 Task: Implement a process to automate the attendance tracking.
Action: Mouse moved to (656, 79)
Screenshot: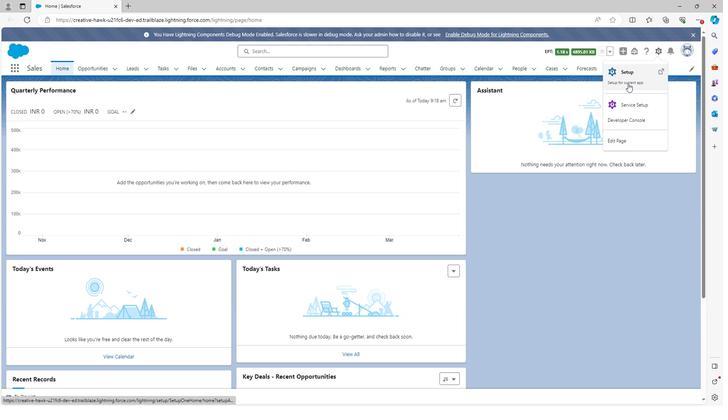 
Action: Mouse pressed left at (656, 79)
Screenshot: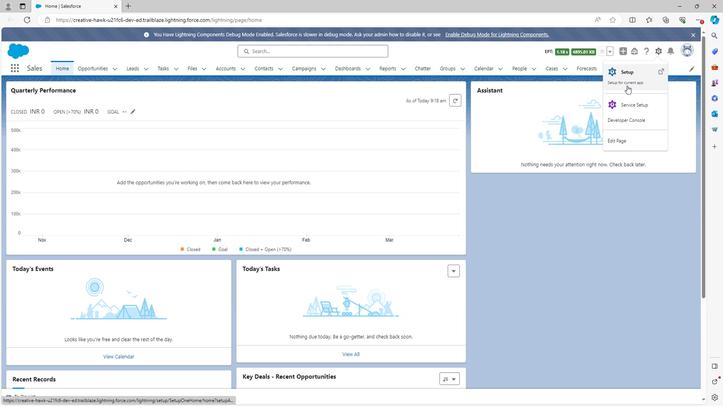 
Action: Mouse moved to (625, 101)
Screenshot: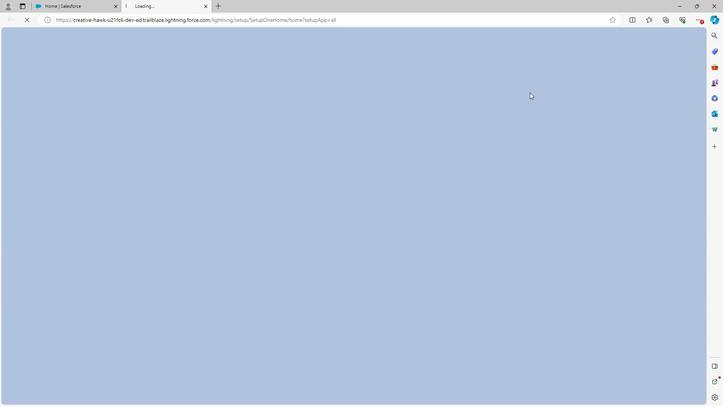 
Action: Mouse pressed left at (625, 101)
Screenshot: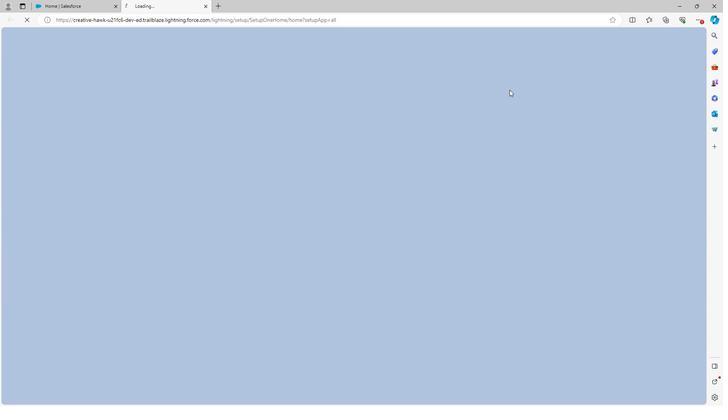 
Action: Mouse moved to (109, 97)
Screenshot: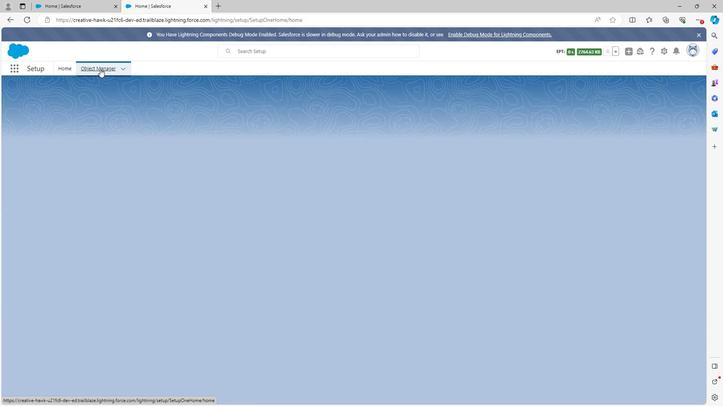 
Action: Mouse pressed left at (109, 97)
Screenshot: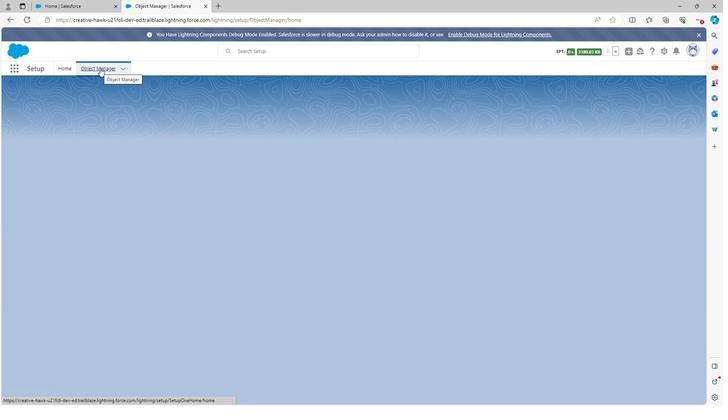 
Action: Mouse moved to (670, 121)
Screenshot: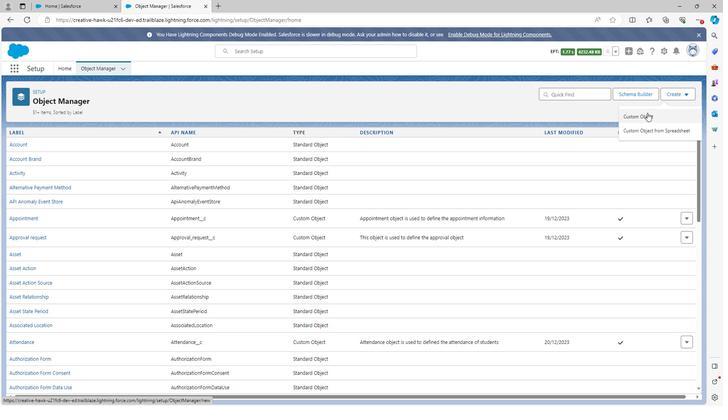 
Action: Mouse pressed left at (670, 121)
Screenshot: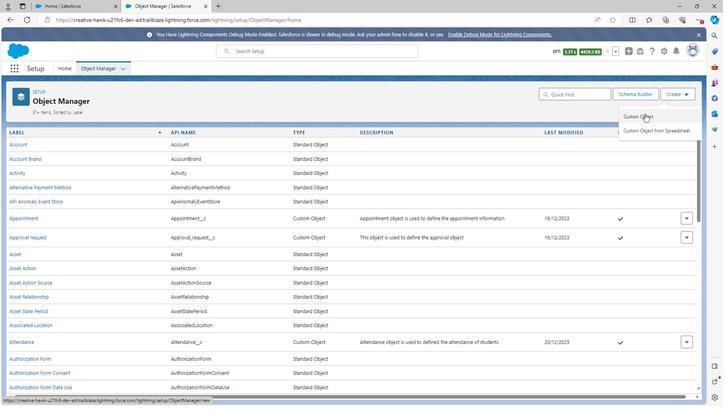 
Action: Mouse moved to (643, 138)
Screenshot: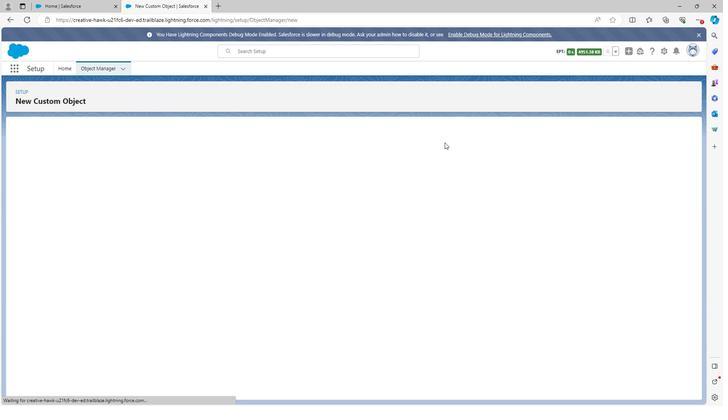 
Action: Mouse pressed left at (643, 138)
Screenshot: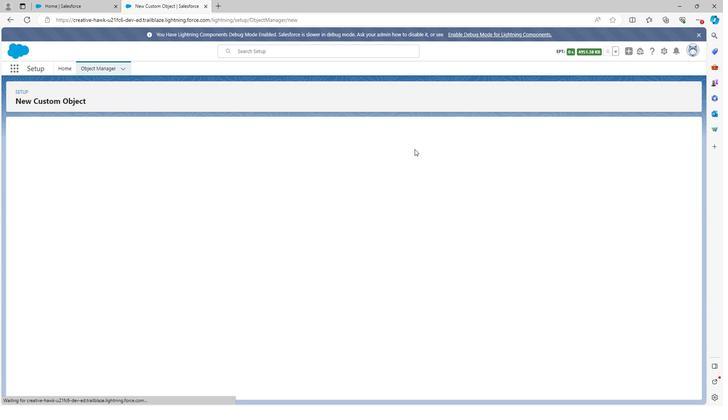 
Action: Mouse moved to (181, 210)
Screenshot: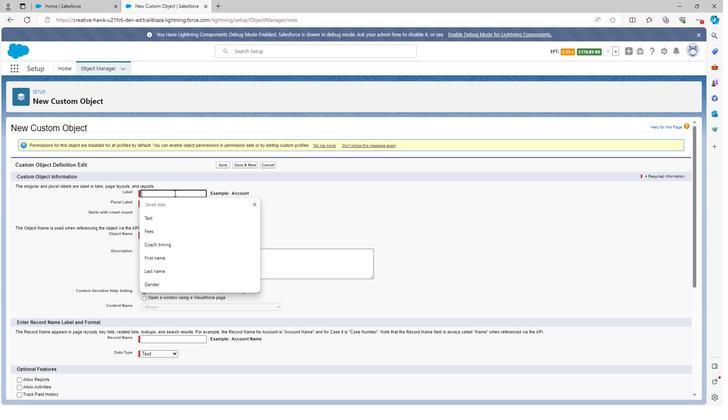 
Action: Mouse pressed left at (181, 210)
Screenshot: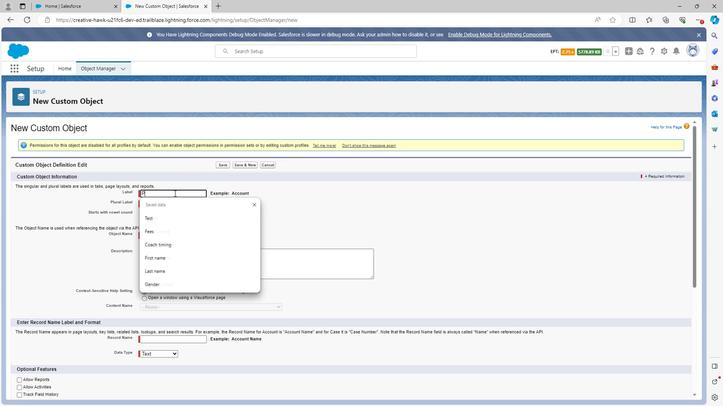 
Action: Key pressed <Key.shift>Process<Key.space>tracking
Screenshot: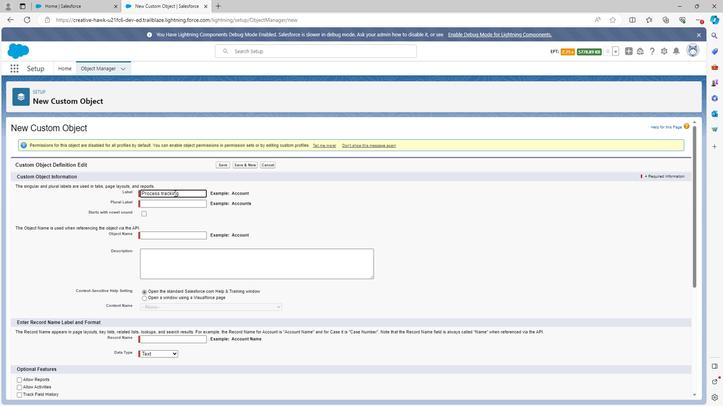 
Action: Mouse moved to (182, 232)
Screenshot: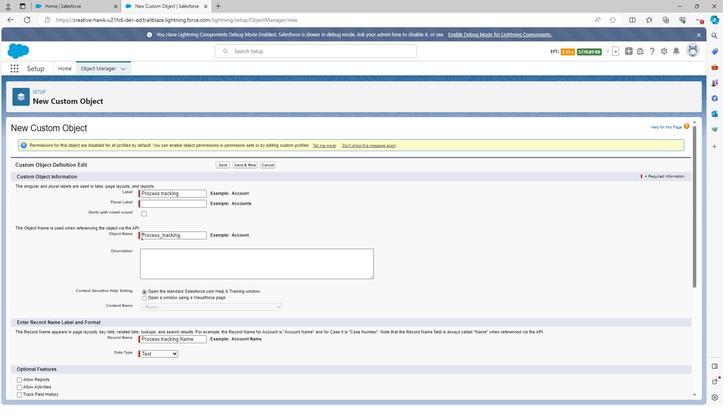 
Action: Mouse pressed left at (182, 232)
Screenshot: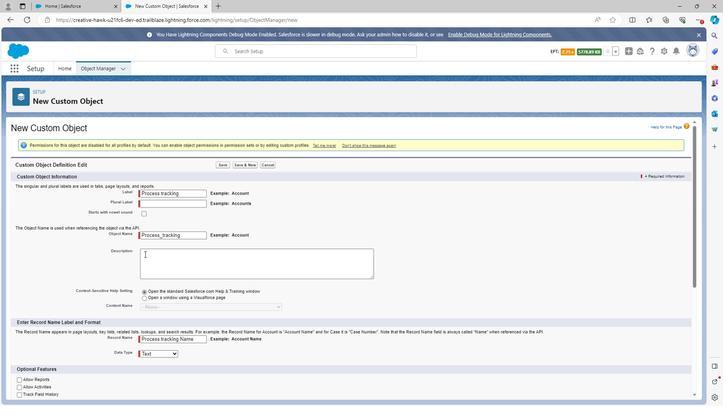 
Action: Mouse moved to (156, 271)
Screenshot: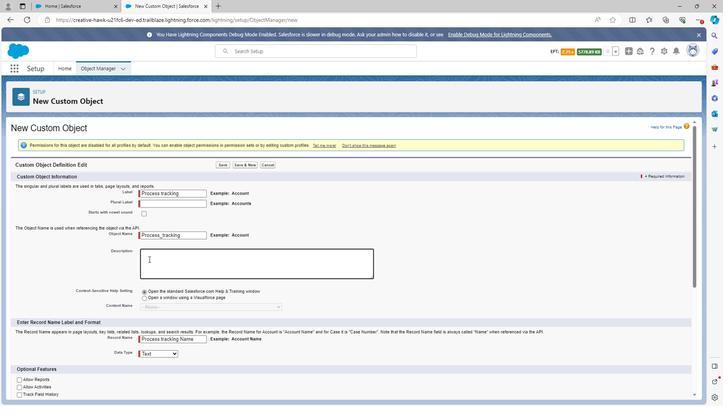 
Action: Mouse pressed left at (156, 271)
Screenshot: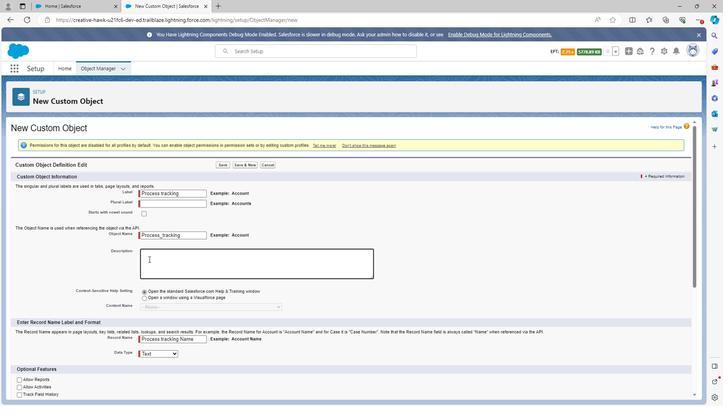 
Action: Key pressed <Key.shift>T<Key.backspace><Key.shift>Process<Key.space>tracking<Key.space>object<Key.space>is<Key.space>used<Key.space>to<Key.space>define<Key.space>the<Key.space>p<Key.backspace>tracking<Key.space>of<Key.space>prov<Key.backspace>cess<Key.space>
Screenshot: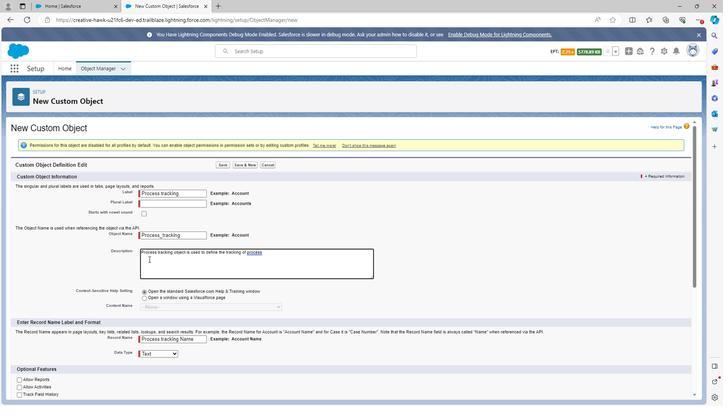 
Action: Mouse moved to (151, 308)
Screenshot: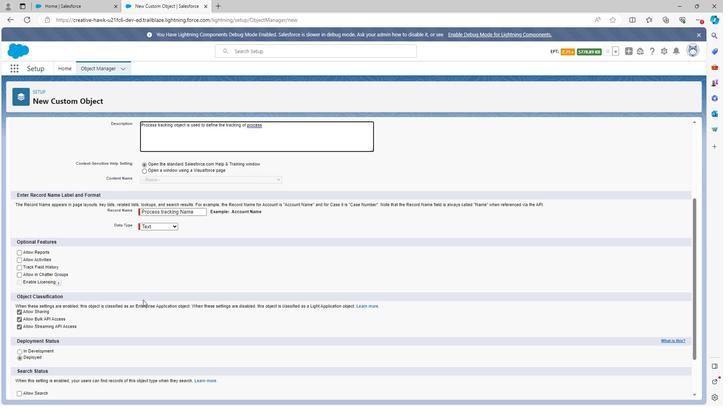 
Action: Mouse scrolled (151, 307) with delta (0, 0)
Screenshot: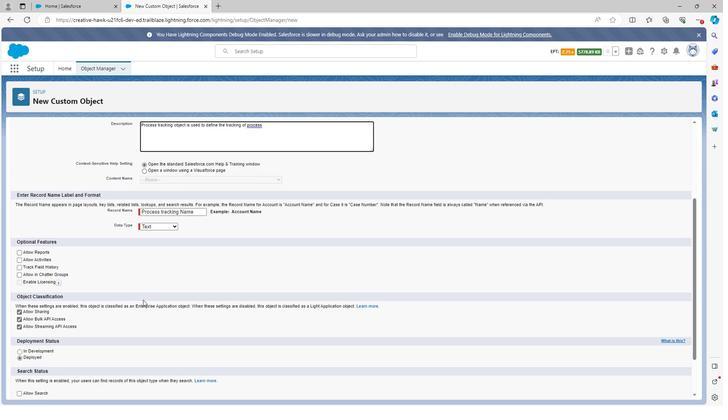
Action: Mouse scrolled (151, 307) with delta (0, 0)
Screenshot: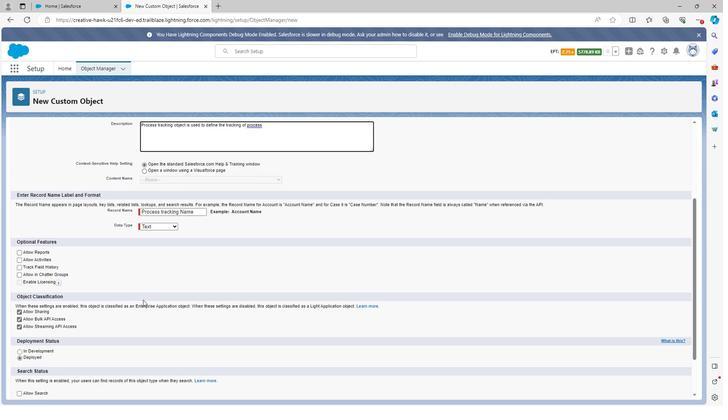 
Action: Mouse scrolled (151, 307) with delta (0, 0)
Screenshot: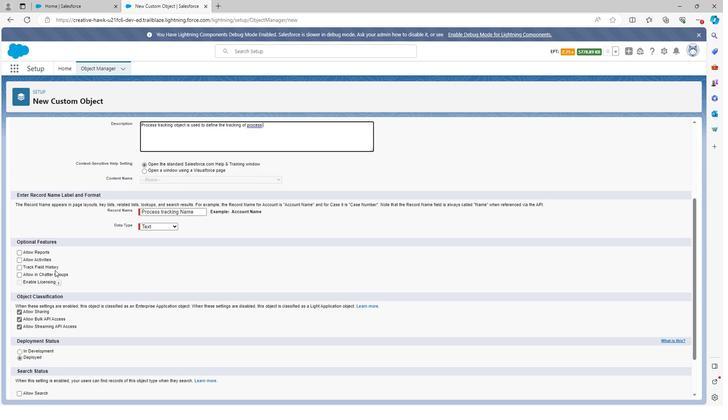 
Action: Mouse moved to (29, 265)
Screenshot: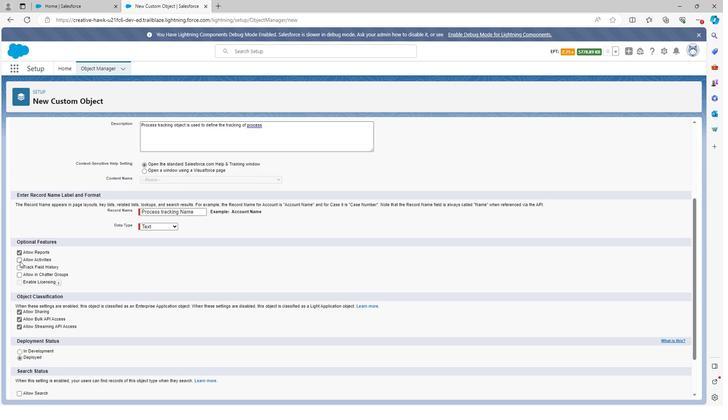 
Action: Mouse pressed left at (29, 265)
Screenshot: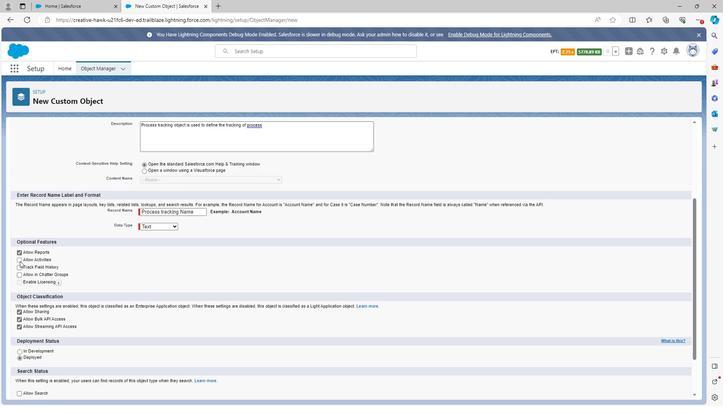
Action: Mouse moved to (30, 272)
Screenshot: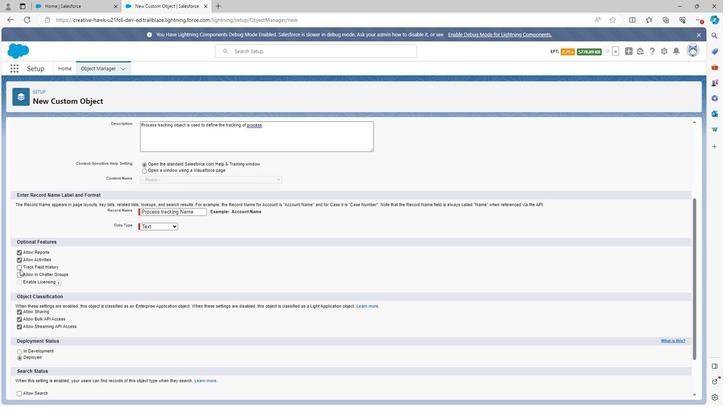 
Action: Mouse pressed left at (30, 272)
Screenshot: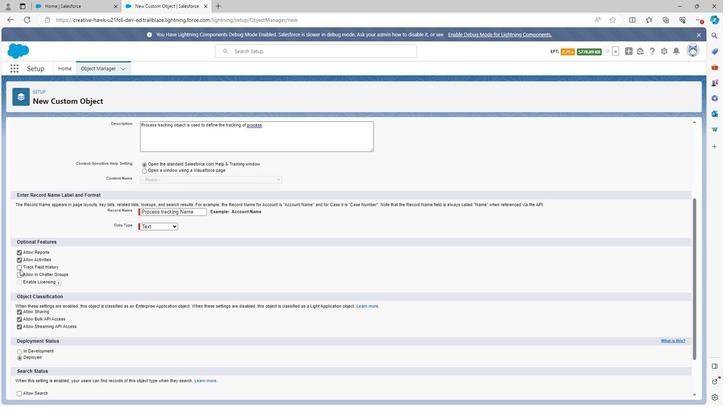 
Action: Mouse moved to (30, 280)
Screenshot: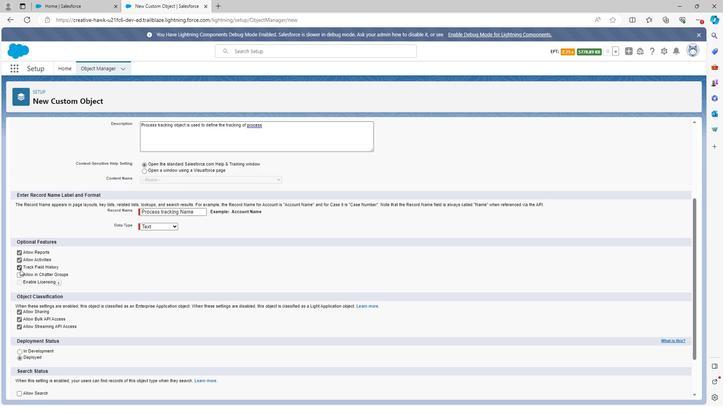 
Action: Mouse pressed left at (30, 280)
Screenshot: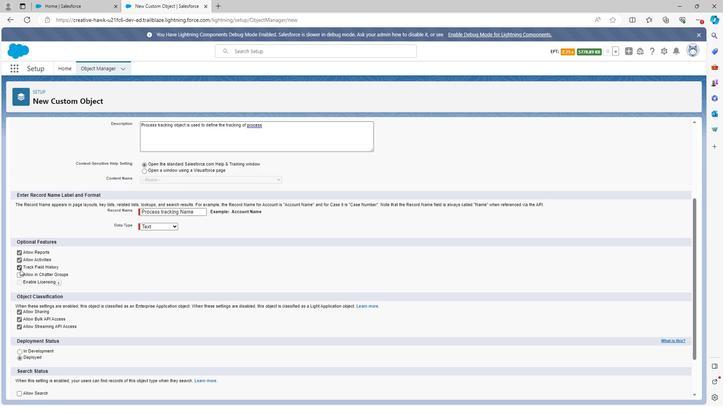 
Action: Mouse moved to (28, 291)
Screenshot: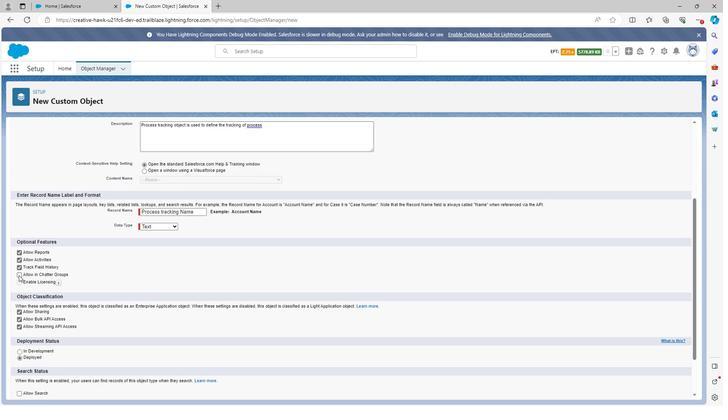
Action: Mouse pressed left at (28, 291)
Screenshot: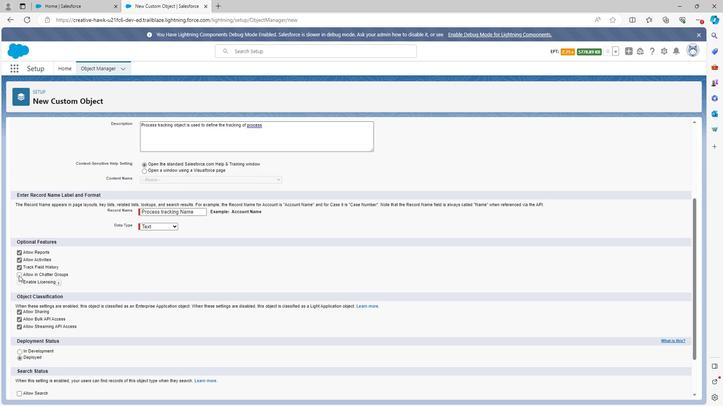 
Action: Mouse moved to (29, 285)
Screenshot: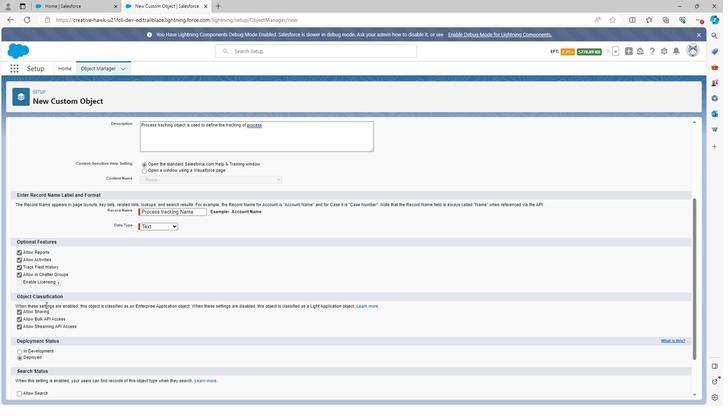 
Action: Mouse pressed left at (29, 285)
Screenshot: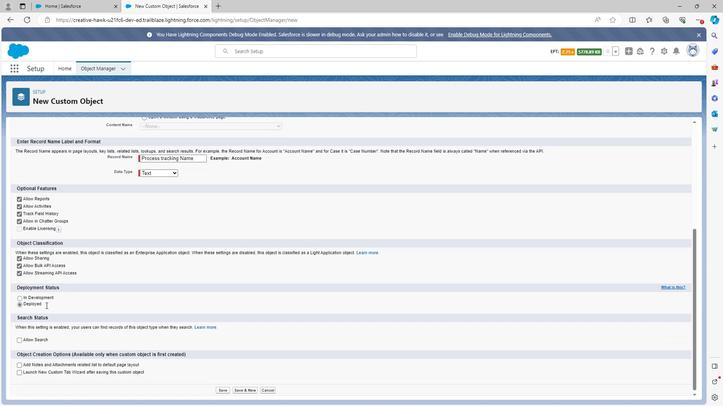 
Action: Mouse moved to (55, 313)
Screenshot: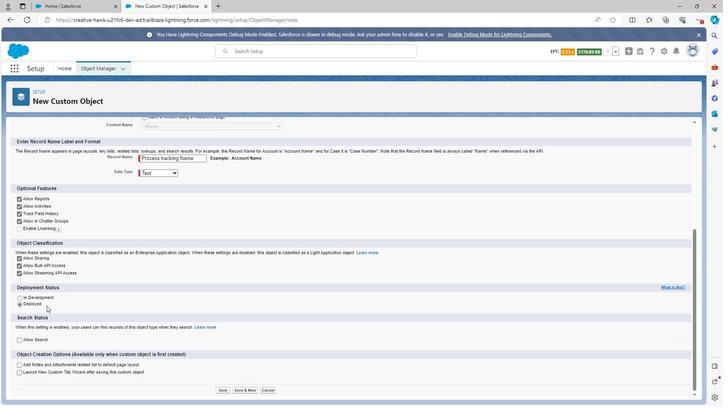 
Action: Mouse scrolled (55, 313) with delta (0, 0)
Screenshot: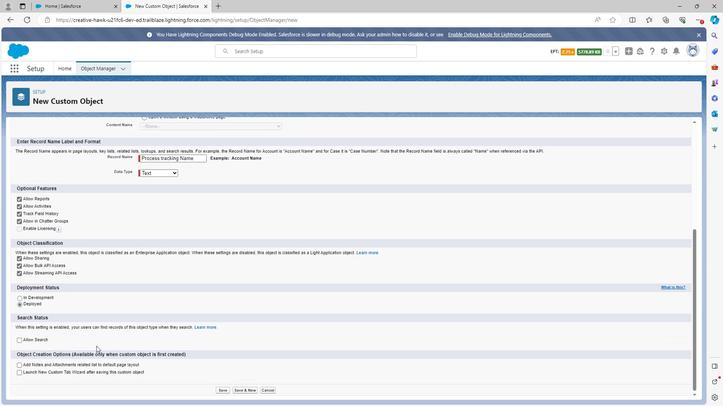
Action: Mouse scrolled (55, 313) with delta (0, 0)
Screenshot: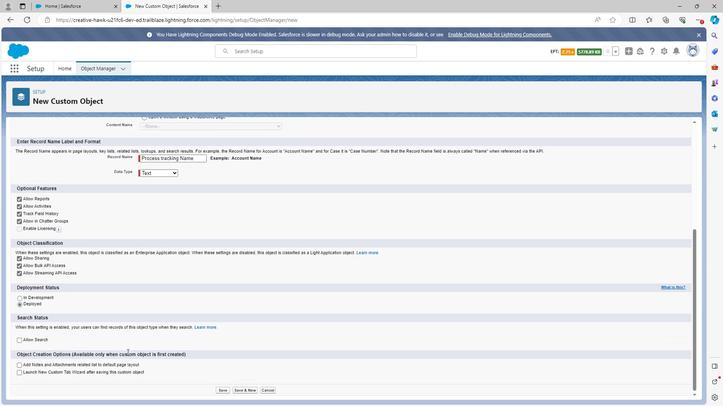 
Action: Mouse scrolled (55, 313) with delta (0, 0)
Screenshot: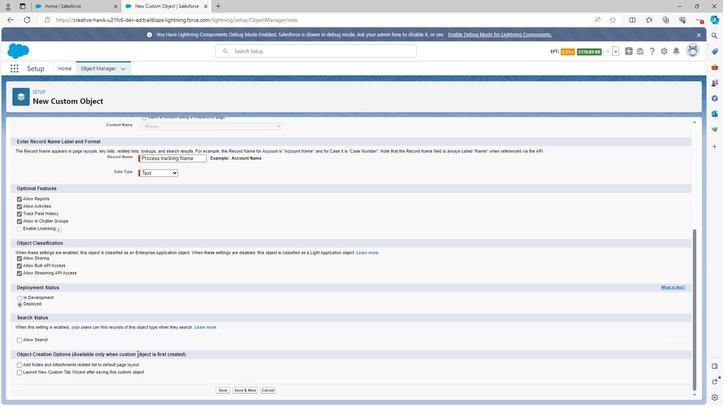 
Action: Mouse moved to (232, 392)
Screenshot: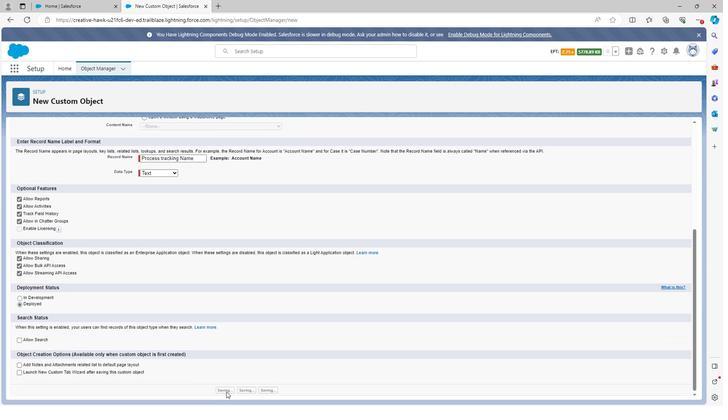 
Action: Mouse pressed left at (232, 392)
Screenshot: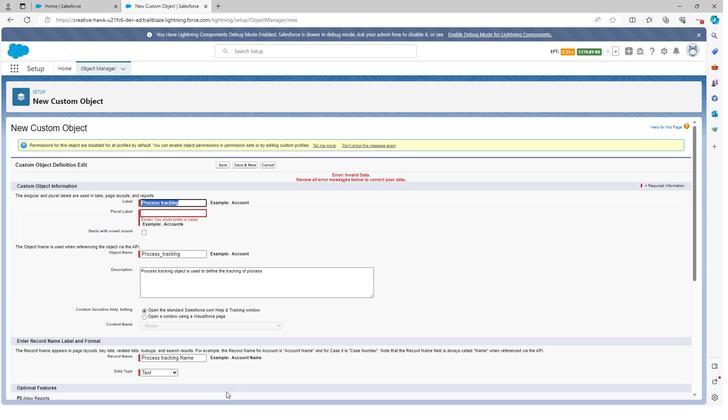 
Action: Mouse moved to (181, 228)
Screenshot: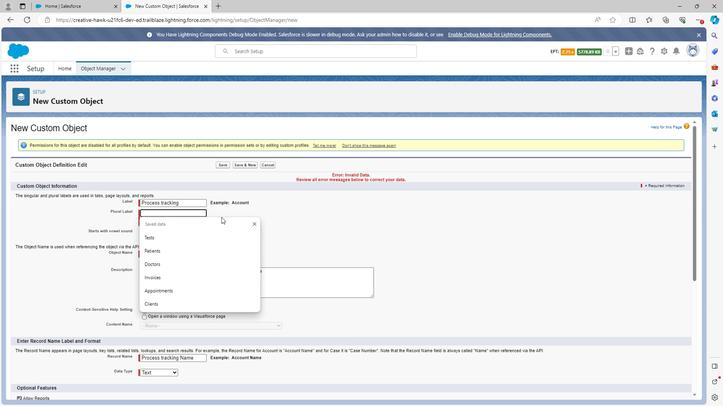 
Action: Mouse pressed left at (181, 228)
Screenshot: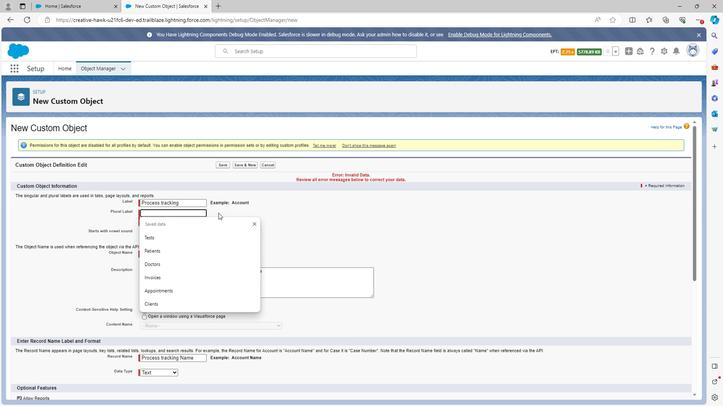 
Action: Mouse moved to (224, 227)
Screenshot: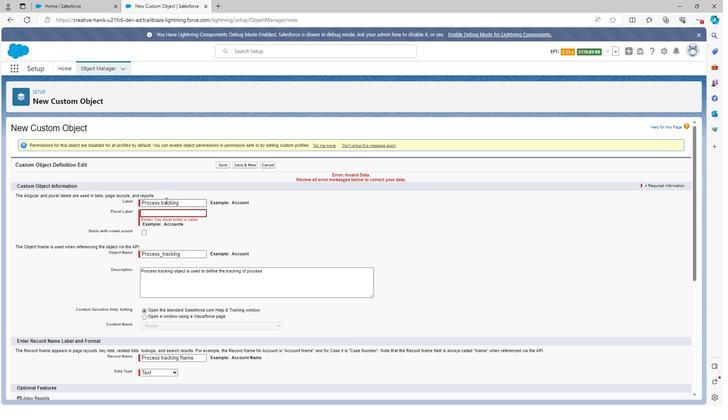 
Action: Mouse pressed left at (224, 227)
Screenshot: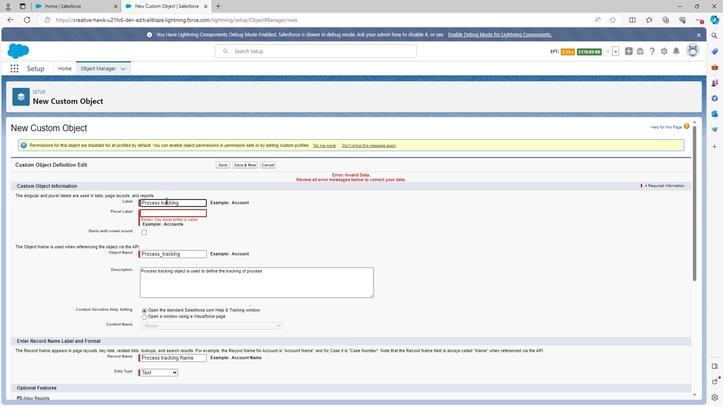 
Action: Mouse moved to (173, 217)
Screenshot: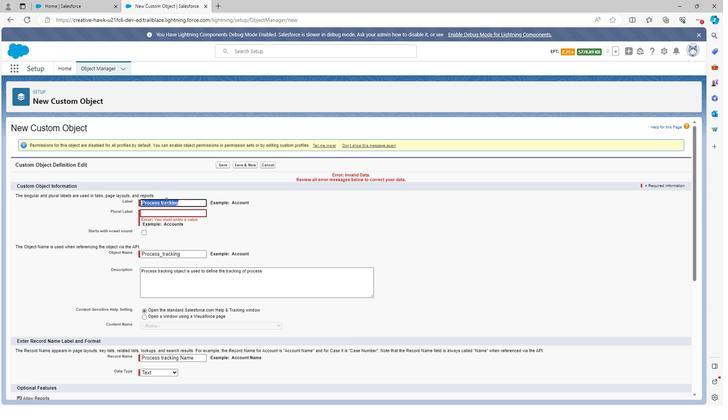 
Action: Mouse pressed left at (173, 217)
Screenshot: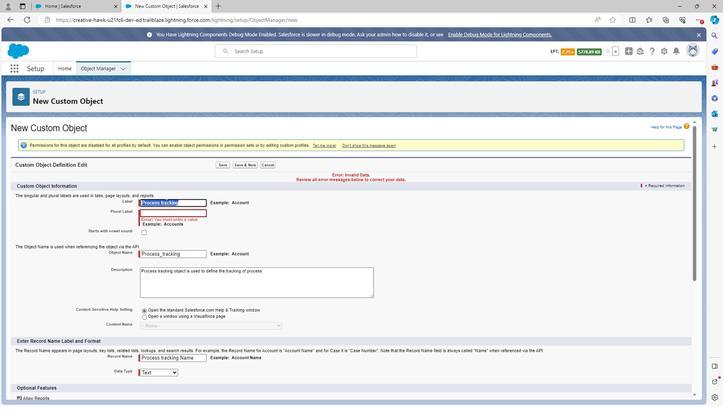 
Action: Mouse pressed left at (173, 217)
Screenshot: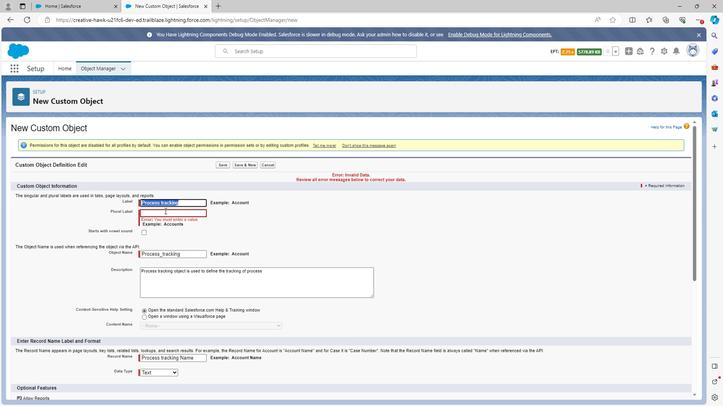 
Action: Mouse pressed left at (173, 217)
Screenshot: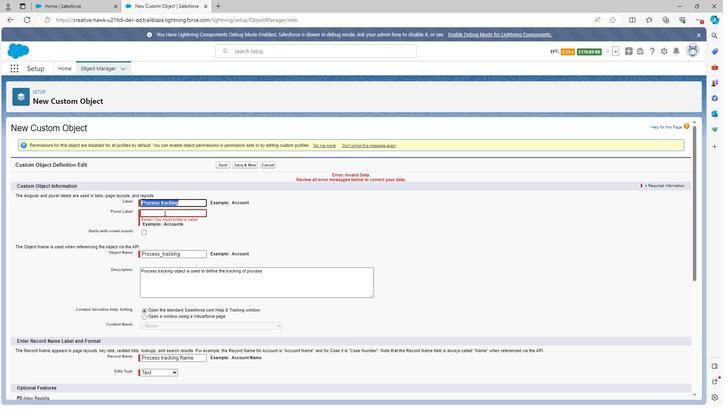 
Action: Key pressed ctrl+C
Screenshot: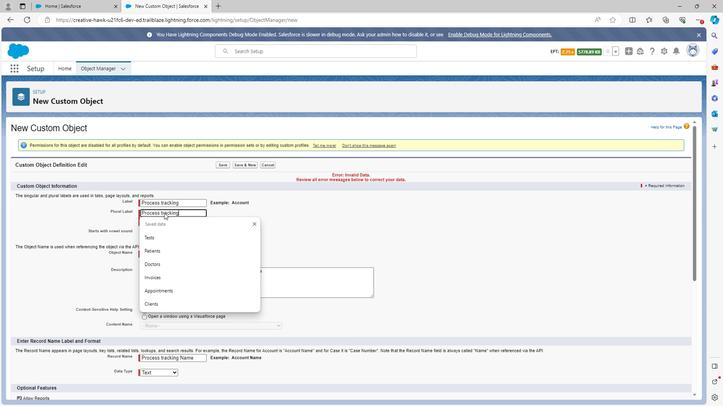 
Action: Mouse moved to (171, 228)
Screenshot: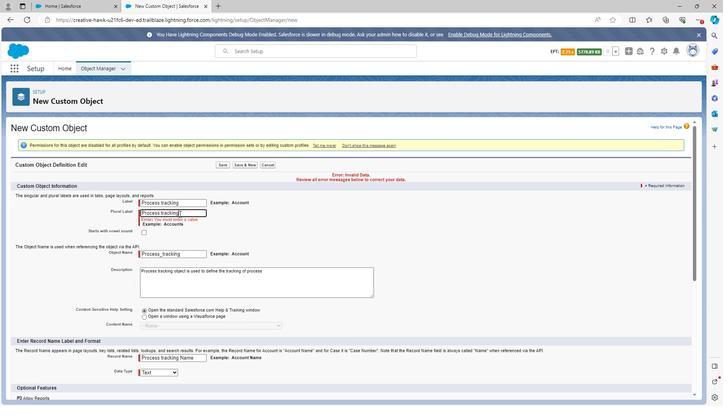 
Action: Mouse pressed left at (171, 228)
Screenshot: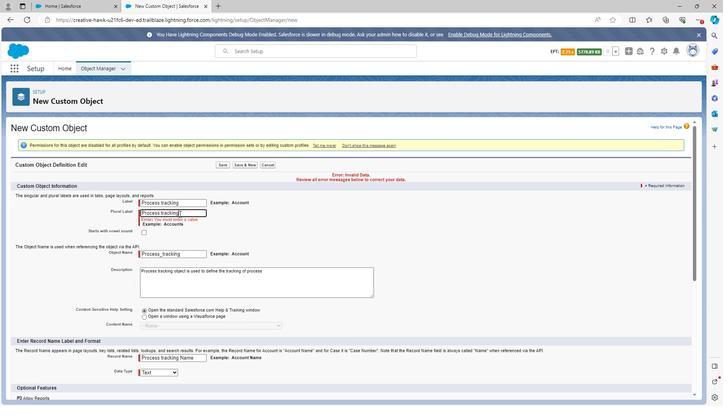 
Action: Key pressed ctrl+V
Screenshot: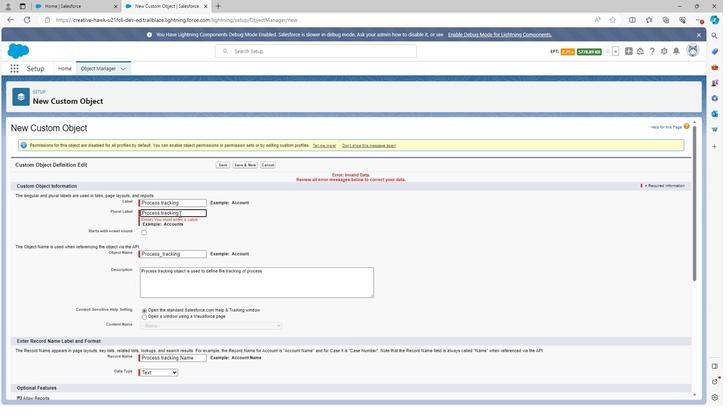 
Action: Mouse moved to (187, 229)
Screenshot: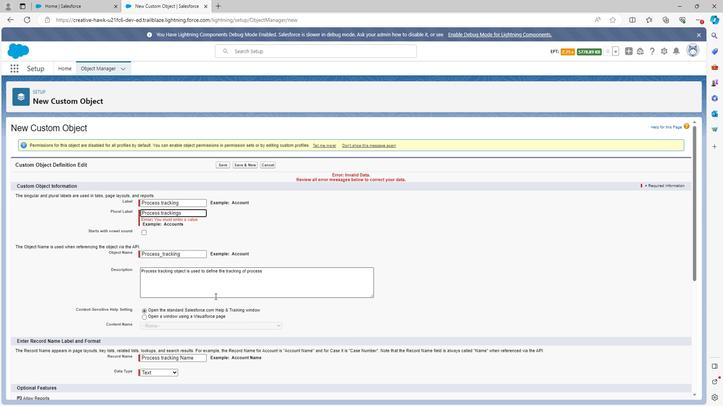 
Action: Key pressed s
Screenshot: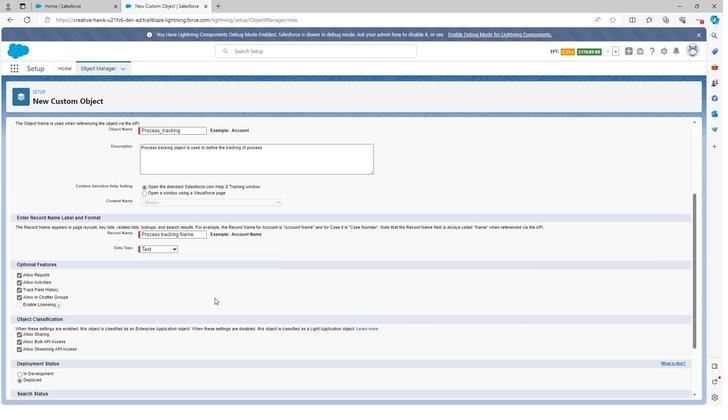 
Action: Mouse moved to (222, 305)
Screenshot: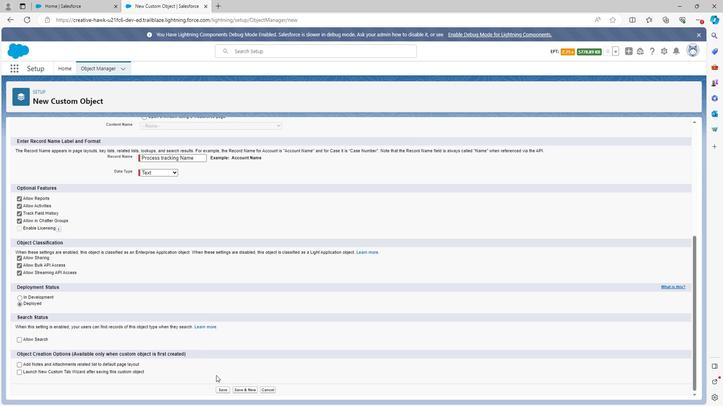 
Action: Mouse scrolled (222, 305) with delta (0, 0)
Screenshot: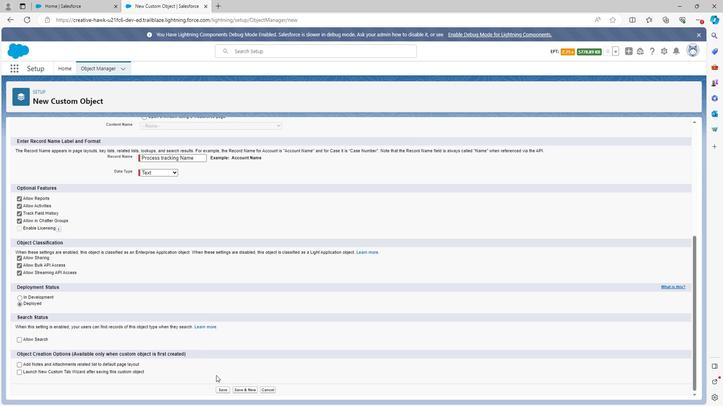 
Action: Mouse moved to (221, 305)
Screenshot: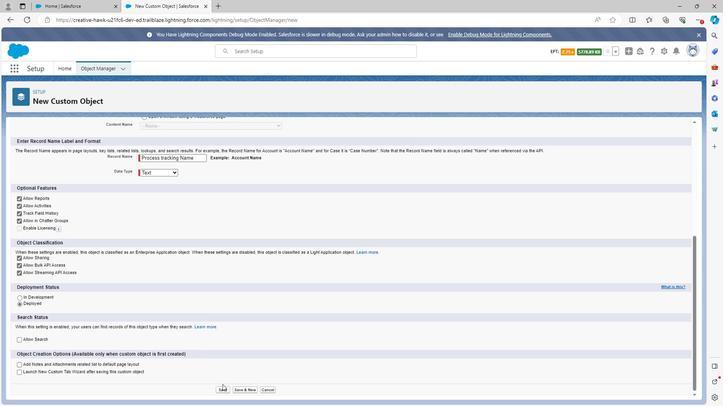 
Action: Mouse scrolled (221, 305) with delta (0, 0)
Screenshot: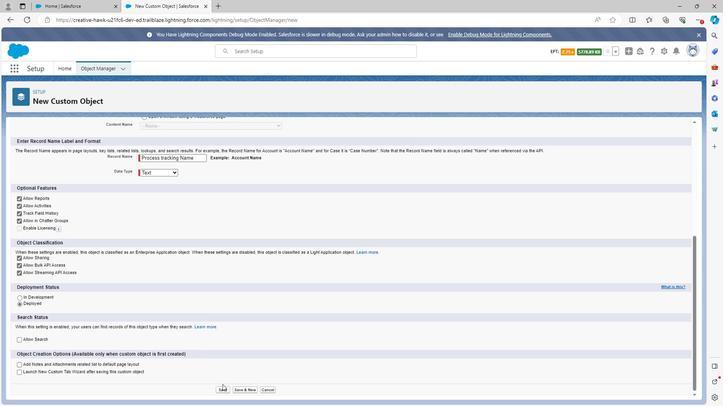 
Action: Mouse scrolled (221, 305) with delta (0, 0)
Screenshot: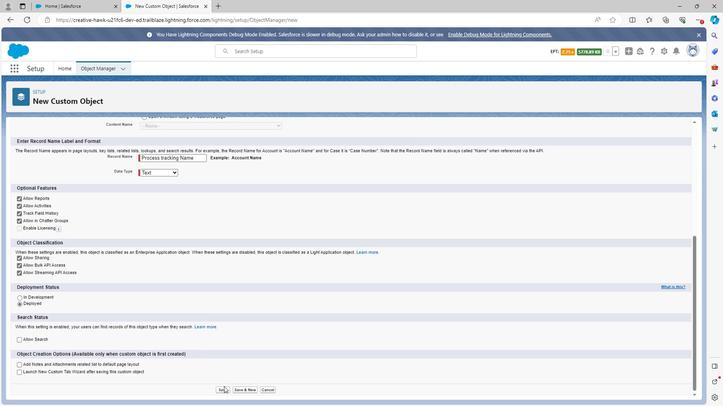 
Action: Mouse moved to (221, 306)
Screenshot: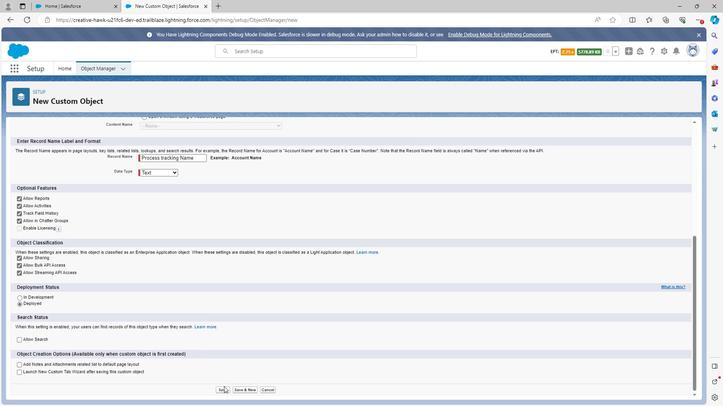 
Action: Mouse scrolled (221, 305) with delta (0, 0)
Screenshot: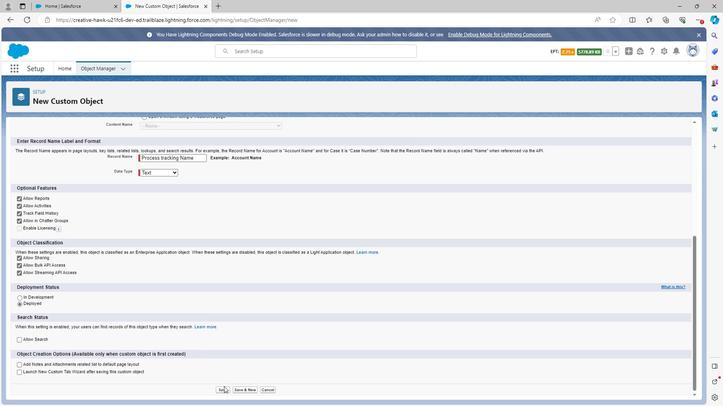 
Action: Mouse scrolled (221, 305) with delta (0, 0)
Screenshot: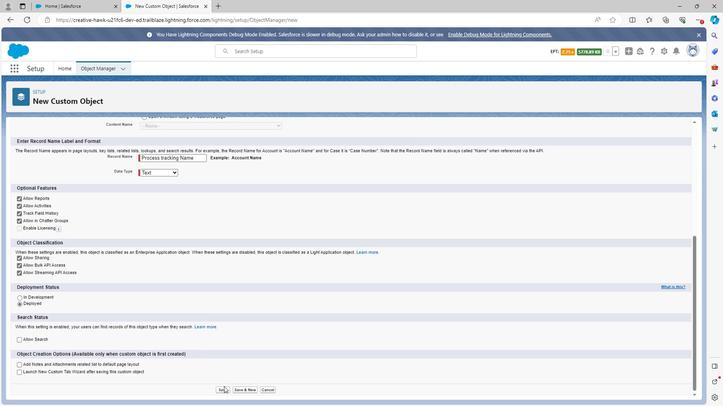 
Action: Mouse moved to (220, 307)
Screenshot: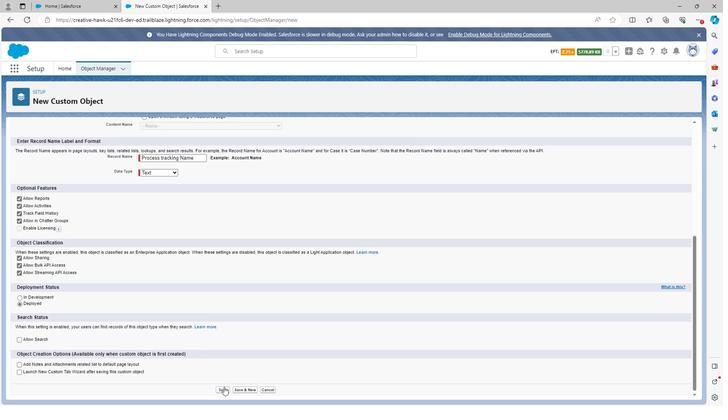
Action: Mouse scrolled (220, 306) with delta (0, 0)
Screenshot: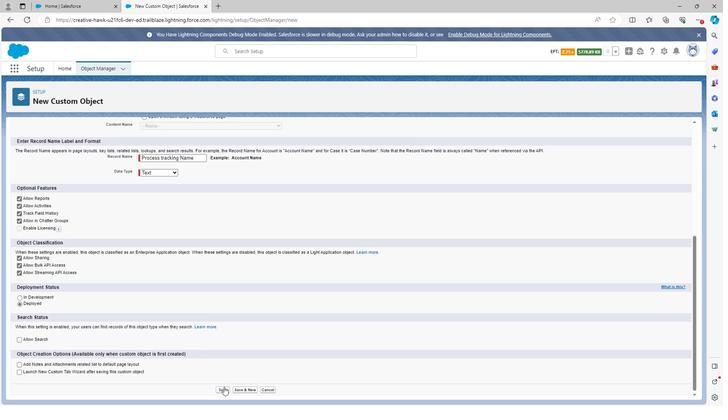 
Action: Mouse moved to (219, 309)
Screenshot: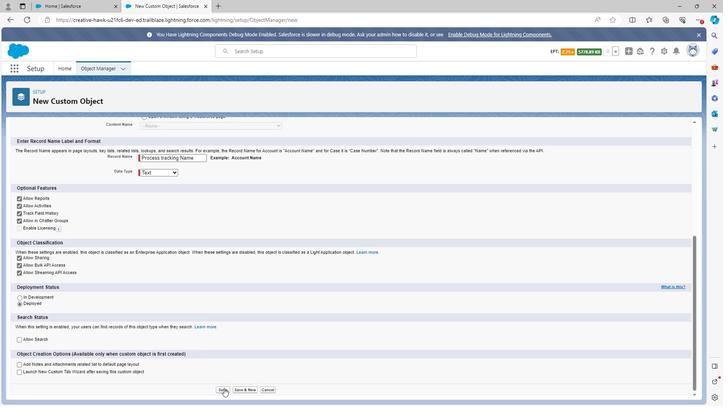 
Action: Mouse scrolled (219, 308) with delta (0, 0)
Screenshot: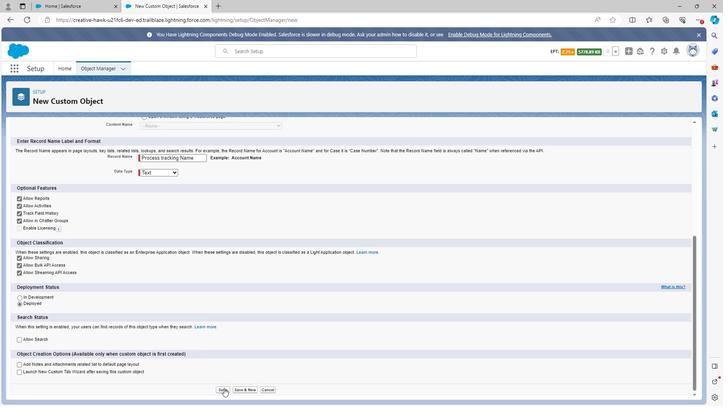 
Action: Mouse moved to (230, 389)
Screenshot: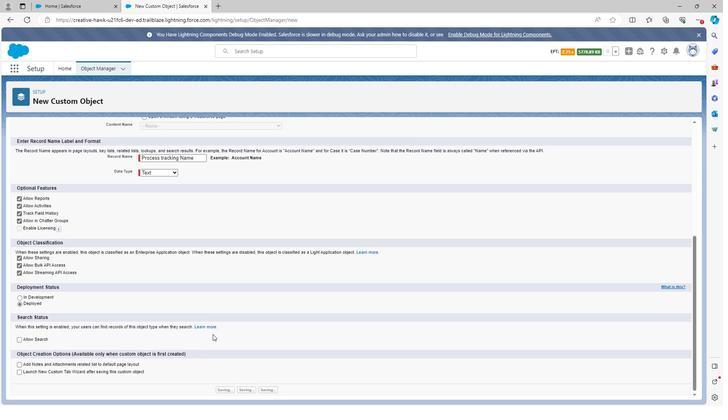 
Action: Mouse pressed left at (230, 389)
Screenshot: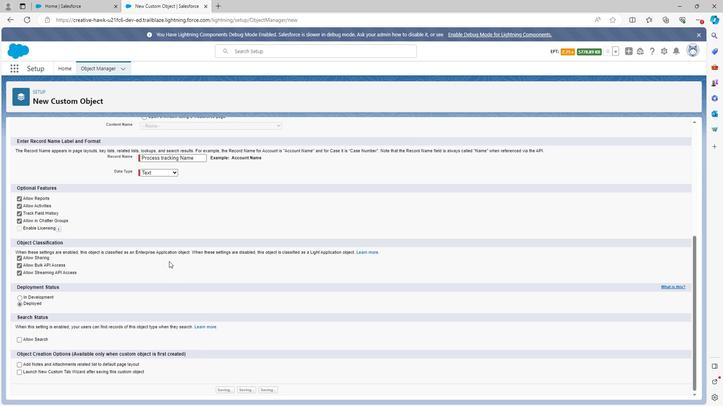 
Action: Mouse moved to (80, 166)
Screenshot: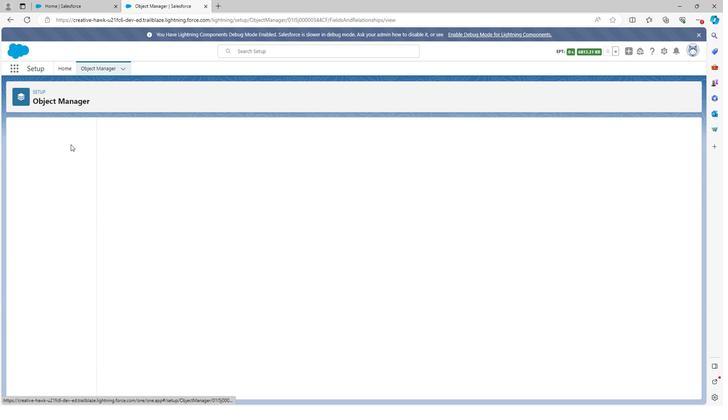 
Action: Mouse pressed left at (80, 166)
Screenshot: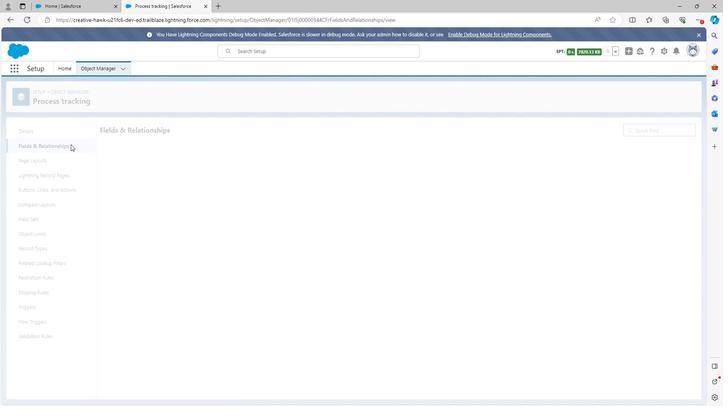 
Action: Mouse moved to (535, 153)
Screenshot: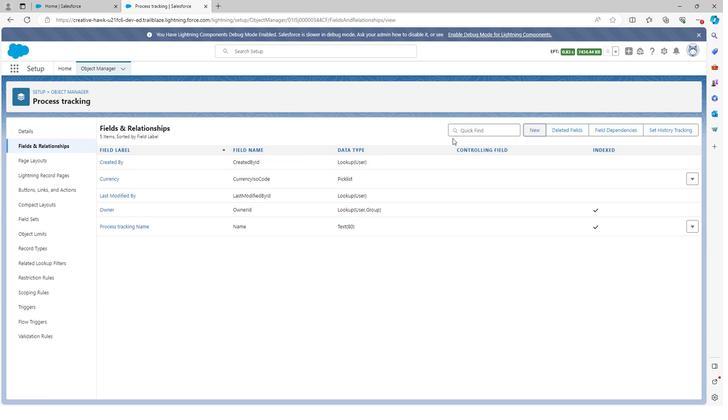 
Action: Mouse pressed left at (535, 153)
Screenshot: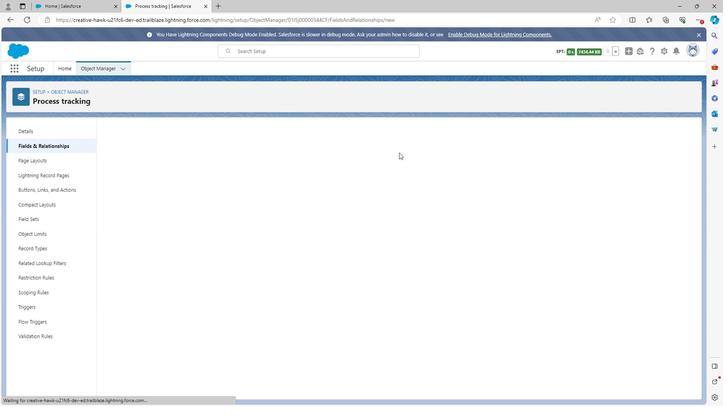 
Action: Mouse moved to (132, 279)
Screenshot: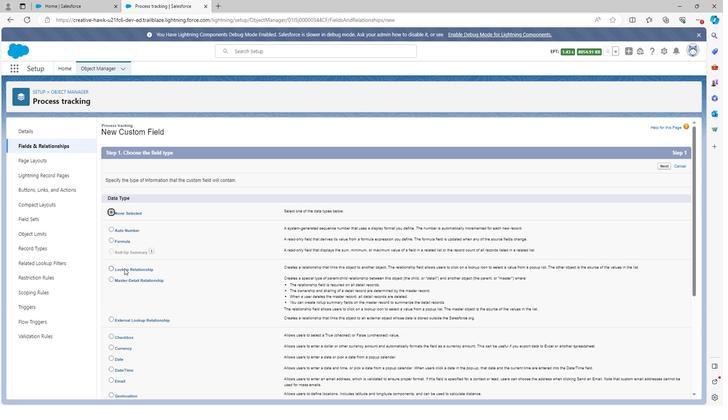 
Action: Mouse scrolled (132, 279) with delta (0, 0)
Screenshot: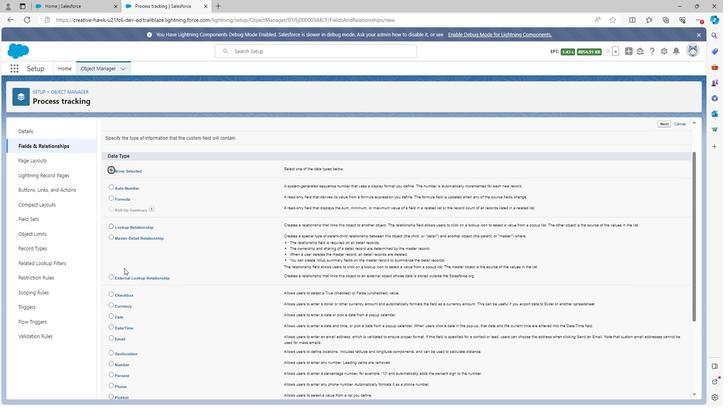 
Action: Mouse moved to (136, 266)
Screenshot: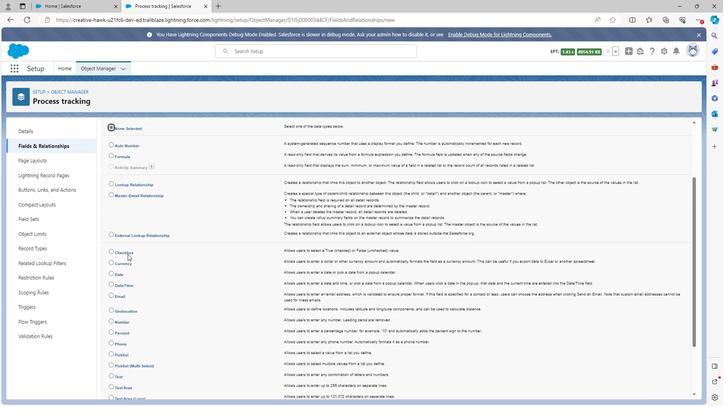 
Action: Mouse scrolled (136, 266) with delta (0, 0)
Screenshot: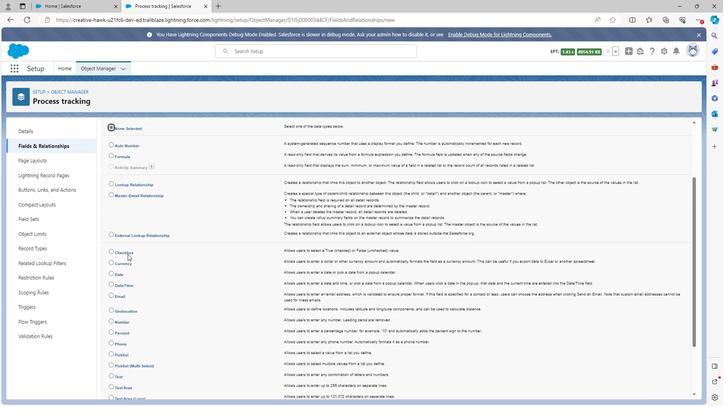 
Action: Mouse moved to (136, 266)
Screenshot: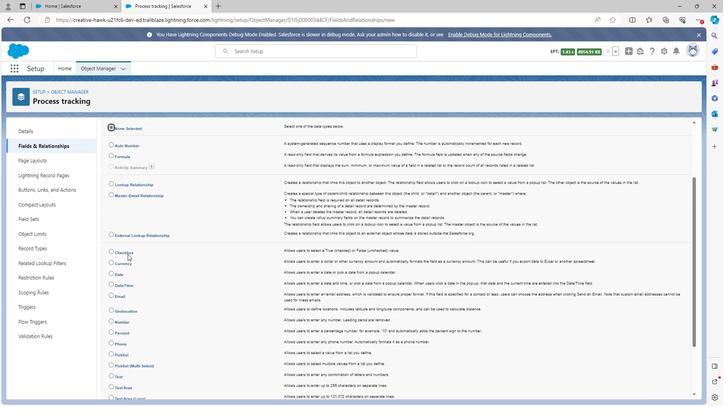 
Action: Mouse scrolled (136, 266) with delta (0, 0)
Screenshot: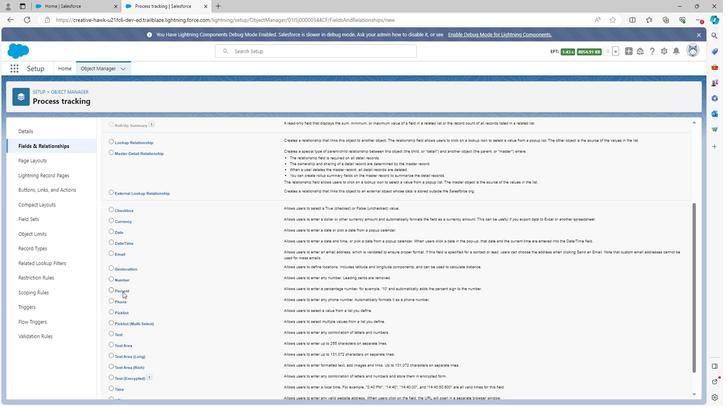 
Action: Mouse moved to (129, 323)
Screenshot: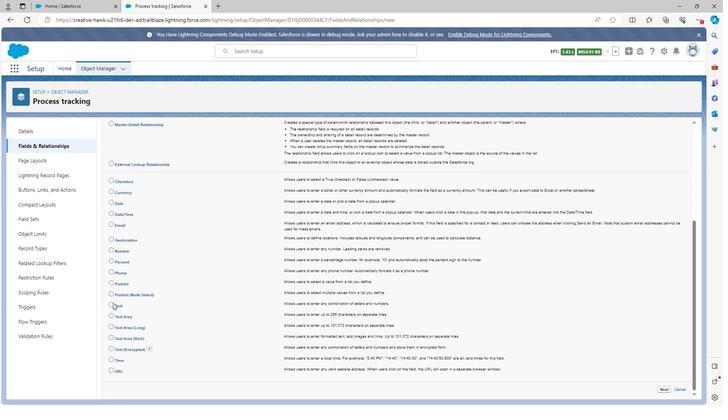 
Action: Mouse scrolled (129, 323) with delta (0, 0)
Screenshot: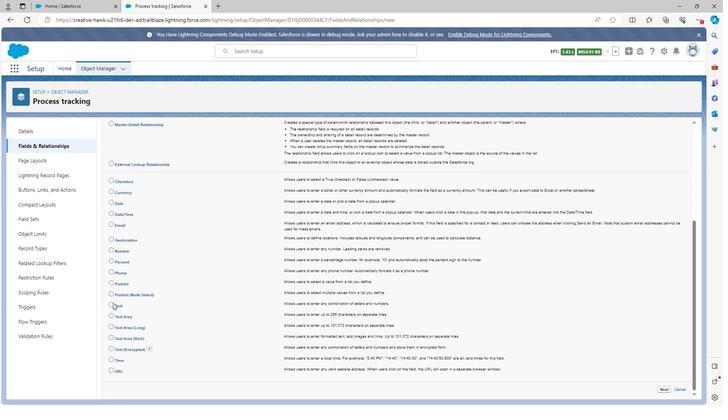 
Action: Mouse moved to (121, 312)
Screenshot: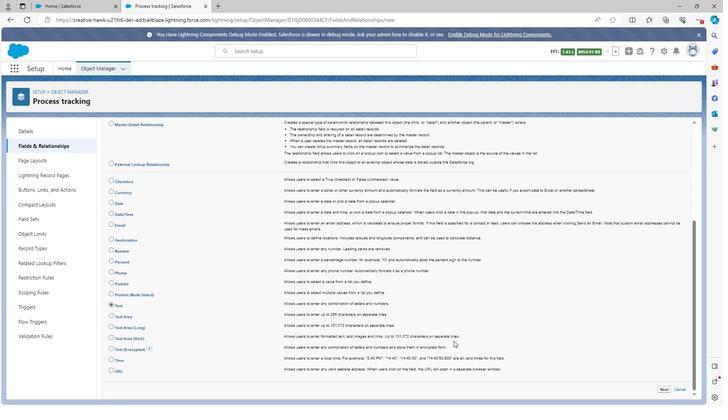 
Action: Mouse pressed left at (121, 312)
Screenshot: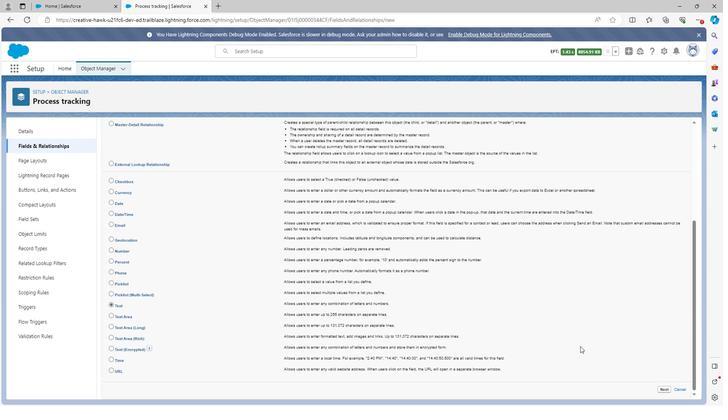
Action: Mouse moved to (660, 388)
Screenshot: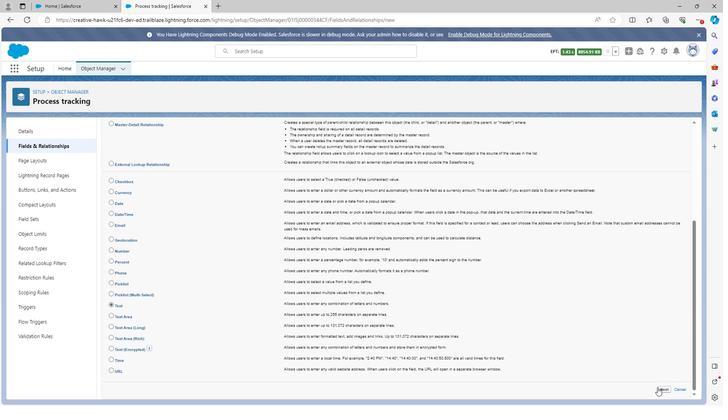
Action: Mouse pressed left at (660, 388)
Screenshot: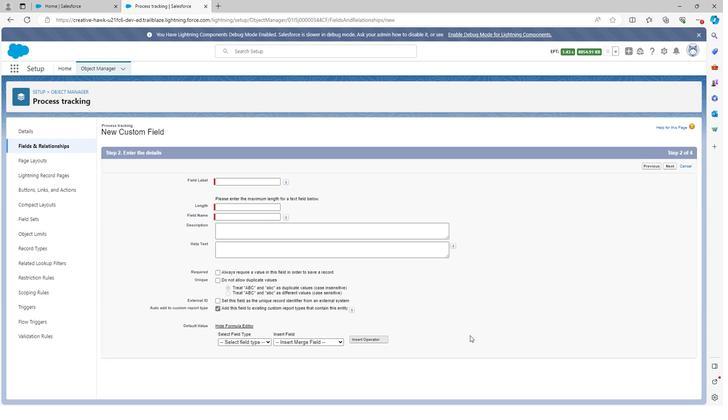 
Action: Mouse moved to (233, 200)
Screenshot: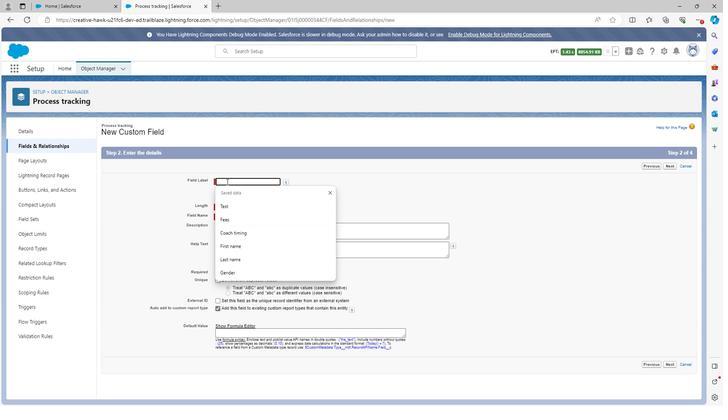 
Action: Key pressed <Key.shift>Process<Key.backspace><Key.backspace>s<Key.space>name
Screenshot: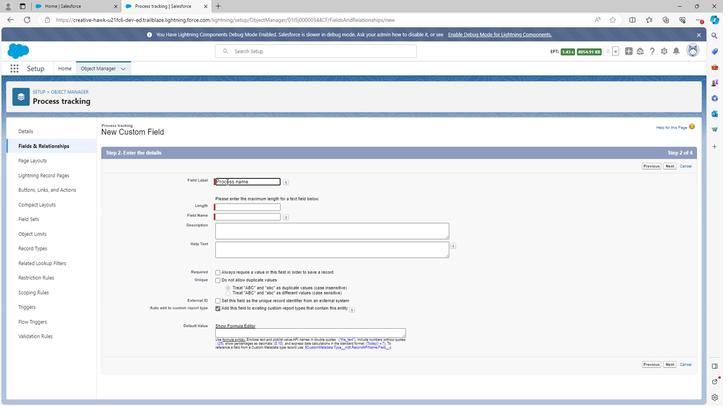 
Action: Mouse moved to (326, 201)
Screenshot: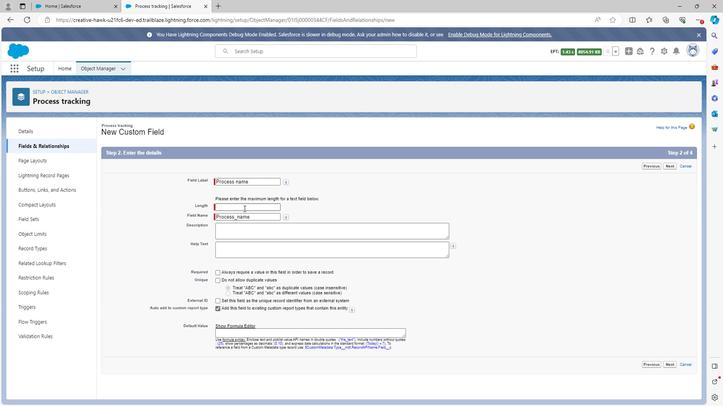 
Action: Mouse pressed left at (326, 201)
Screenshot: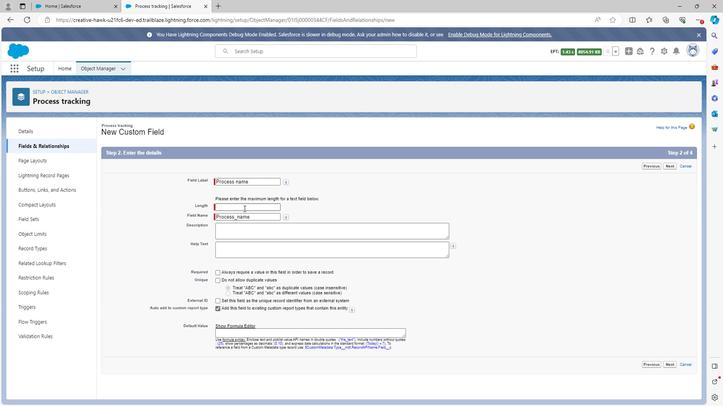 
Action: Mouse moved to (250, 224)
Screenshot: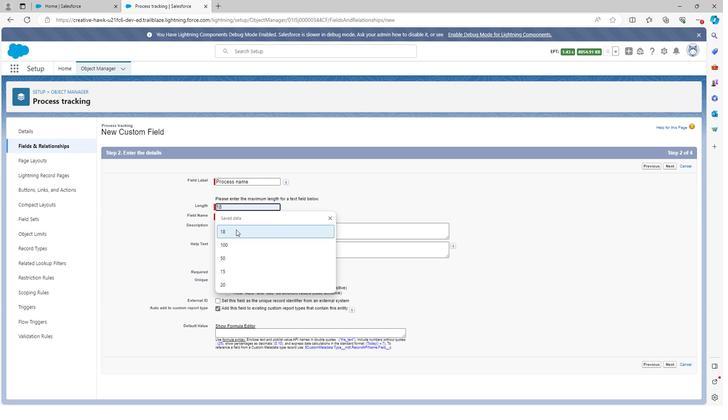 
Action: Mouse pressed left at (250, 224)
Screenshot: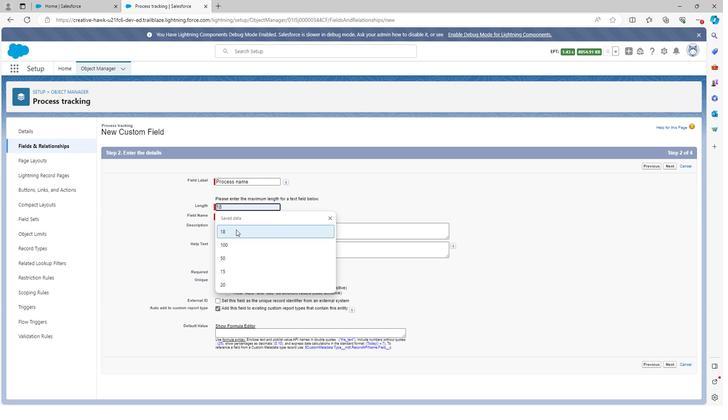 
Action: Mouse moved to (242, 244)
Screenshot: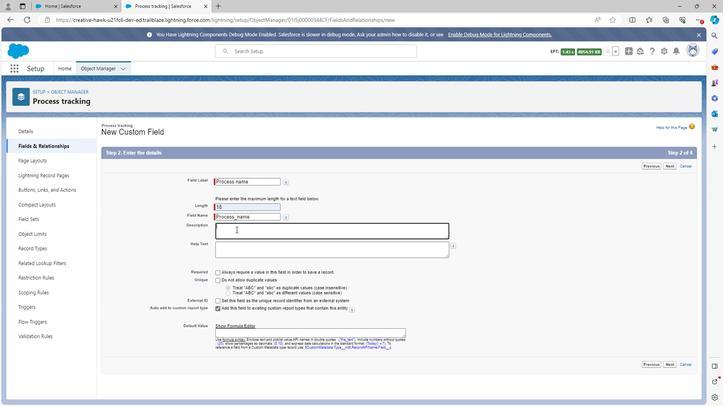 
Action: Mouse pressed left at (242, 244)
Screenshot: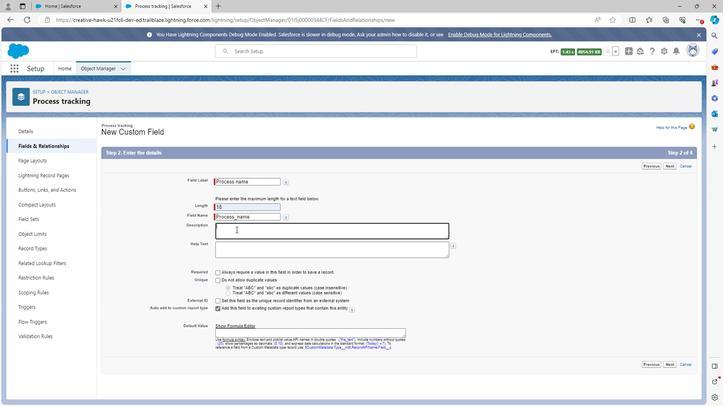 
Action: Mouse pressed left at (242, 244)
Screenshot: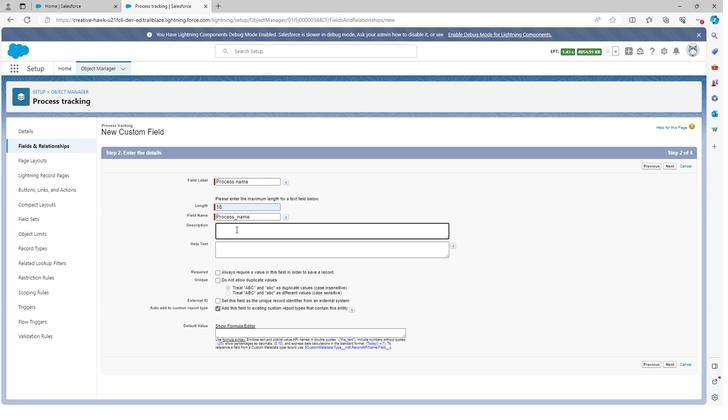 
Action: Key pressed <Key.shift>Process<Key.space>name<Key.space>field<Key.space>is<Key.space>used<Key.space>to<Key.space>defined<Key.space>the<Key.space>process<Key.space>name<Key.left><Key.left><Key.left><Key.left><Key.backspace><Key.backspace><Key.backspace><Key.backspace><Key.backspace><Key.backspace><Key.backspace><Key.backspace><Key.right><Key.right><Key.right><Key.right><Key.space>of<Key.space>process<Key.space>
Screenshot: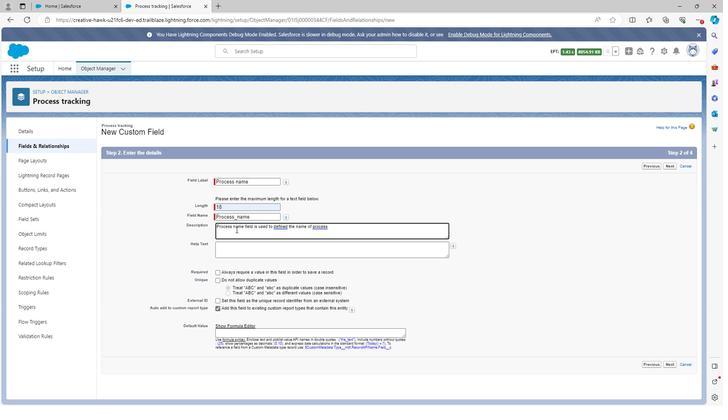 
Action: Mouse moved to (238, 267)
Screenshot: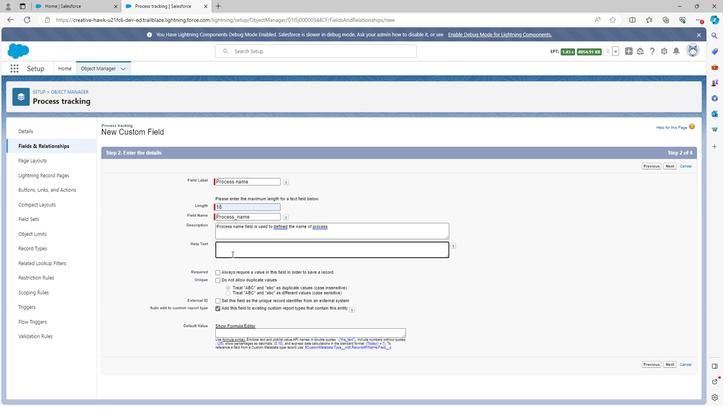 
Action: Mouse pressed left at (238, 267)
Screenshot: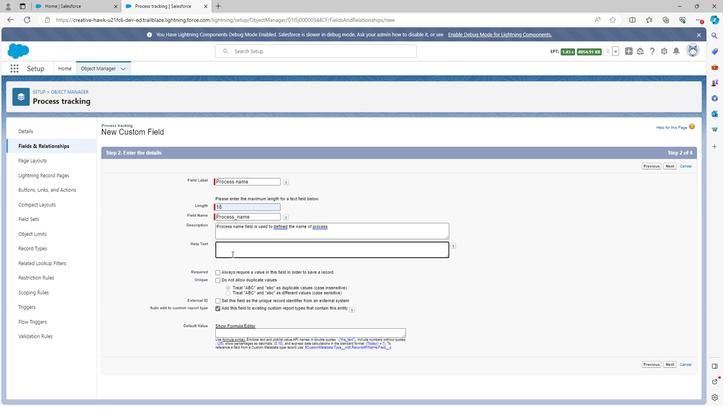 
Action: Key pressed <Key.shift>Process<Key.space>name
Screenshot: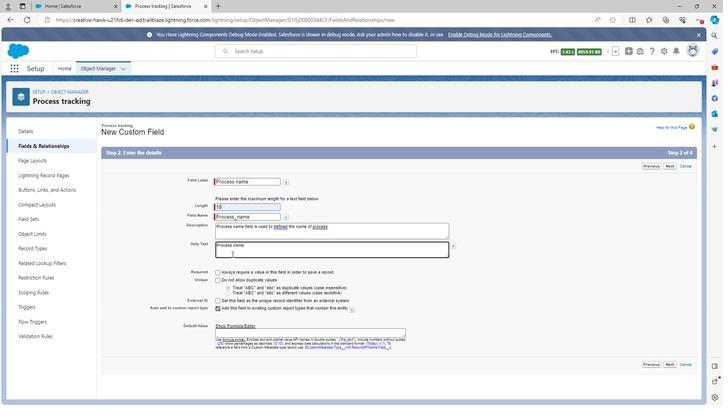 
Action: Mouse moved to (671, 365)
Screenshot: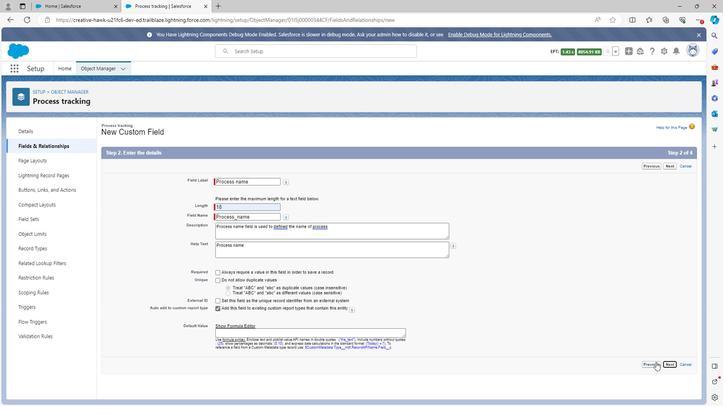 
Action: Mouse pressed left at (671, 365)
Screenshot: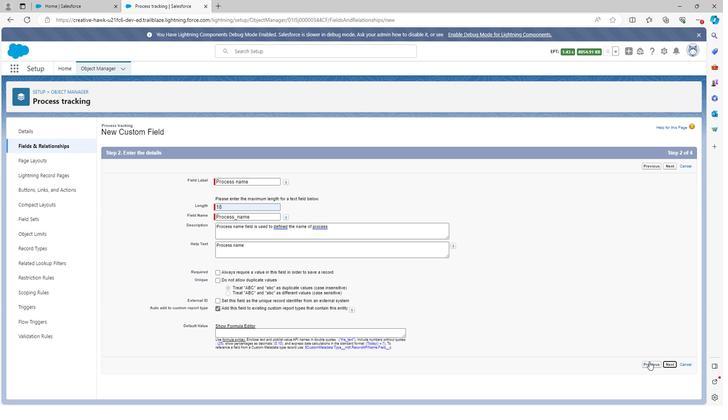 
Action: Mouse moved to (500, 244)
Screenshot: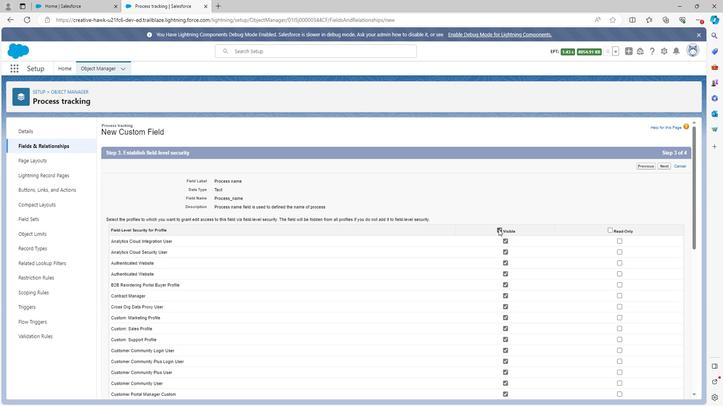 
Action: Mouse pressed left at (500, 244)
Screenshot: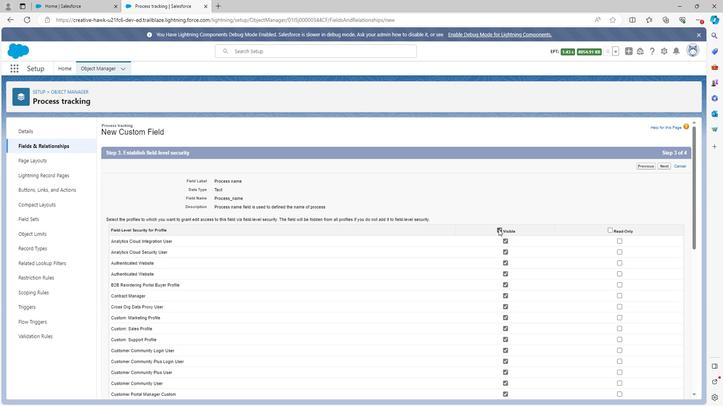 
Action: Mouse pressed left at (500, 244)
Screenshot: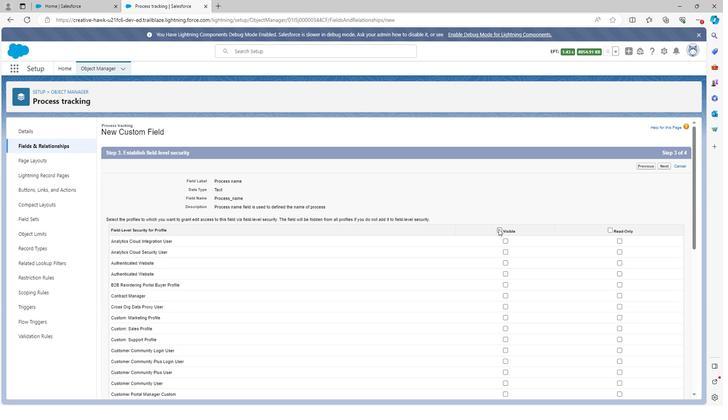 
Action: Mouse moved to (509, 254)
Screenshot: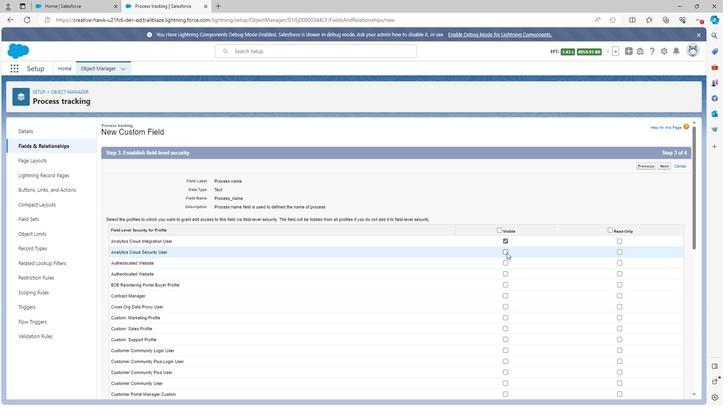 
Action: Mouse pressed left at (509, 254)
Screenshot: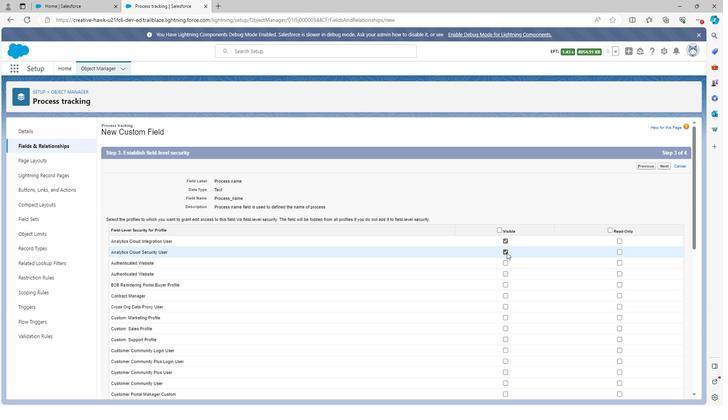 
Action: Mouse moved to (508, 265)
Screenshot: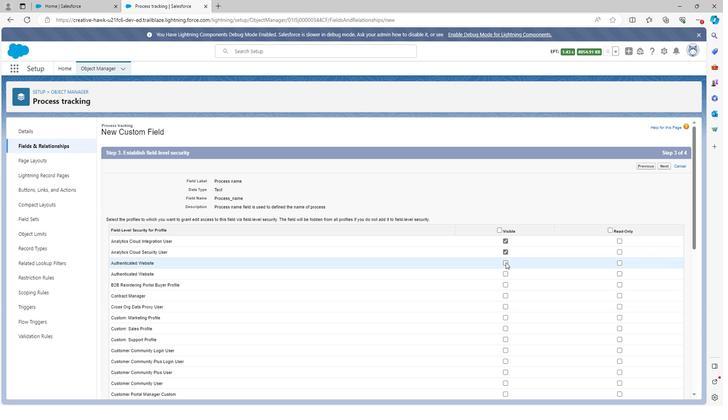 
Action: Mouse pressed left at (508, 265)
Screenshot: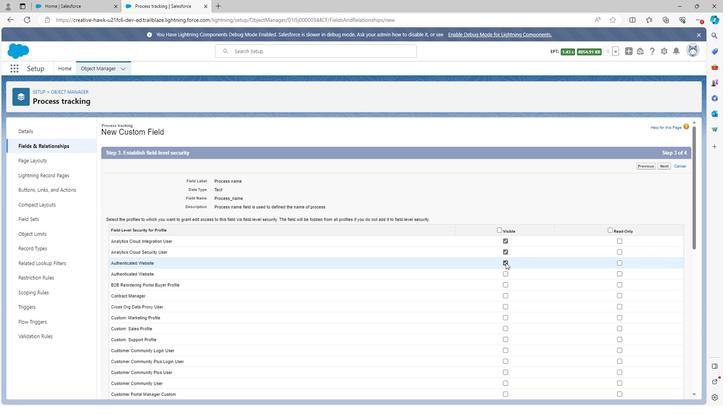 
Action: Mouse moved to (507, 274)
Screenshot: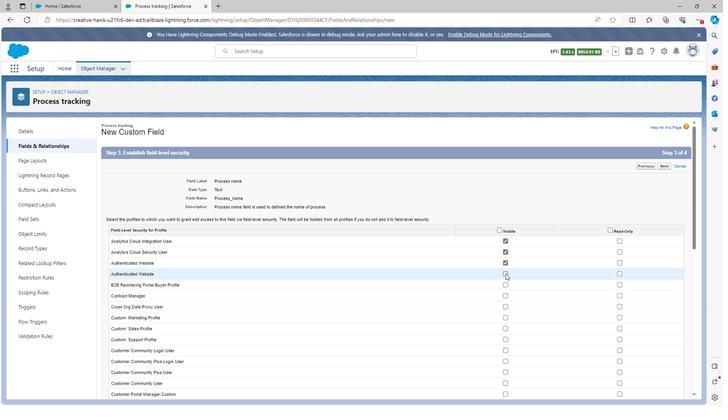 
Action: Mouse pressed left at (507, 274)
Screenshot: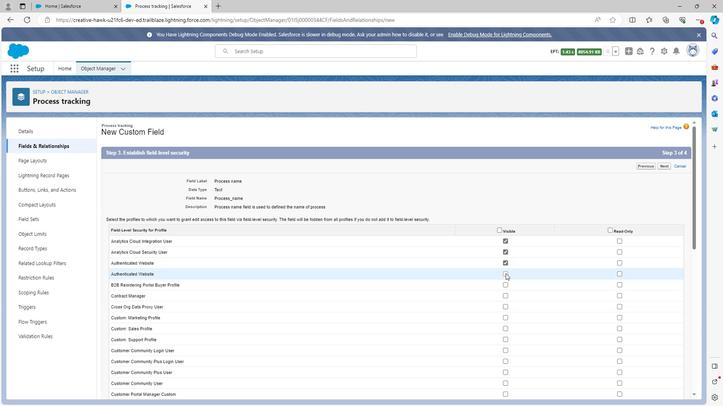 
Action: Mouse moved to (507, 284)
Screenshot: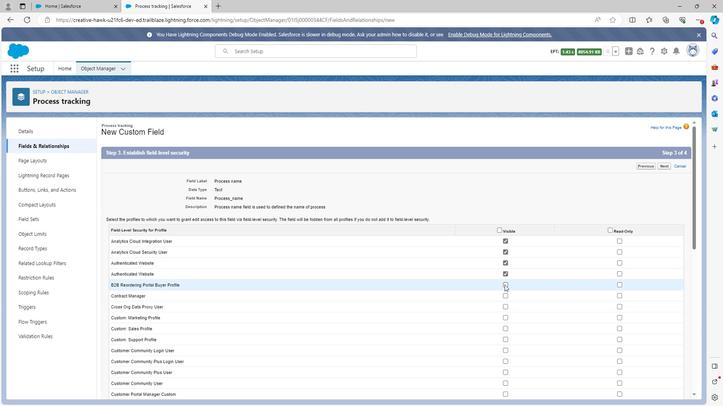 
Action: Mouse pressed left at (507, 284)
Screenshot: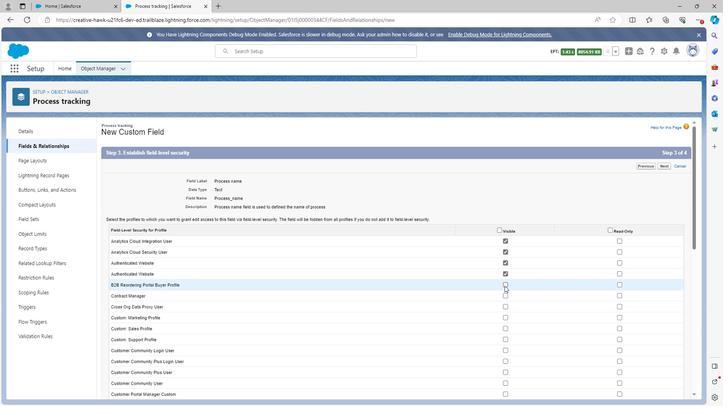 
Action: Mouse moved to (506, 295)
Screenshot: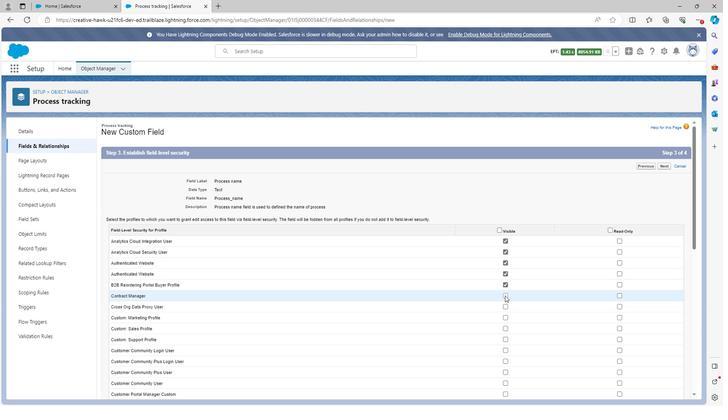 
Action: Mouse pressed left at (506, 295)
Screenshot: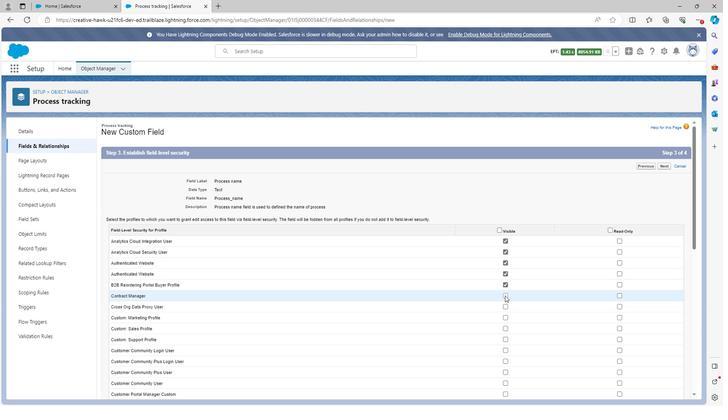 
Action: Mouse moved to (506, 304)
Screenshot: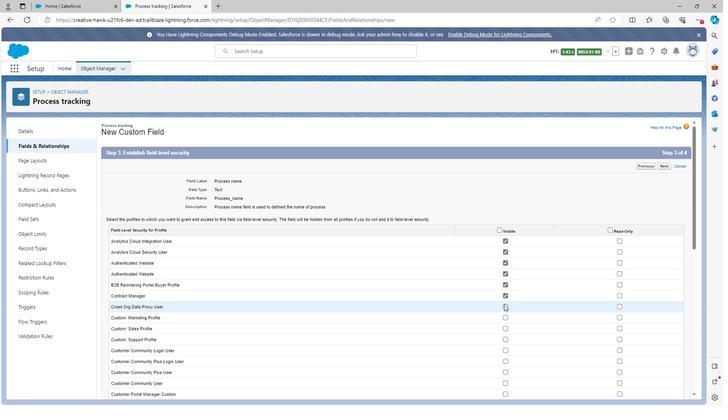 
Action: Mouse pressed left at (506, 304)
Screenshot: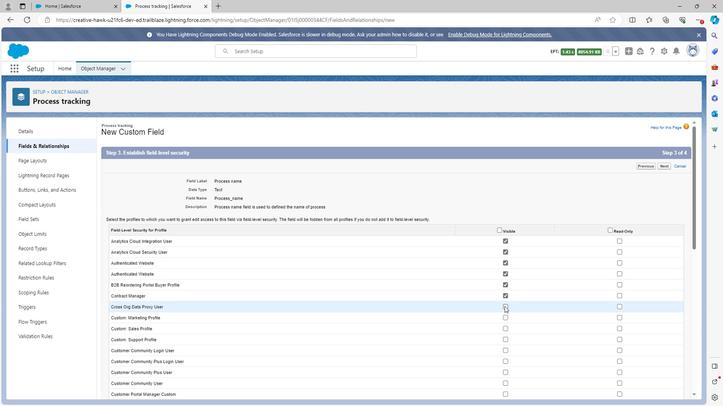 
Action: Mouse moved to (506, 314)
Screenshot: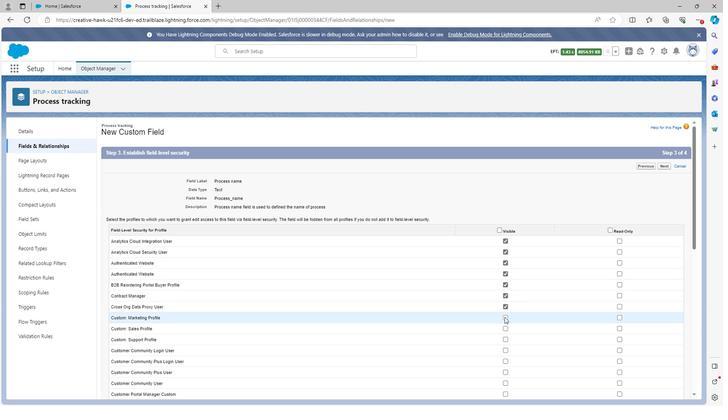 
Action: Mouse pressed left at (506, 314)
Screenshot: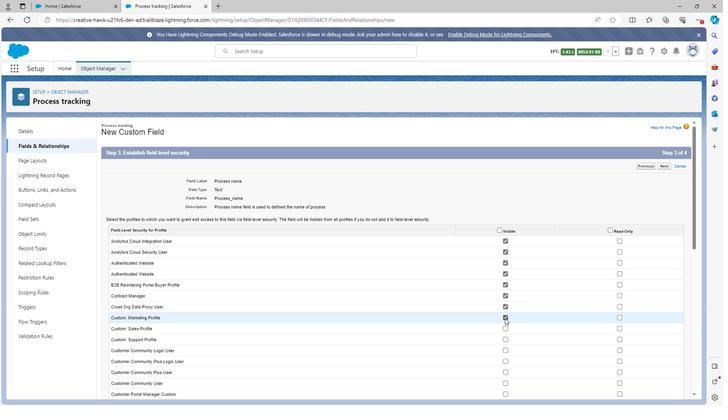 
Action: Mouse moved to (506, 324)
Screenshot: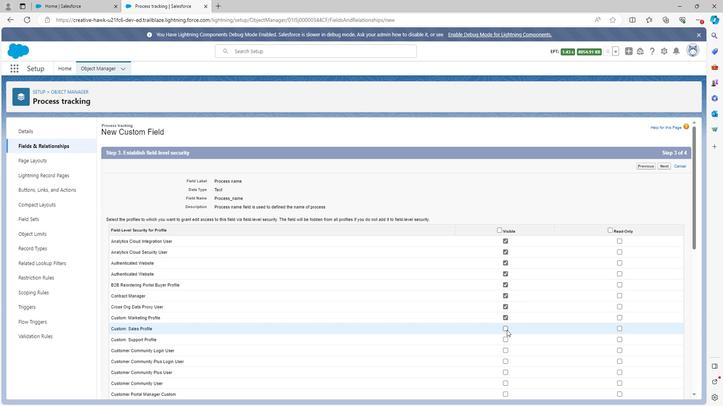 
Action: Mouse pressed left at (506, 324)
Screenshot: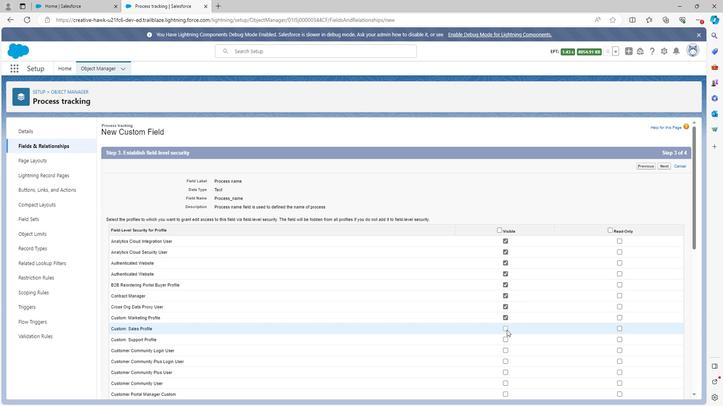 
Action: Mouse moved to (508, 336)
Screenshot: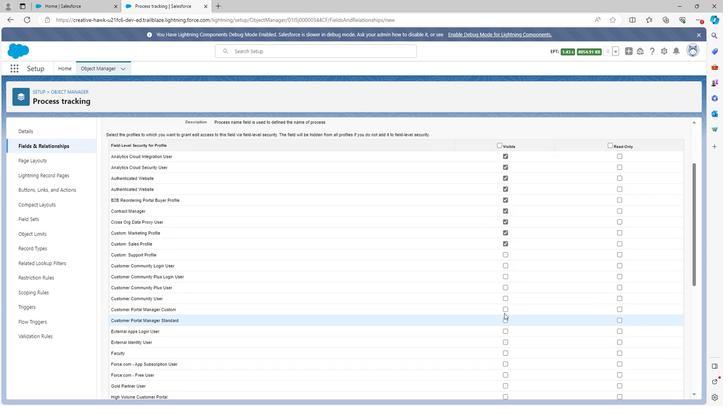 
Action: Mouse pressed left at (508, 336)
Screenshot: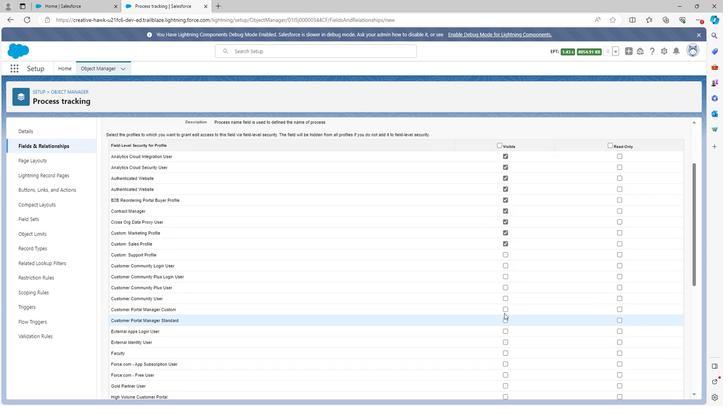 
Action: Mouse moved to (507, 335)
Screenshot: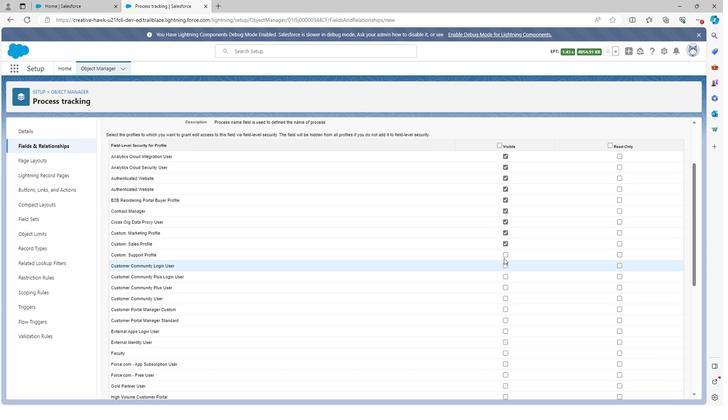 
Action: Mouse scrolled (507, 334) with delta (0, 0)
Screenshot: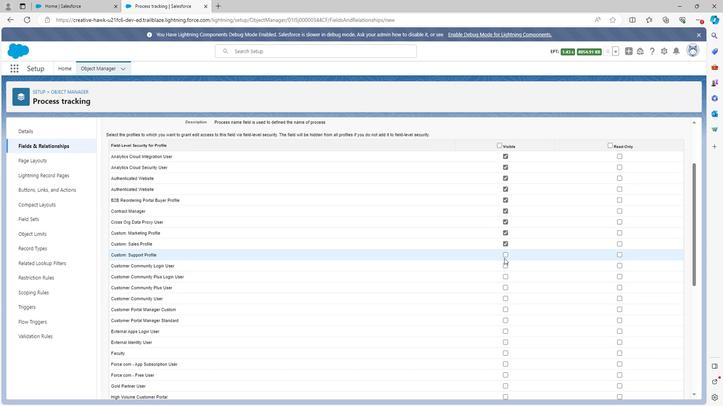 
Action: Mouse scrolled (507, 334) with delta (0, 0)
Screenshot: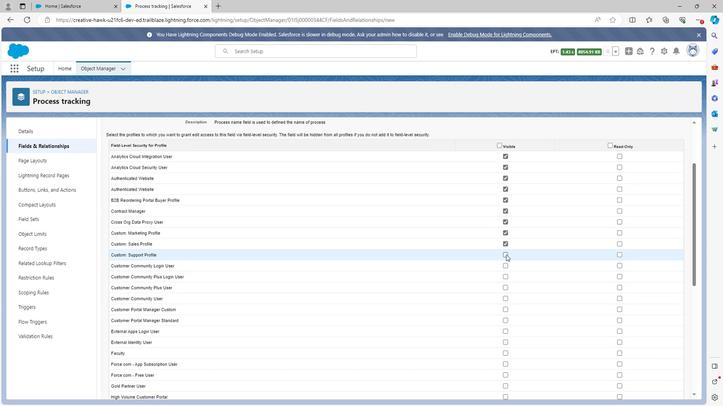 
Action: Mouse moved to (508, 266)
Screenshot: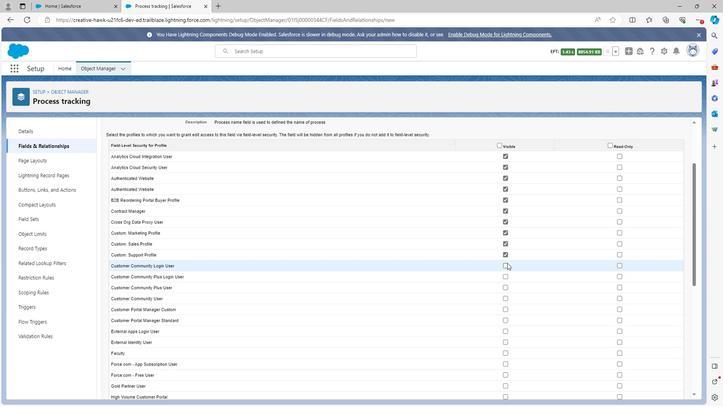 
Action: Mouse pressed left at (508, 266)
Screenshot: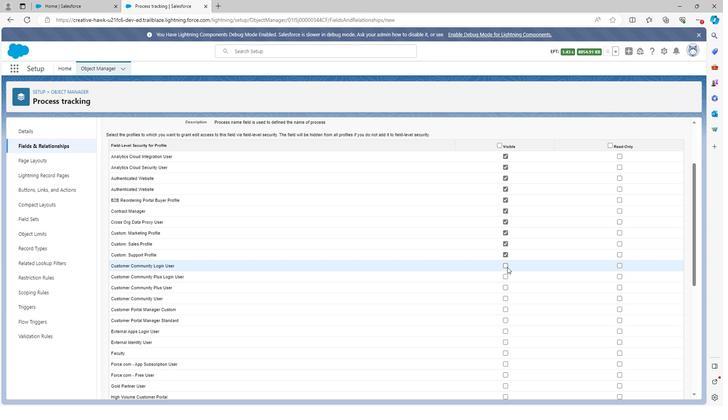 
Action: Mouse moved to (509, 278)
Screenshot: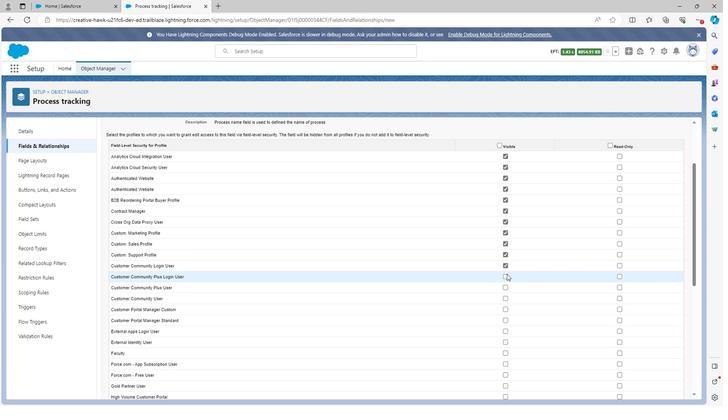 
Action: Mouse pressed left at (509, 278)
Screenshot: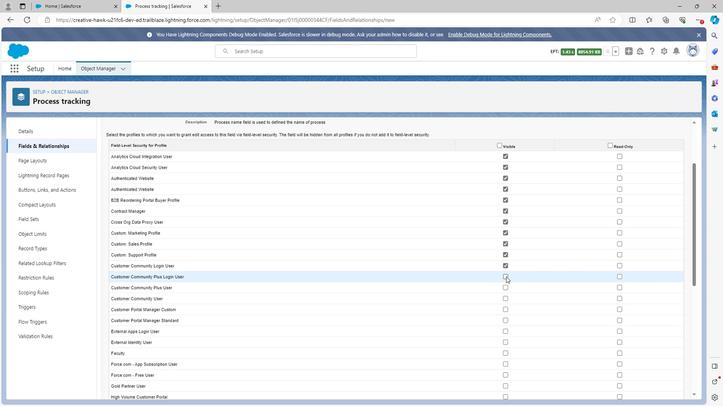 
Action: Mouse moved to (508, 287)
Screenshot: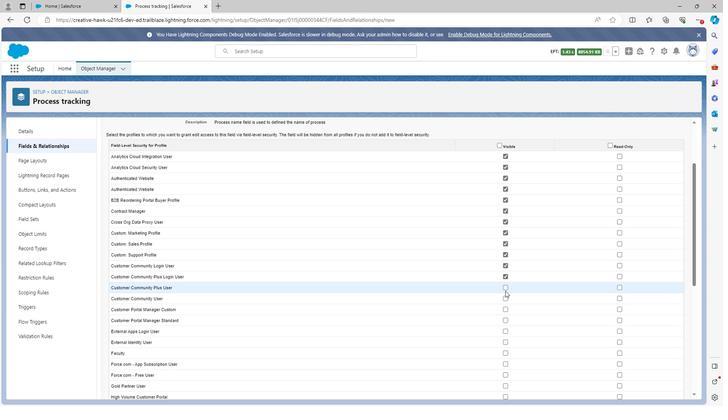 
Action: Mouse pressed left at (508, 287)
Screenshot: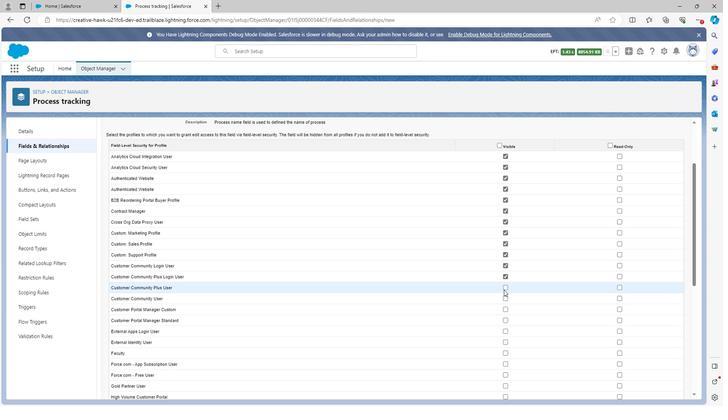 
Action: Mouse moved to (505, 299)
Screenshot: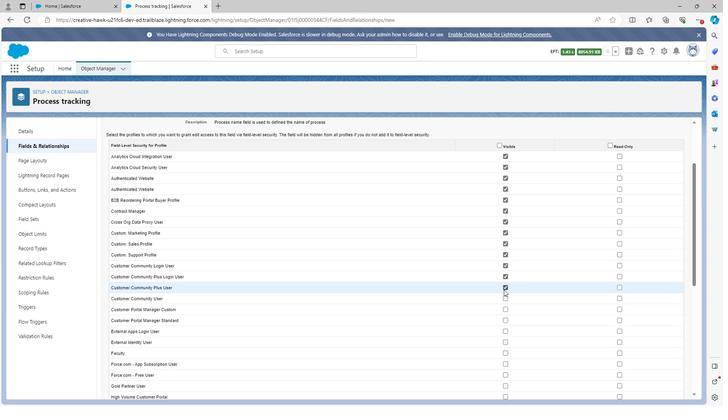 
Action: Mouse pressed left at (505, 299)
Screenshot: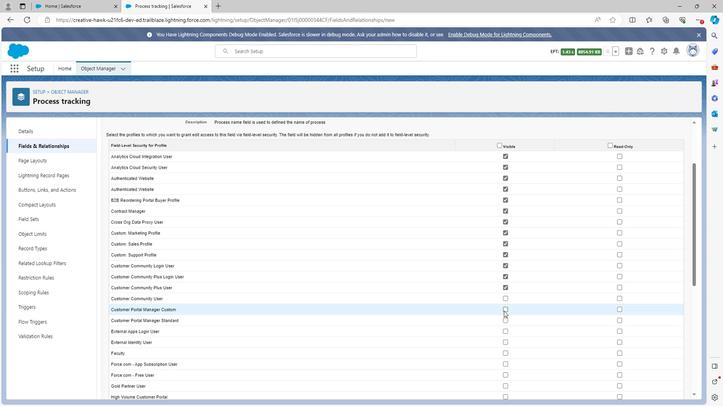 
Action: Mouse moved to (506, 318)
Screenshot: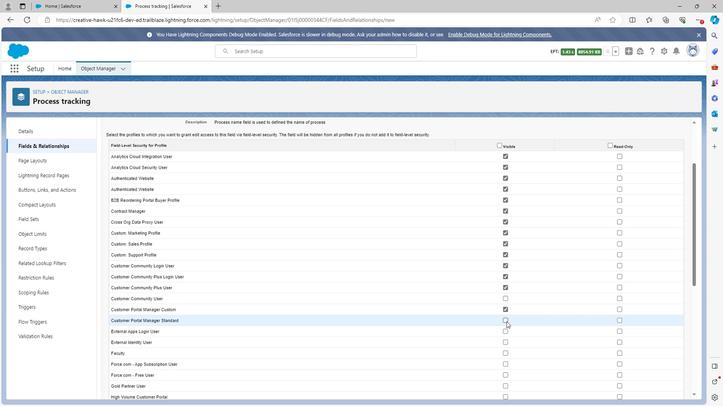 
Action: Mouse pressed left at (506, 318)
Screenshot: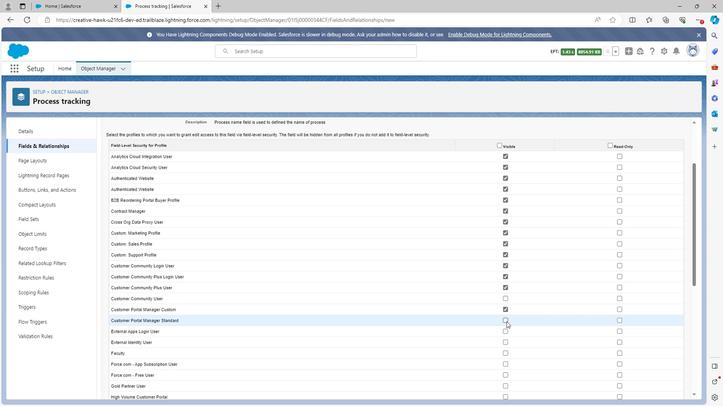 
Action: Mouse moved to (508, 328)
Screenshot: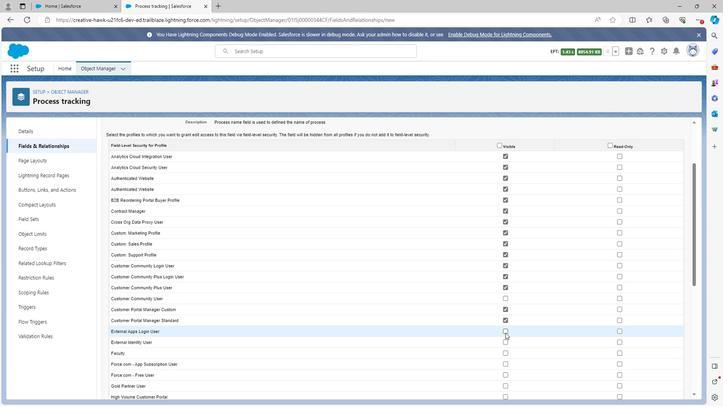 
Action: Mouse pressed left at (508, 328)
Screenshot: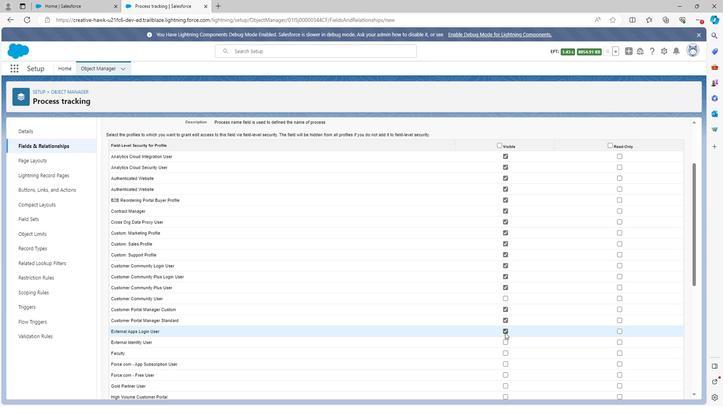 
Action: Mouse moved to (507, 338)
Screenshot: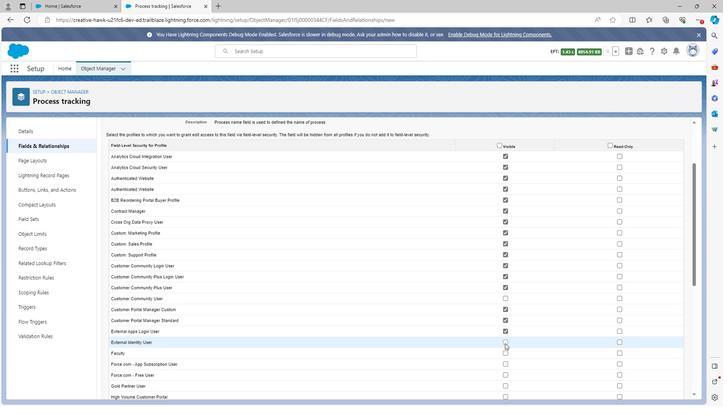
Action: Mouse pressed left at (507, 338)
Screenshot: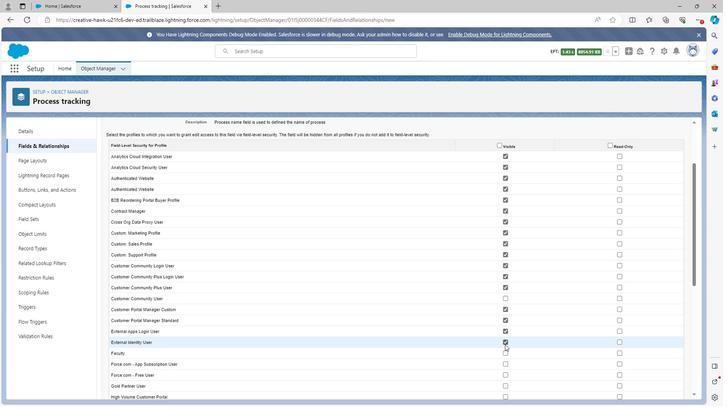 
Action: Mouse moved to (506, 348)
Screenshot: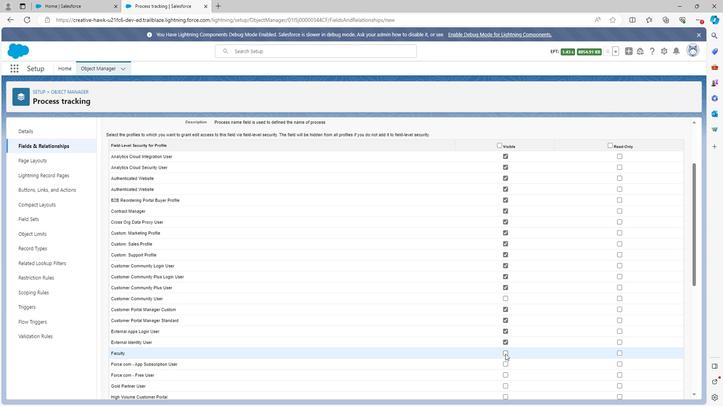 
Action: Mouse pressed left at (506, 348)
Screenshot: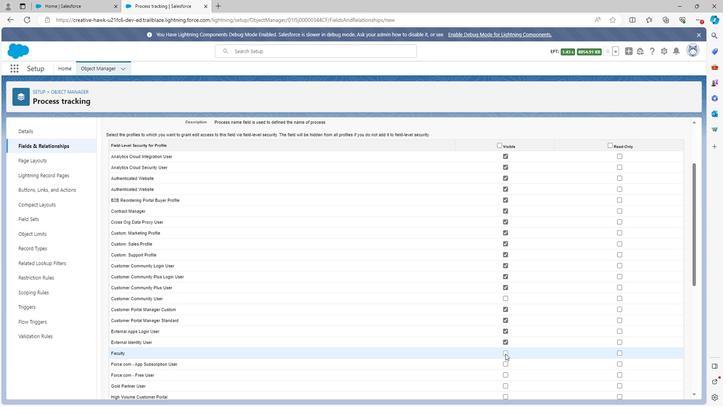 
Action: Mouse moved to (507, 357)
Screenshot: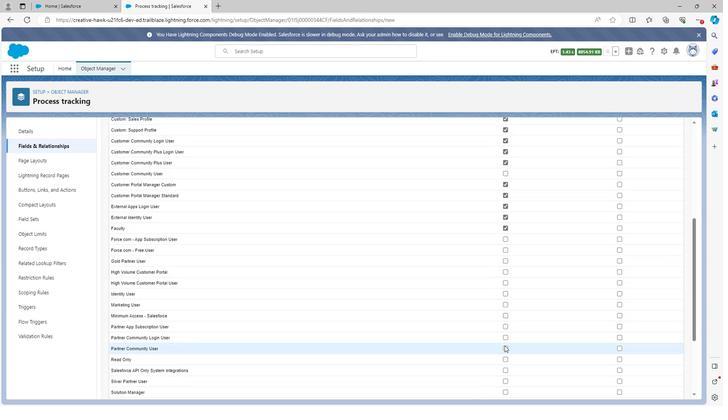 
Action: Mouse pressed left at (507, 357)
Screenshot: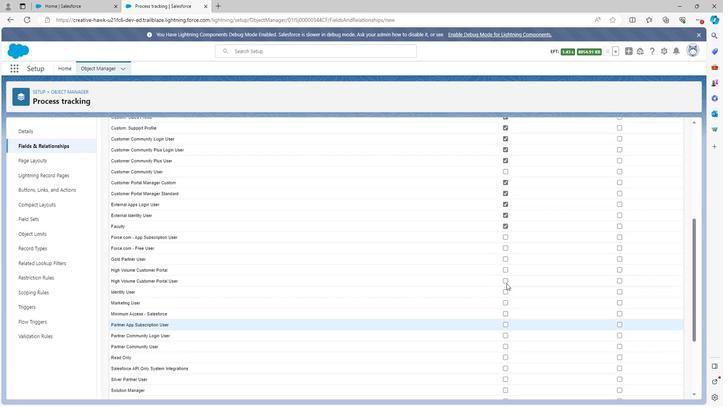 
Action: Mouse moved to (506, 358)
Screenshot: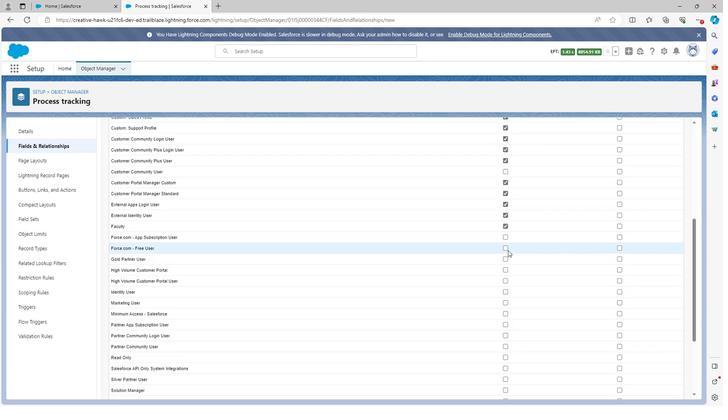 
Action: Mouse scrolled (506, 357) with delta (0, 0)
Screenshot: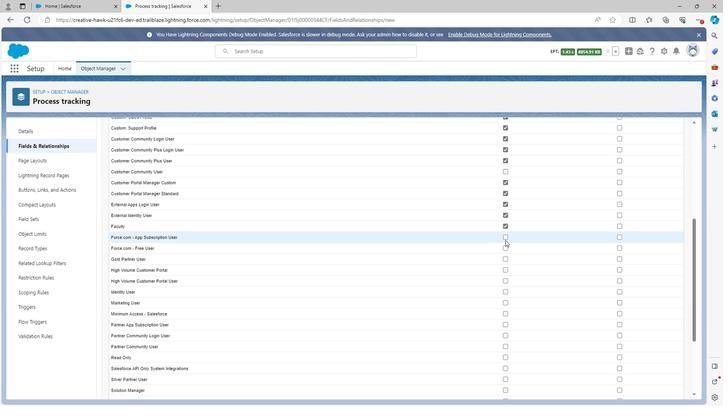 
Action: Mouse scrolled (506, 357) with delta (0, 0)
Screenshot: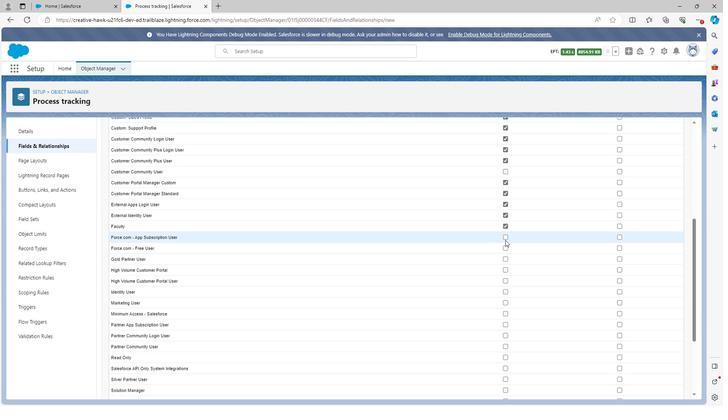 
Action: Mouse scrolled (506, 357) with delta (0, 0)
Screenshot: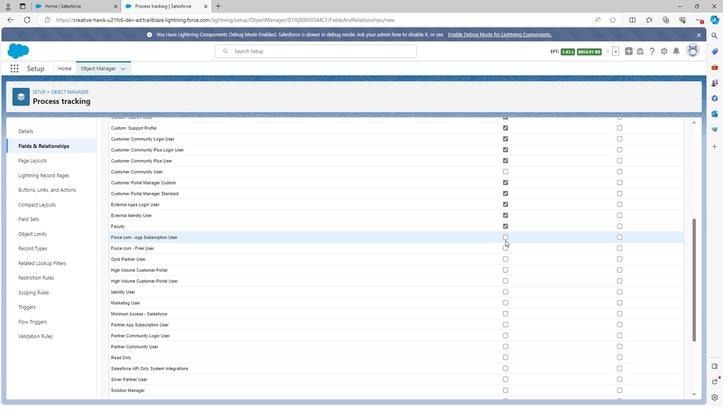 
Action: Mouse moved to (507, 253)
Screenshot: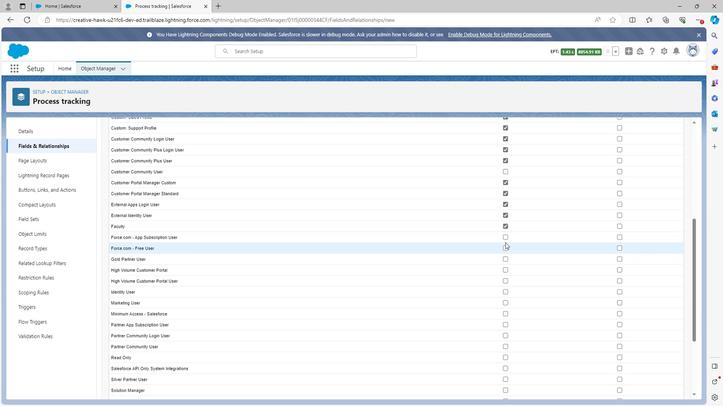 
Action: Mouse pressed left at (507, 253)
Screenshot: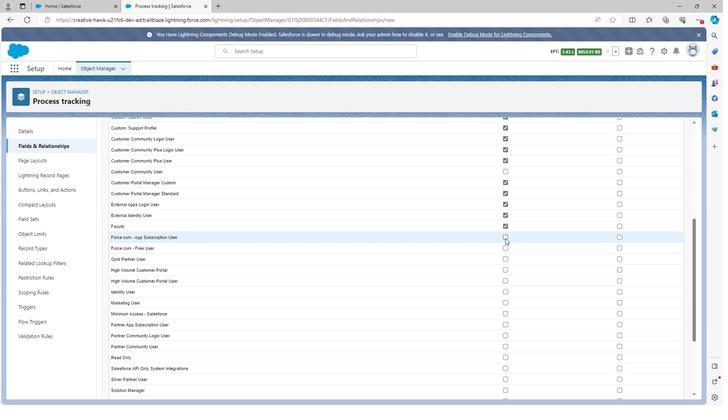 
Action: Mouse moved to (507, 252)
Screenshot: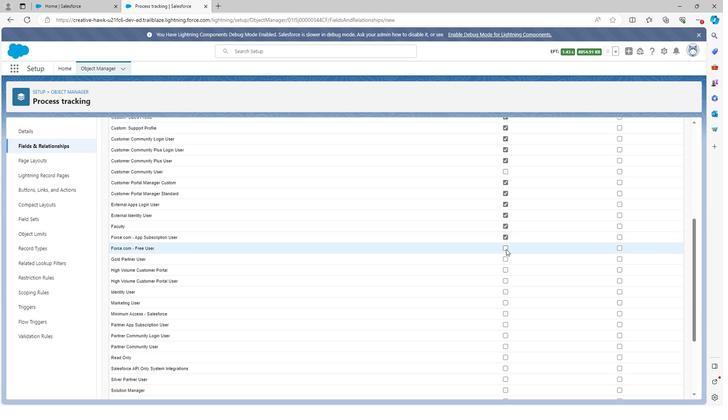 
Action: Mouse pressed left at (507, 252)
Screenshot: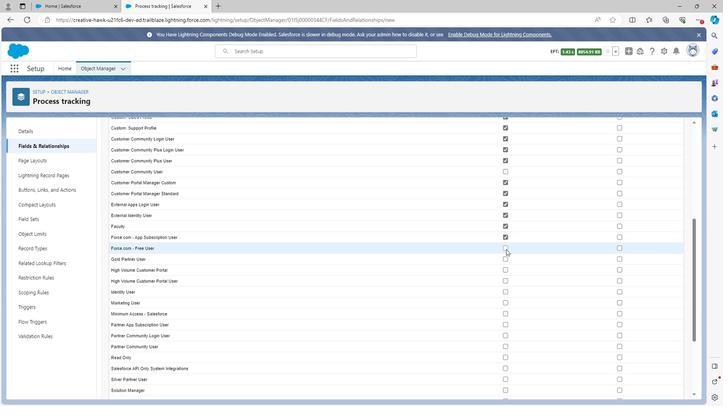 
Action: Mouse moved to (508, 262)
Screenshot: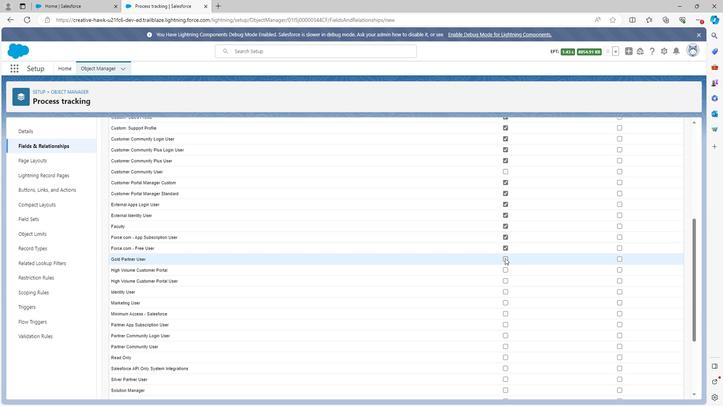 
Action: Mouse pressed left at (508, 262)
Screenshot: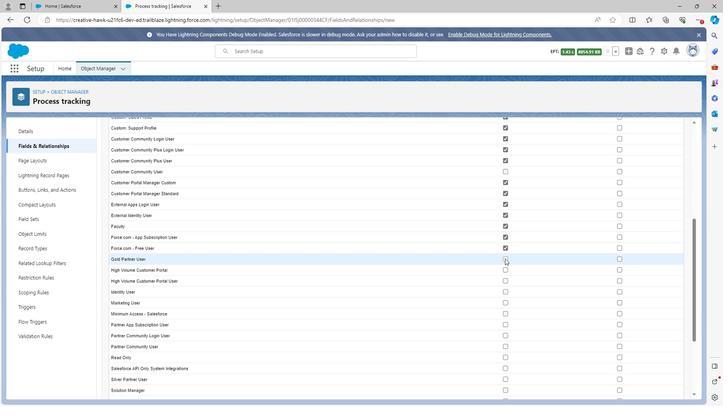 
Action: Mouse moved to (506, 270)
Screenshot: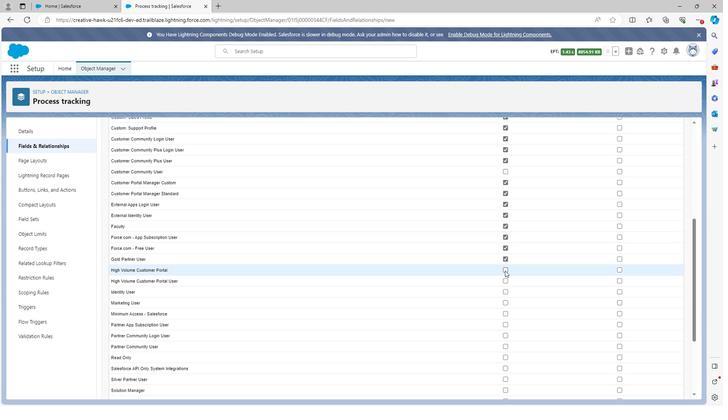 
Action: Mouse pressed left at (506, 270)
Screenshot: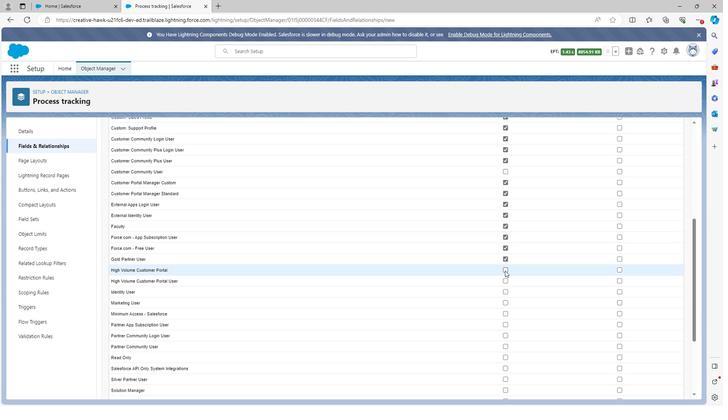 
Action: Mouse moved to (506, 281)
Screenshot: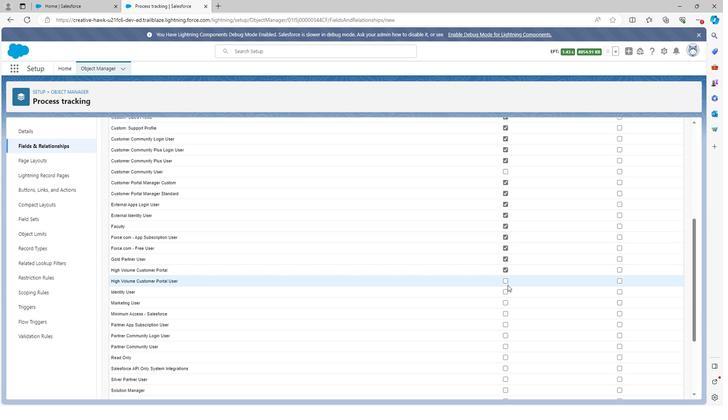 
Action: Mouse pressed left at (506, 281)
Screenshot: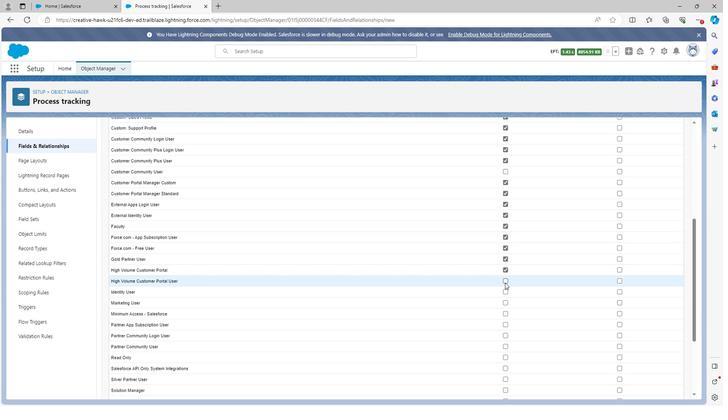 
Action: Mouse moved to (506, 292)
Screenshot: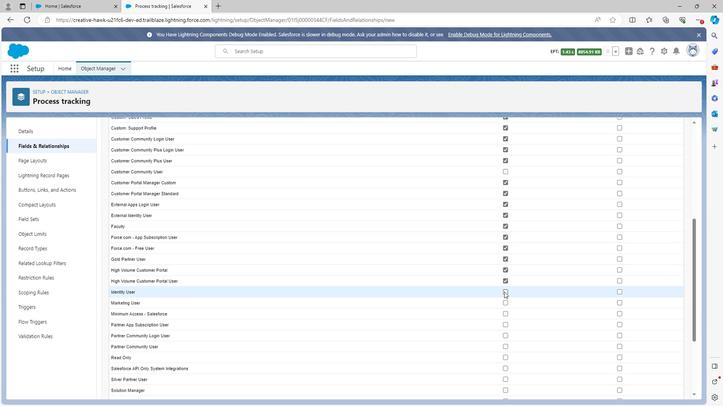 
Action: Mouse pressed left at (506, 292)
Screenshot: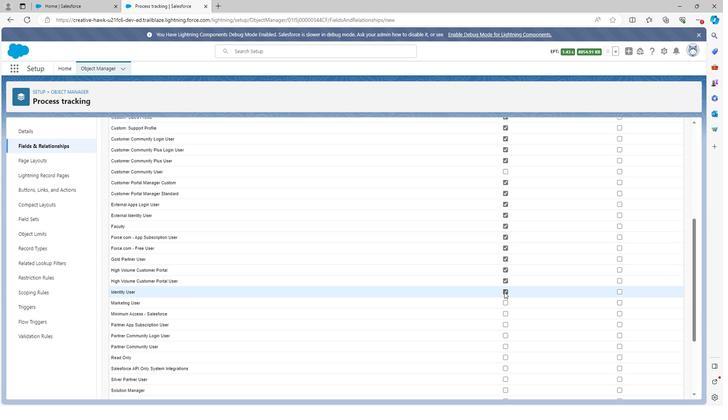 
Action: Mouse moved to (506, 301)
Screenshot: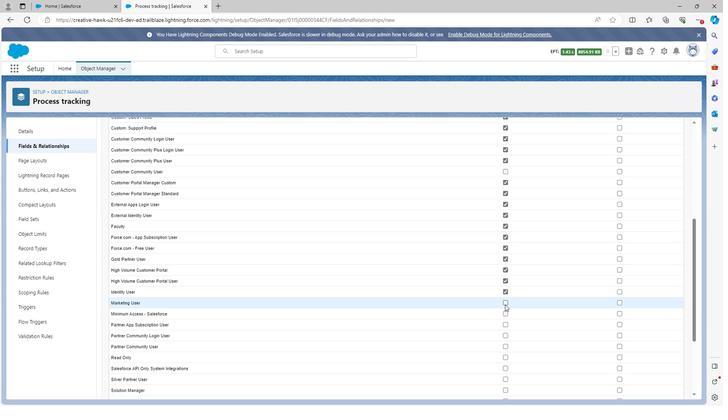 
Action: Mouse pressed left at (506, 301)
Screenshot: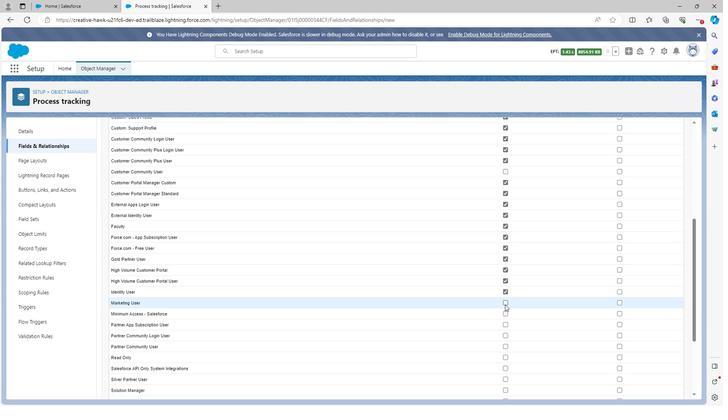 
Action: Mouse moved to (506, 309)
Screenshot: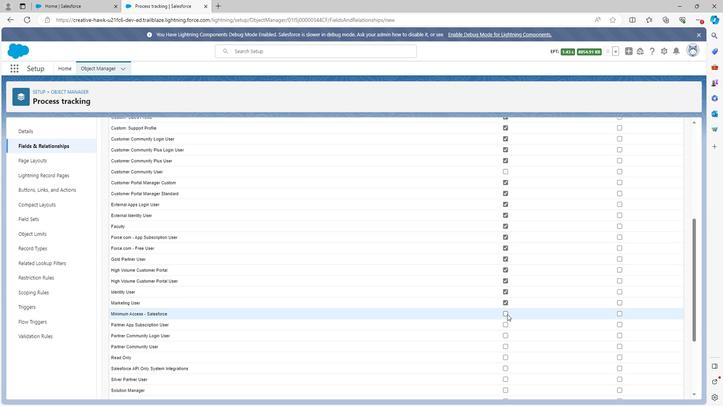
Action: Mouse pressed left at (506, 309)
Screenshot: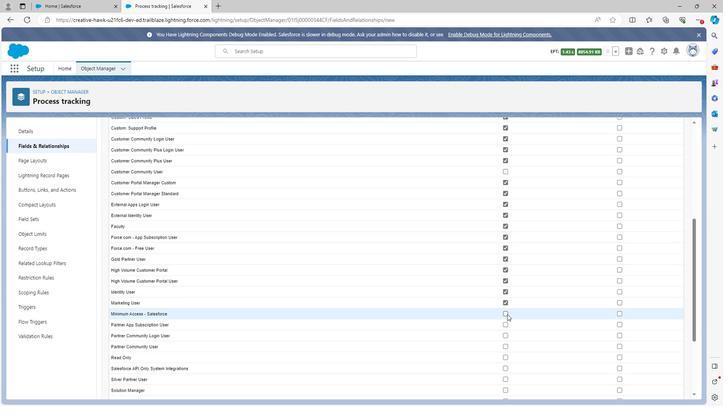 
Action: Mouse moved to (508, 322)
Screenshot: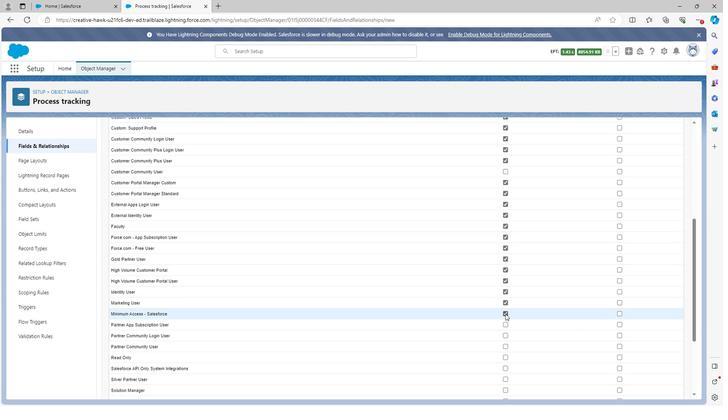 
Action: Mouse pressed left at (508, 322)
Screenshot: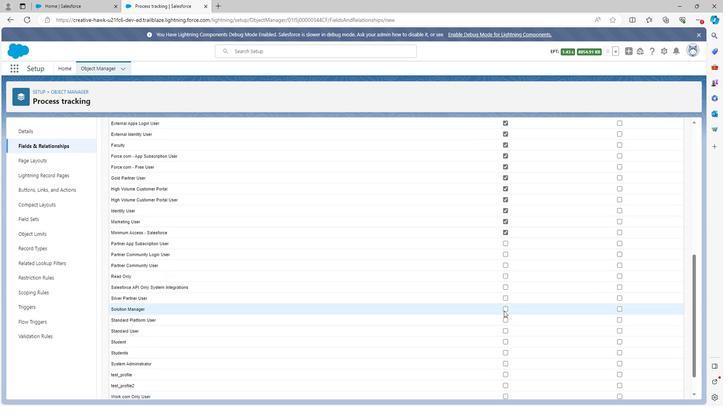 
Action: Mouse moved to (507, 321)
Screenshot: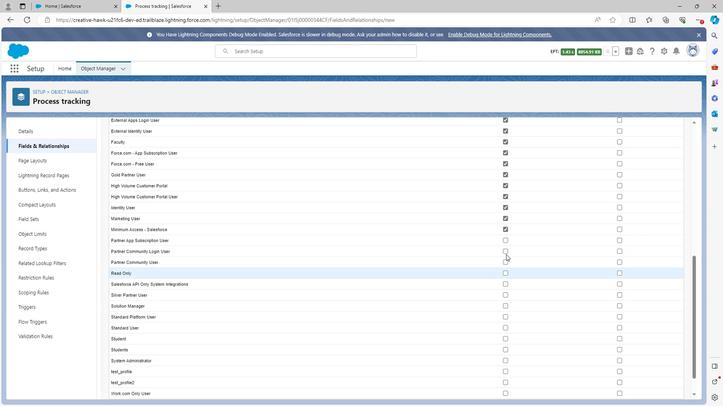 
Action: Mouse scrolled (507, 320) with delta (0, 0)
Screenshot: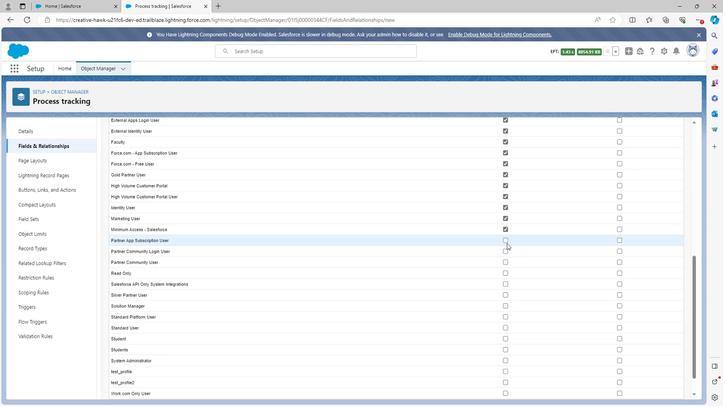 
Action: Mouse scrolled (507, 320) with delta (0, 0)
Screenshot: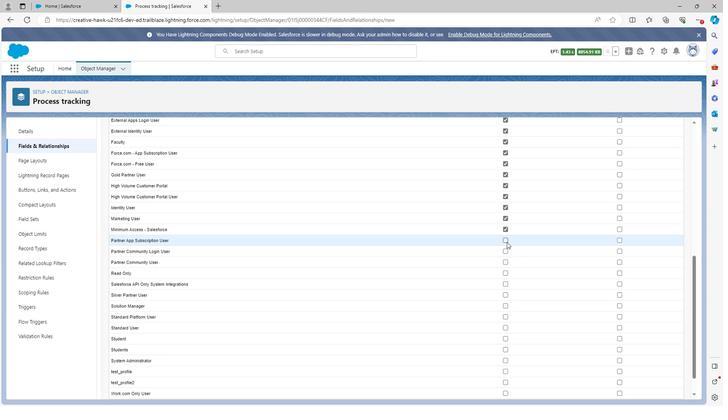 
Action: Mouse moved to (507, 254)
Screenshot: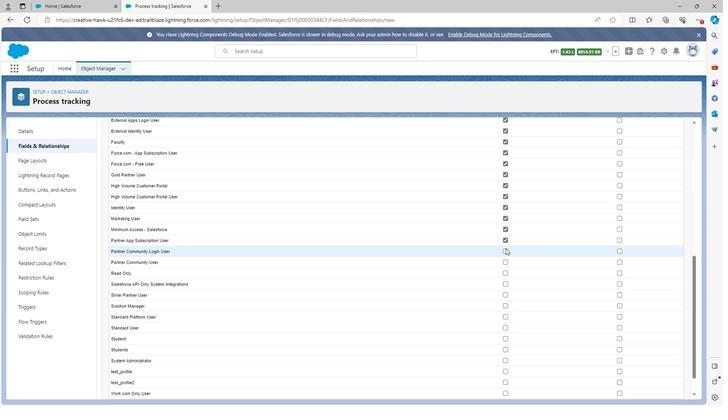 
Action: Mouse pressed left at (507, 254)
Screenshot: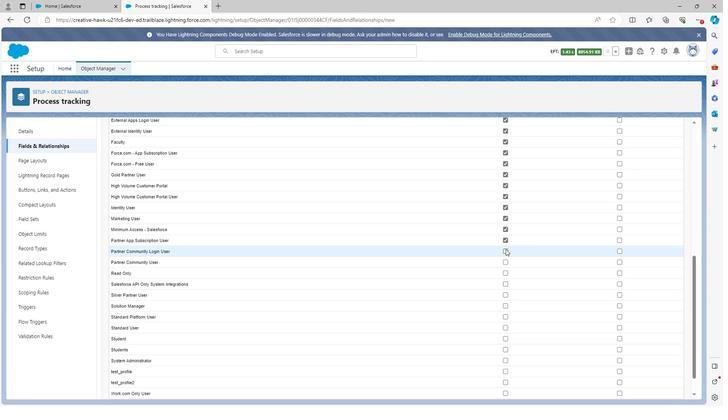 
Action: Mouse moved to (508, 233)
Screenshot: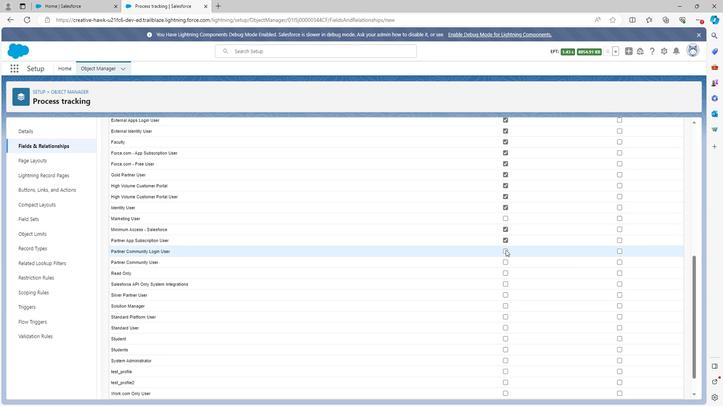 
Action: Mouse pressed left at (508, 233)
Screenshot: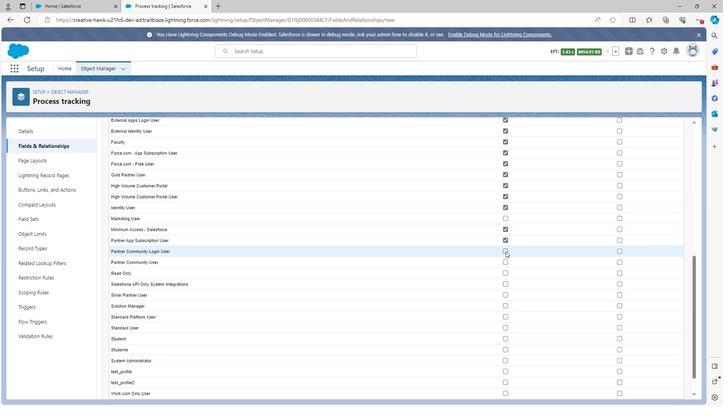 
Action: Mouse moved to (507, 263)
Screenshot: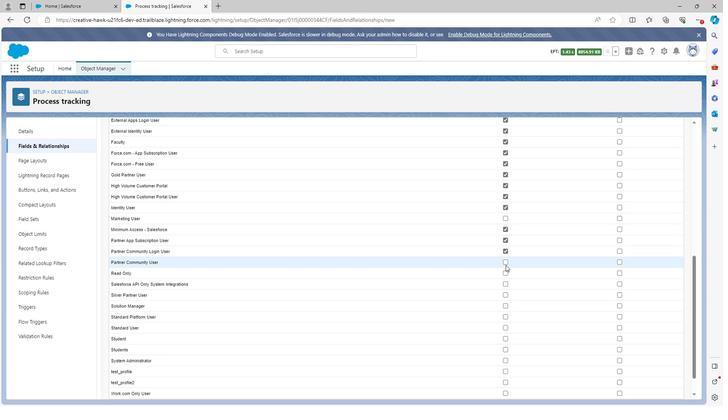 
Action: Mouse pressed left at (507, 263)
Screenshot: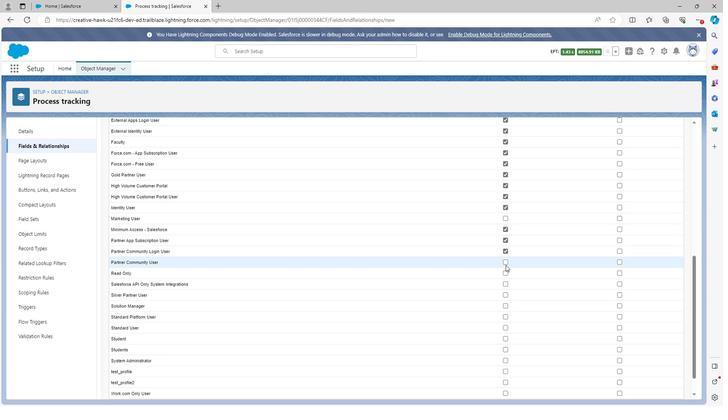 
Action: Mouse moved to (507, 276)
Screenshot: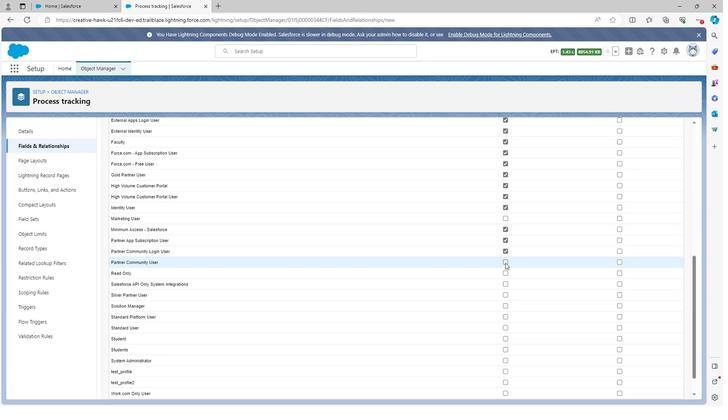 
Action: Mouse pressed left at (507, 276)
Screenshot: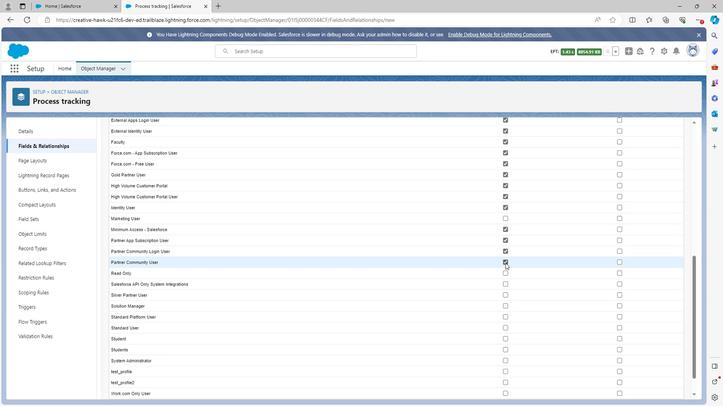 
Action: Mouse moved to (507, 274)
Screenshot: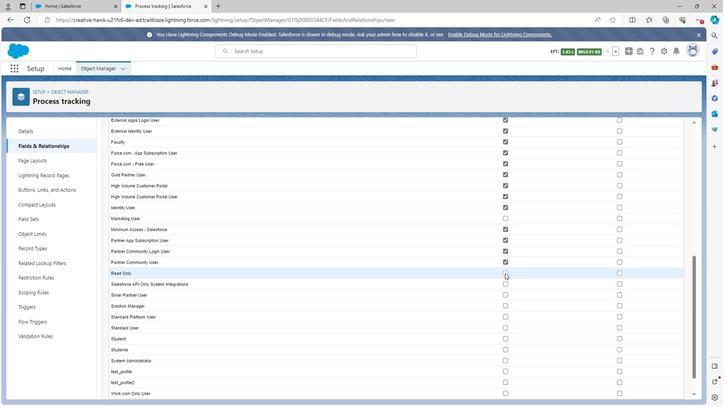 
Action: Mouse pressed left at (507, 274)
Screenshot: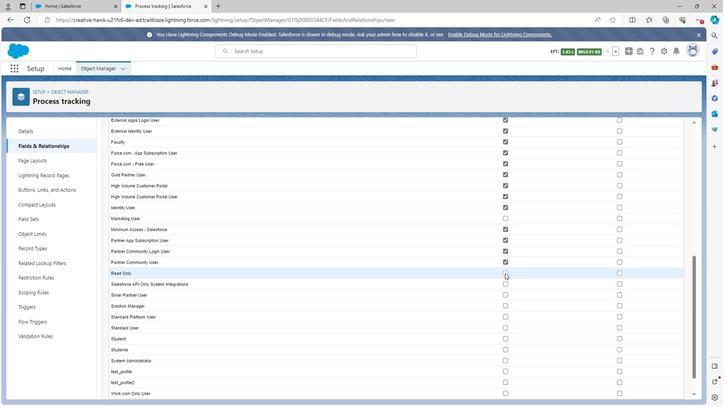 
Action: Mouse moved to (506, 283)
Screenshot: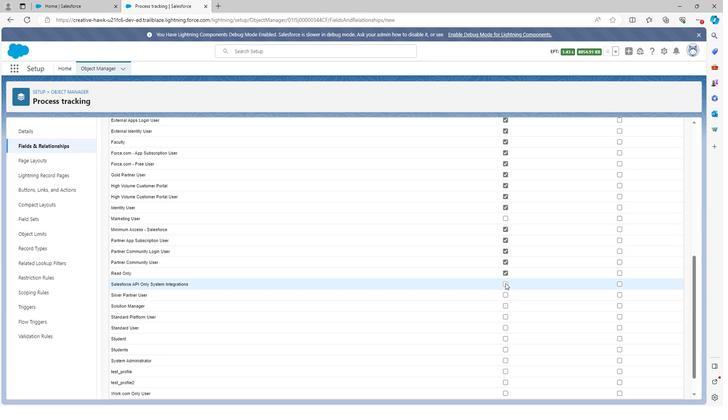 
Action: Mouse pressed left at (506, 283)
Screenshot: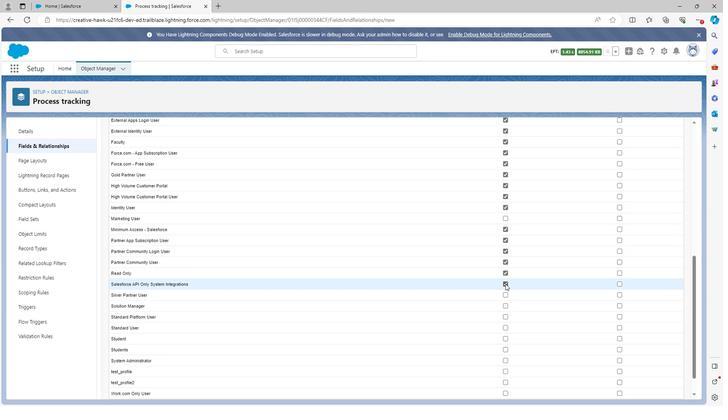 
Action: Mouse moved to (507, 293)
Screenshot: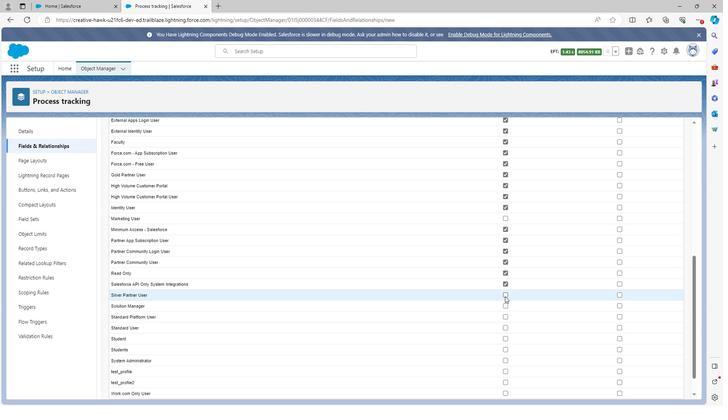 
Action: Mouse pressed left at (507, 293)
Screenshot: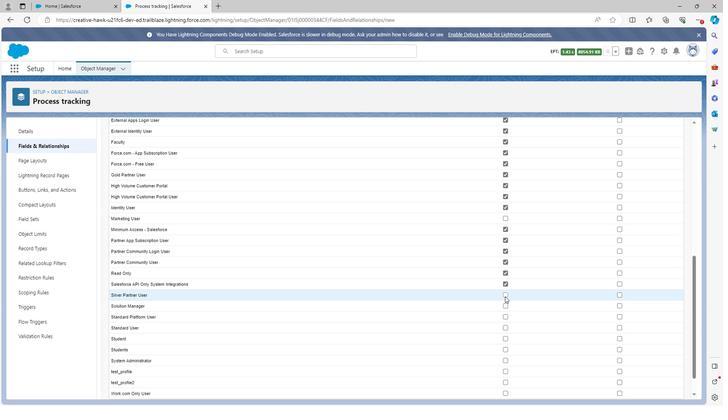 
Action: Mouse moved to (506, 305)
Screenshot: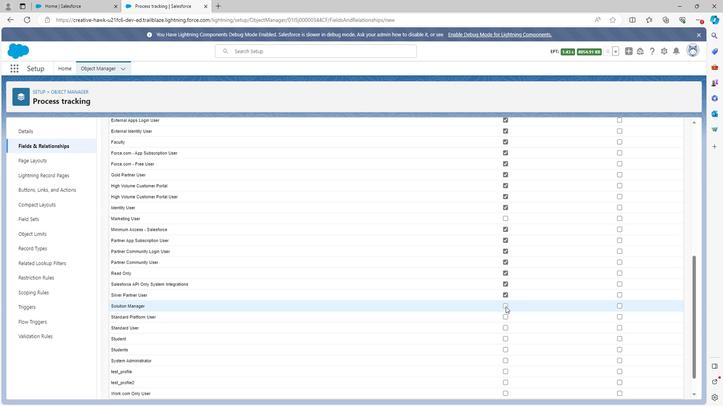 
Action: Mouse pressed left at (506, 305)
Screenshot: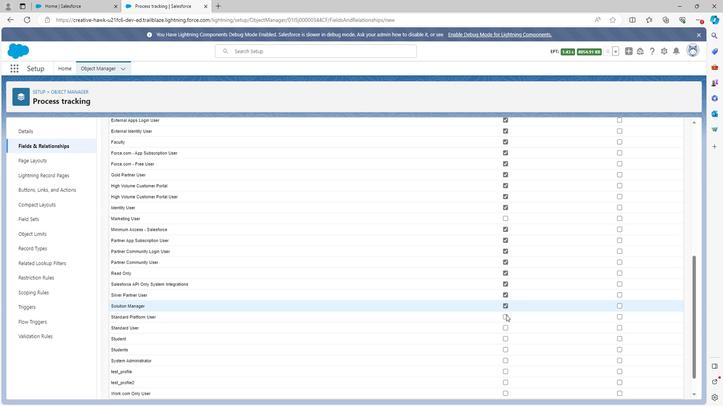 
Action: Mouse moved to (507, 314)
Screenshot: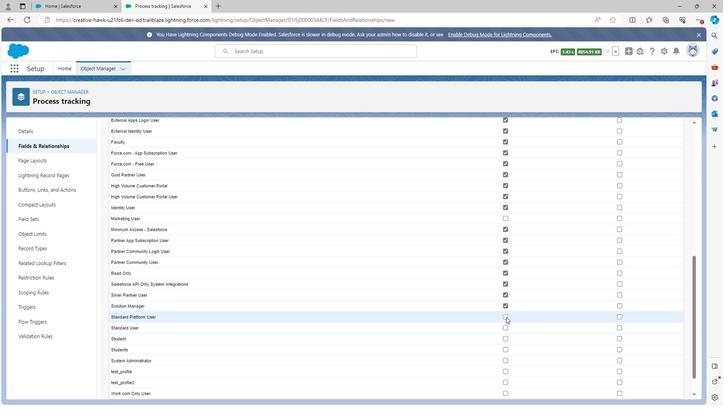 
Action: Mouse pressed left at (507, 314)
Screenshot: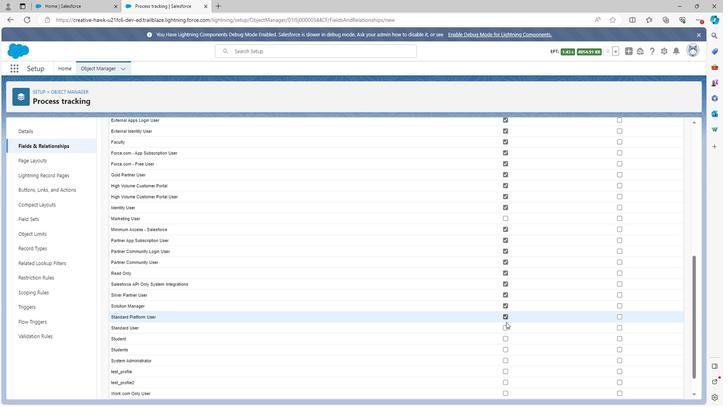 
Action: Mouse moved to (508, 324)
Screenshot: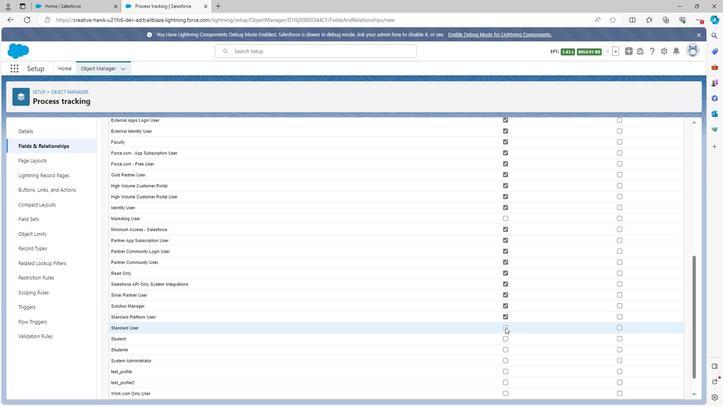 
Action: Mouse pressed left at (508, 324)
Screenshot: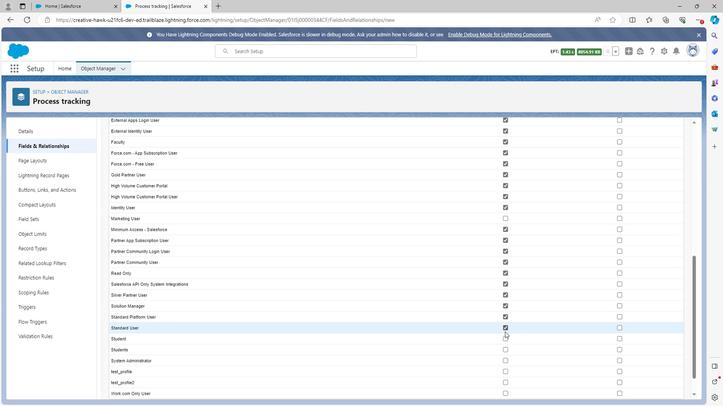 
Action: Mouse moved to (507, 333)
Screenshot: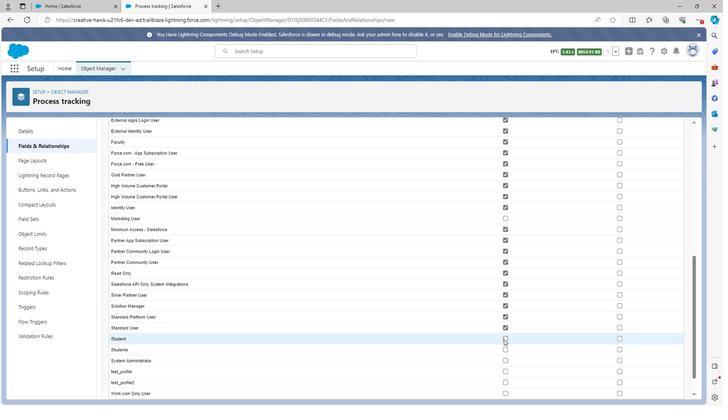 
Action: Mouse pressed left at (507, 333)
Screenshot: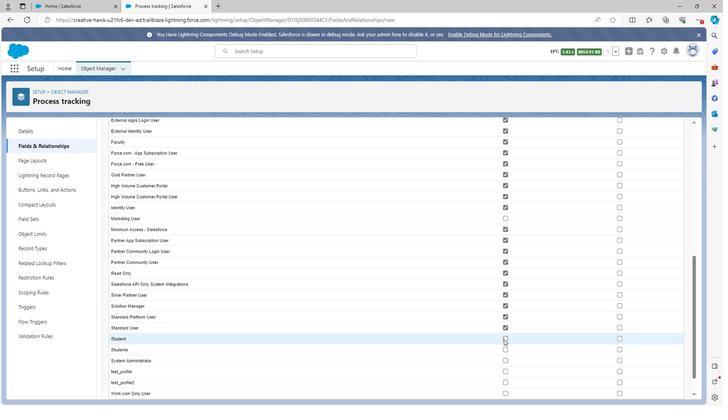 
Action: Mouse moved to (505, 344)
Screenshot: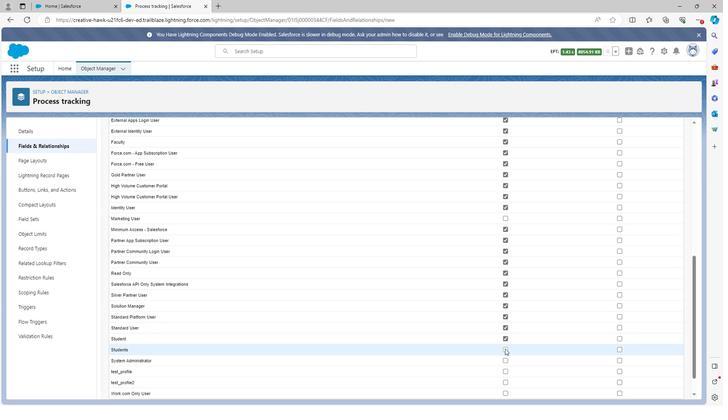 
Action: Mouse pressed left at (505, 344)
Screenshot: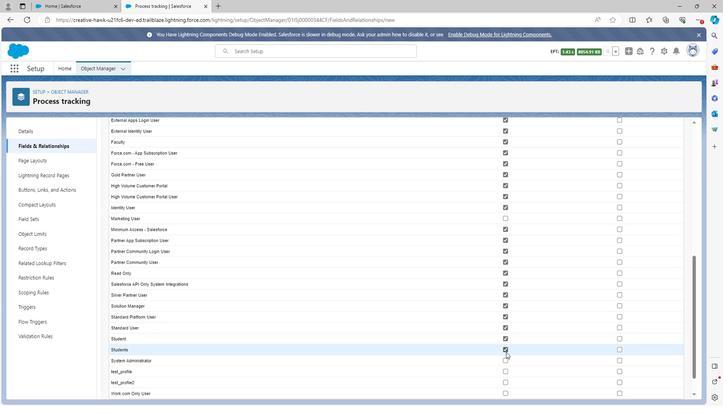 
Action: Mouse moved to (506, 352)
Screenshot: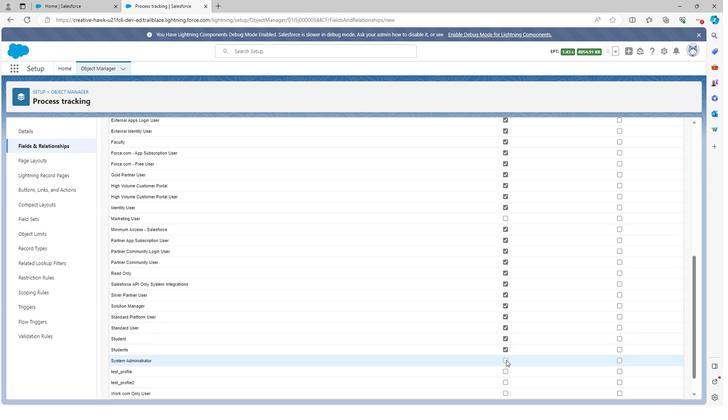 
Action: Mouse pressed left at (506, 352)
Screenshot: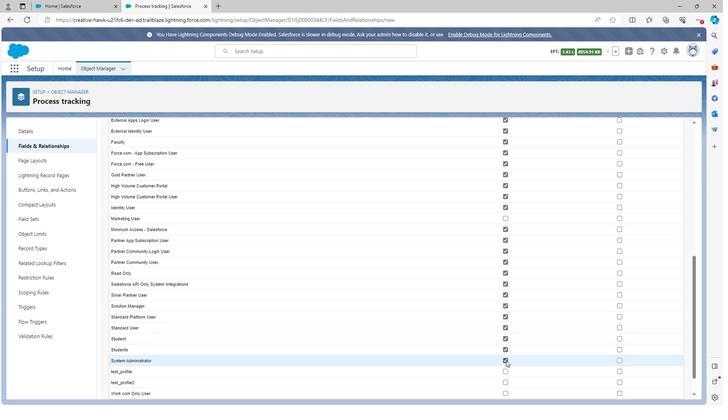 
Action: Mouse moved to (508, 363)
Screenshot: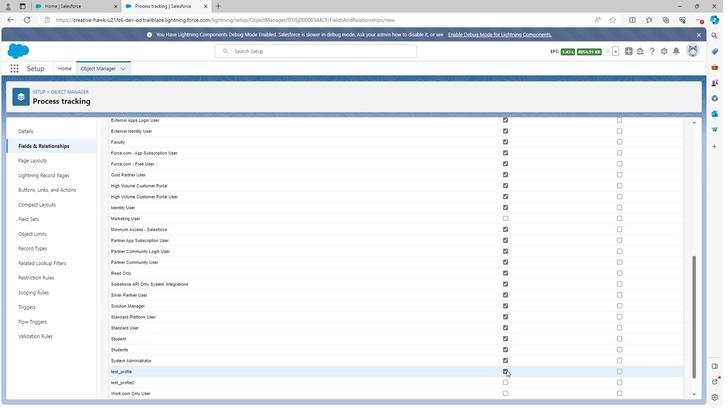 
Action: Mouse pressed left at (508, 363)
Screenshot: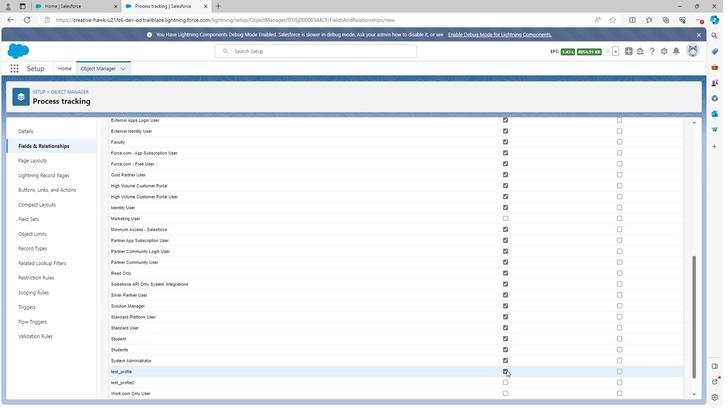 
Action: Mouse moved to (508, 372)
Screenshot: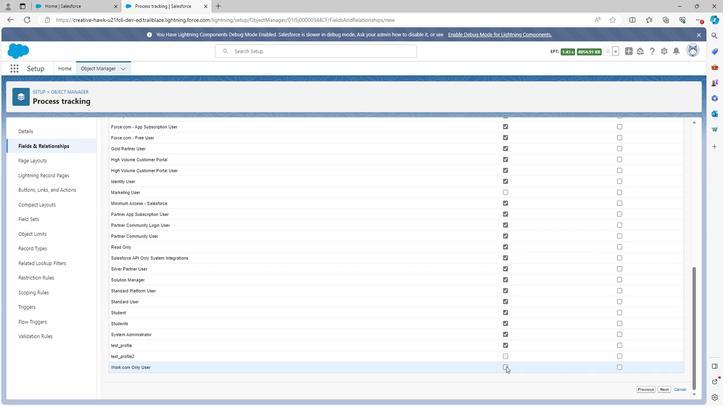 
Action: Mouse pressed left at (508, 372)
Screenshot: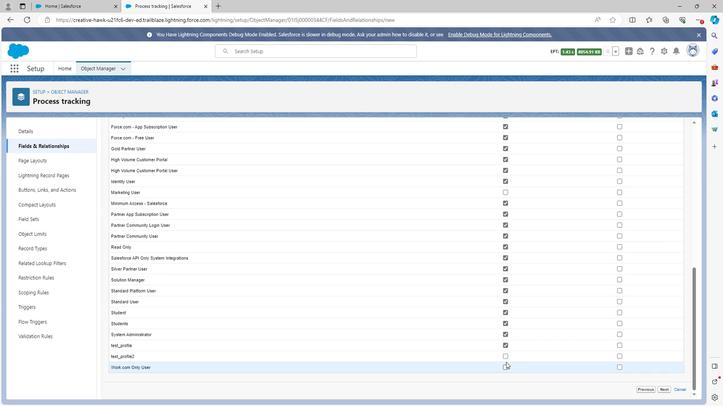 
Action: Mouse moved to (508, 373)
Screenshot: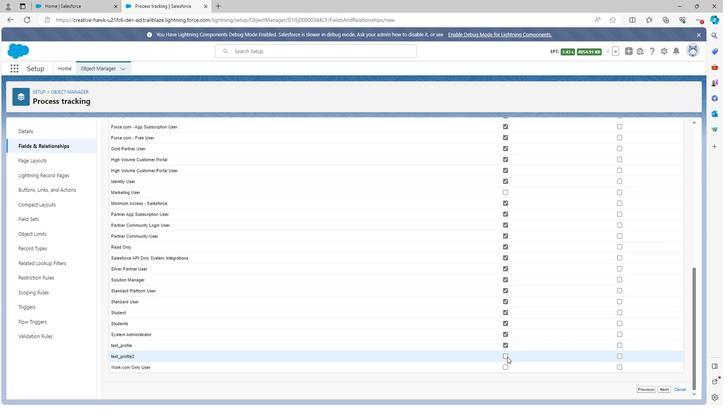 
Action: Mouse scrolled (508, 372) with delta (0, 0)
Screenshot: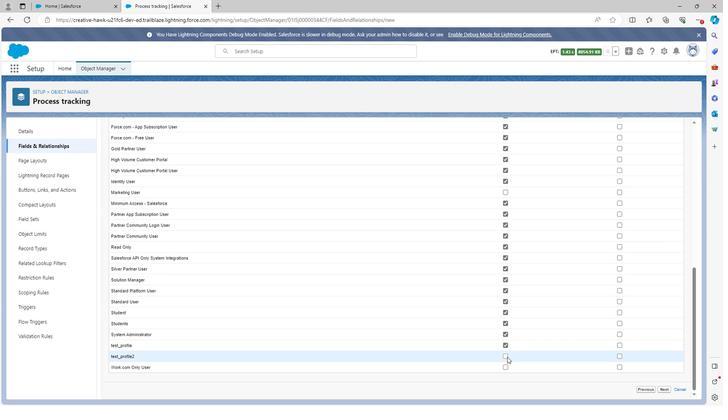 
Action: Mouse scrolled (508, 372) with delta (0, 0)
Screenshot: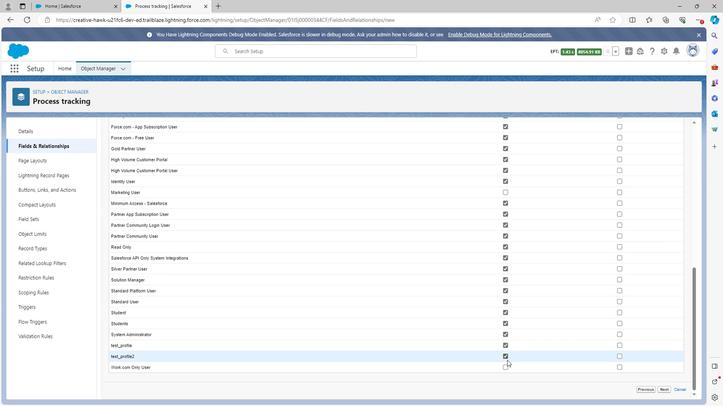 
Action: Mouse moved to (509, 360)
Screenshot: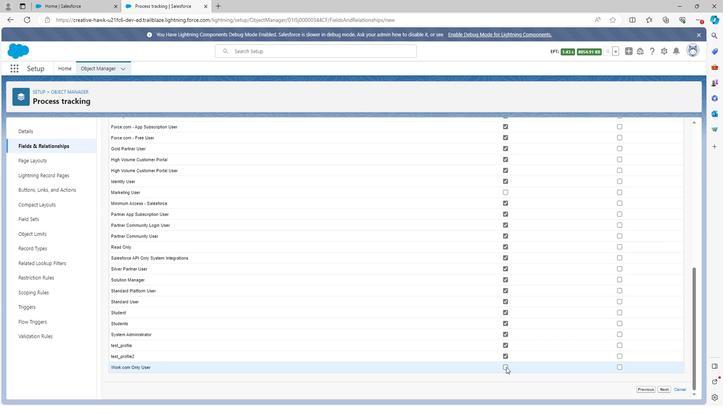 
Action: Mouse pressed left at (509, 360)
Screenshot: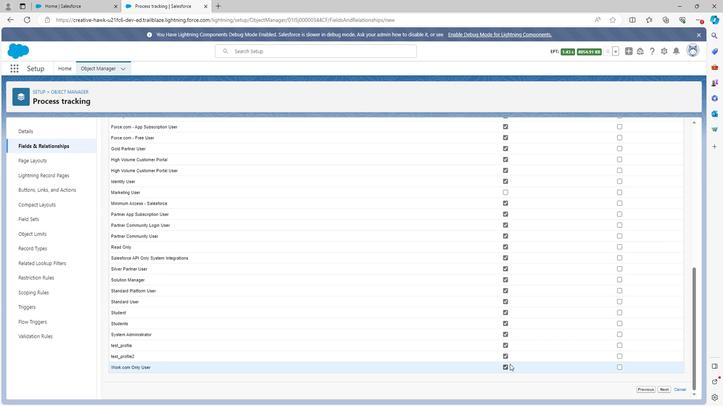 
Action: Mouse moved to (508, 370)
Screenshot: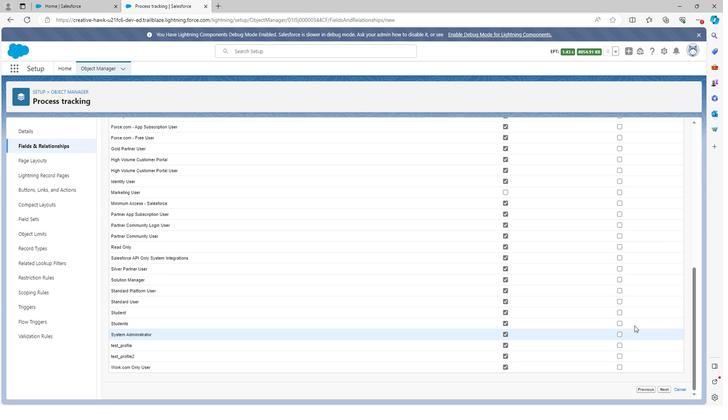 
Action: Mouse pressed left at (508, 370)
Screenshot: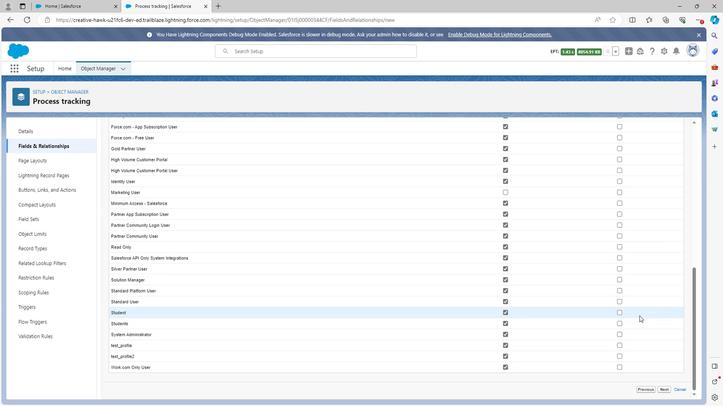 
Action: Mouse moved to (639, 322)
Screenshot: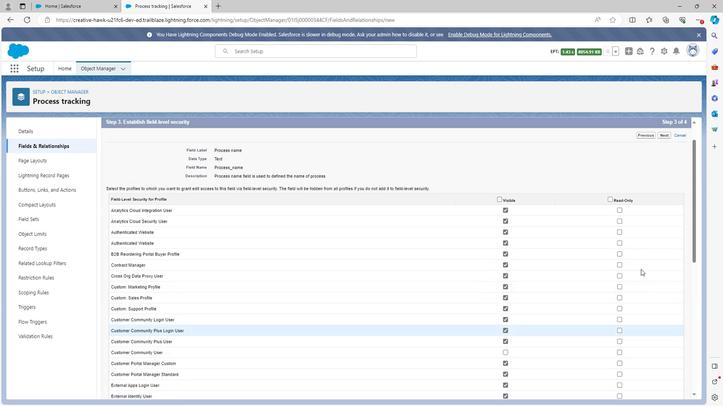 
Action: Mouse scrolled (639, 323) with delta (0, 0)
Screenshot: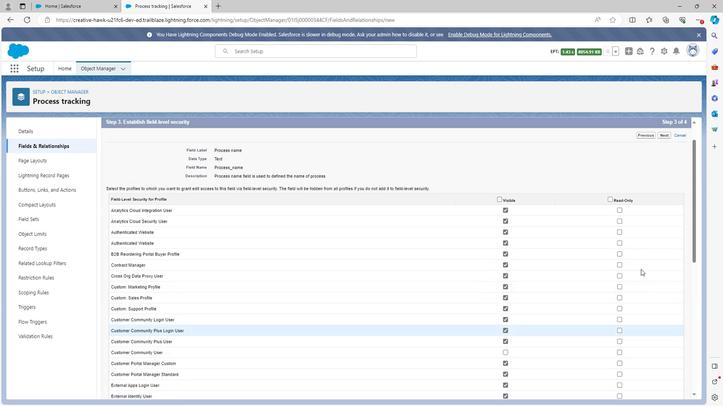 
Action: Mouse moved to (639, 322)
Screenshot: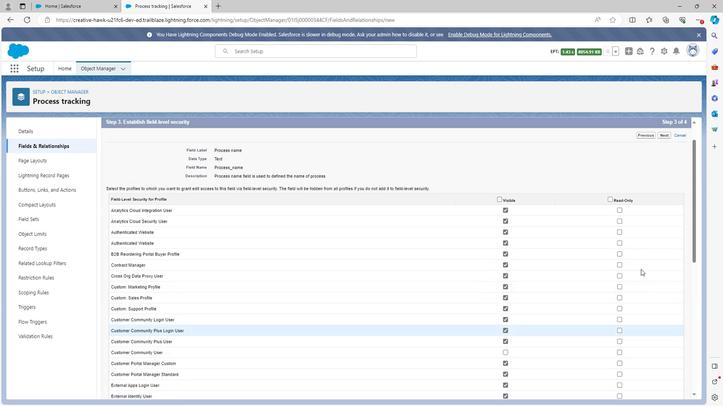 
Action: Mouse scrolled (639, 322) with delta (0, 0)
Screenshot: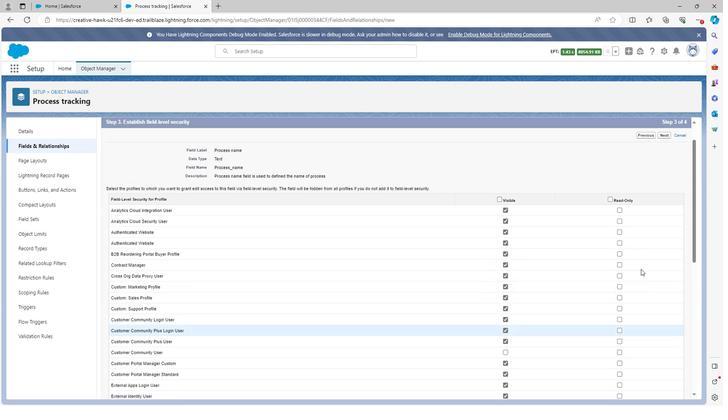 
Action: Mouse moved to (639, 322)
Screenshot: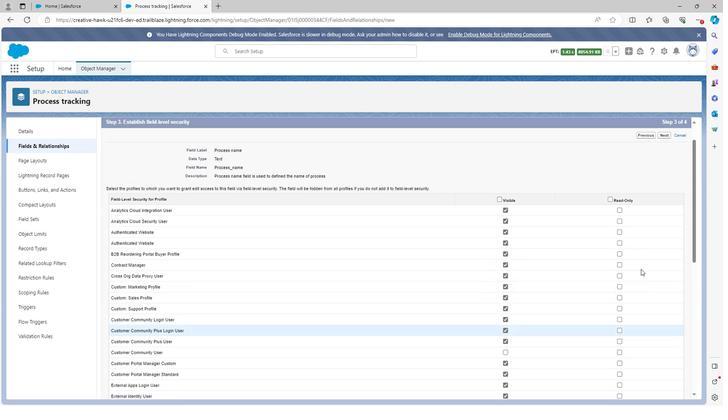 
Action: Mouse scrolled (639, 322) with delta (0, 0)
Screenshot: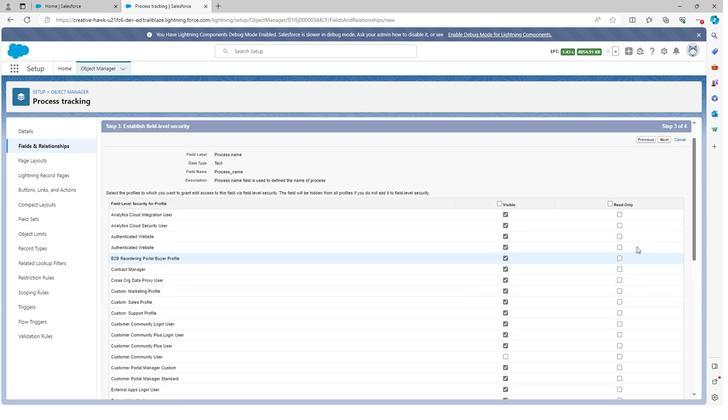 
Action: Mouse moved to (639, 321)
Screenshot: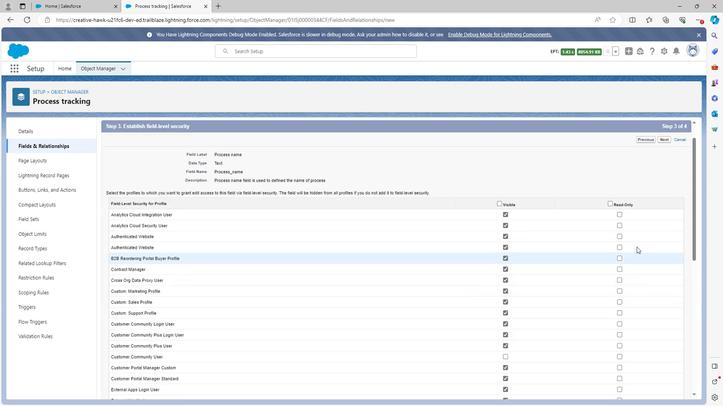 
Action: Mouse scrolled (639, 321) with delta (0, 0)
Screenshot: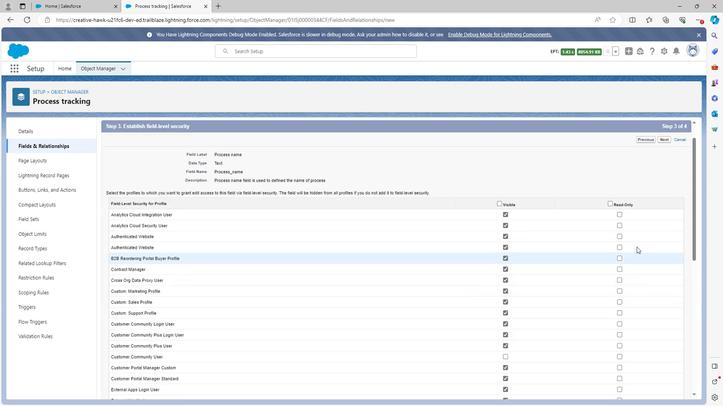 
Action: Mouse moved to (639, 320)
Screenshot: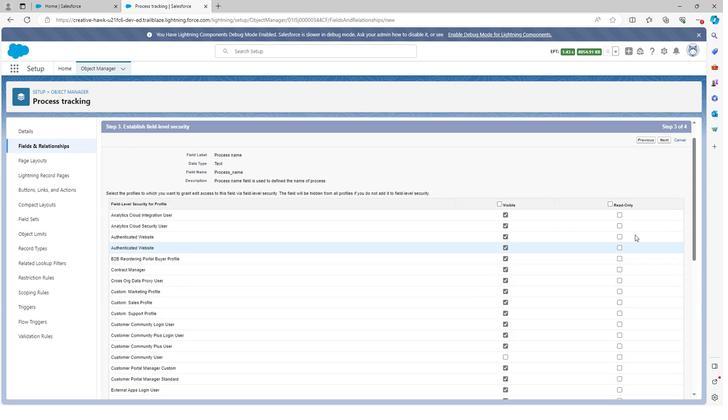 
Action: Mouse scrolled (639, 321) with delta (0, 0)
Screenshot: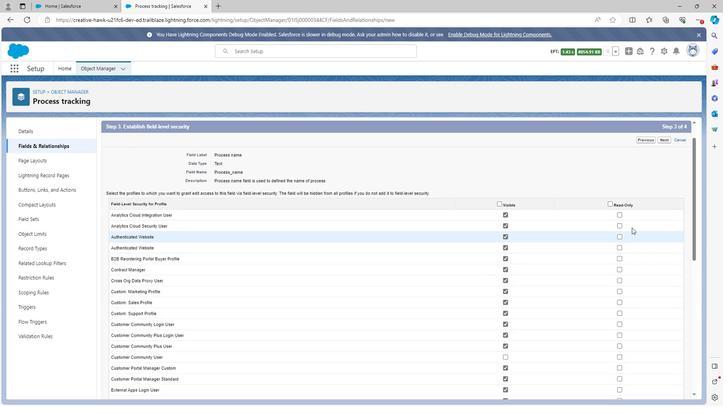 
Action: Mouse moved to (642, 289)
Screenshot: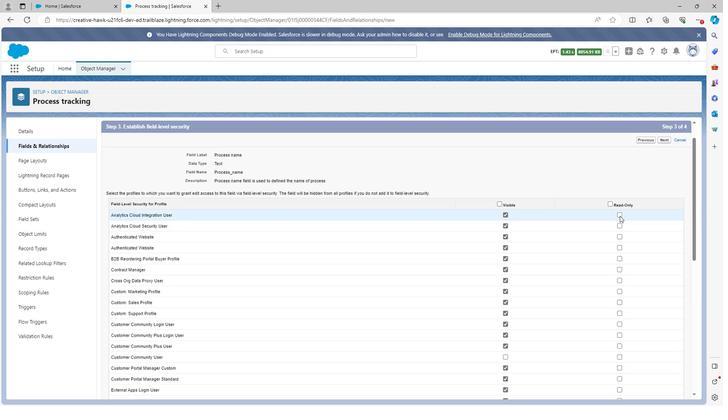 
Action: Mouse scrolled (642, 289) with delta (0, 0)
Screenshot: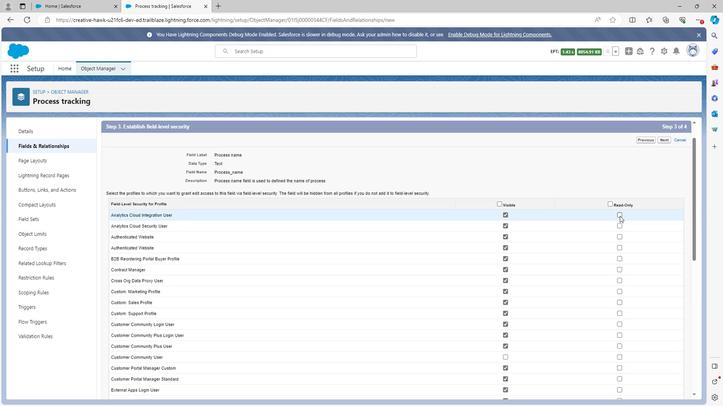 
Action: Mouse moved to (642, 288)
Screenshot: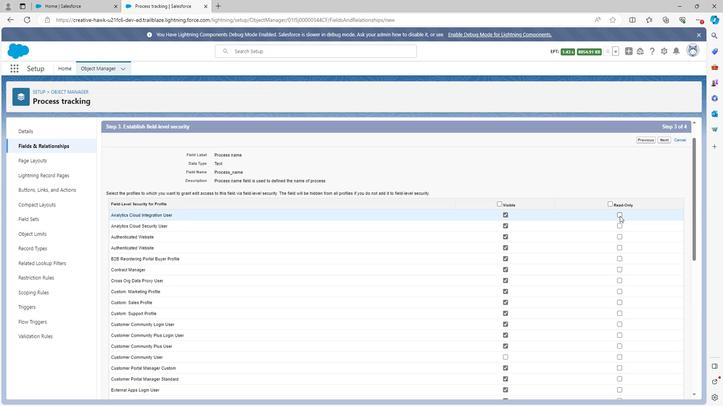 
Action: Mouse scrolled (642, 288) with delta (0, 0)
Screenshot: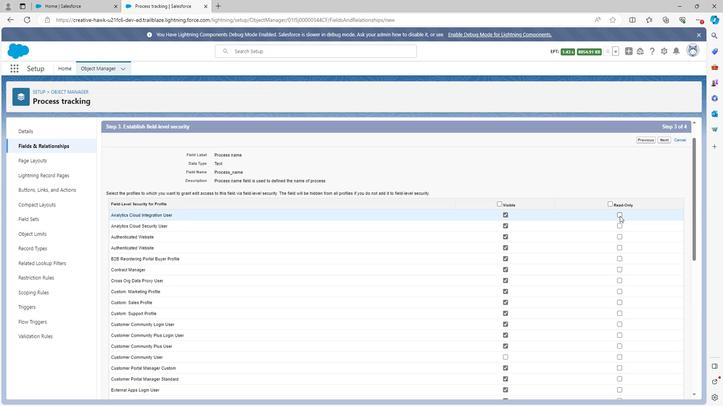 
Action: Mouse moved to (619, 231)
Screenshot: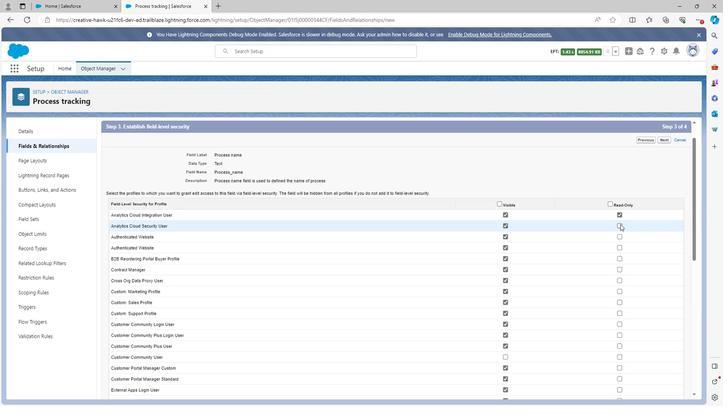
Action: Mouse pressed left at (619, 231)
Screenshot: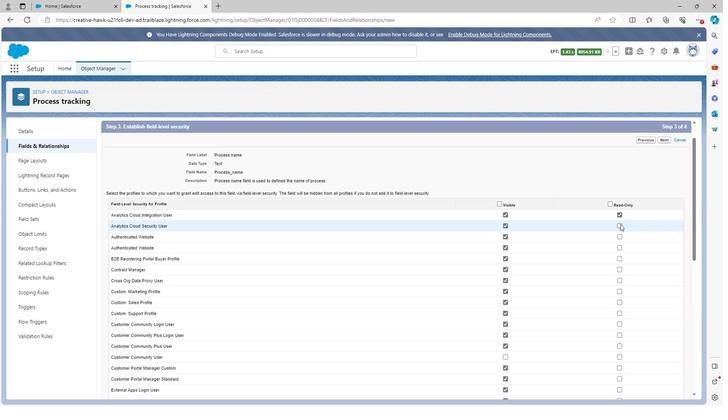 
Action: Mouse moved to (619, 239)
Screenshot: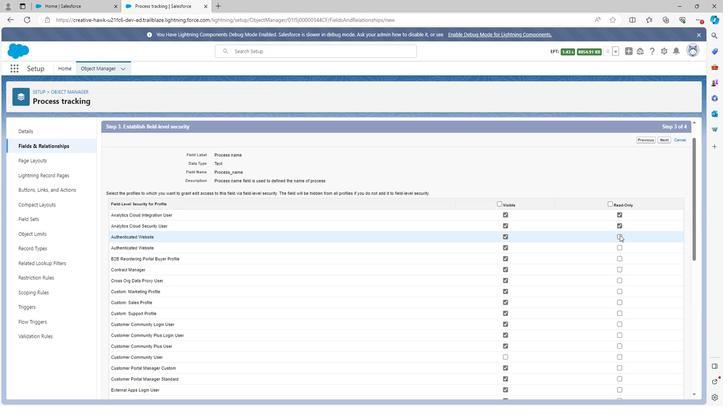 
Action: Mouse pressed left at (619, 239)
Screenshot: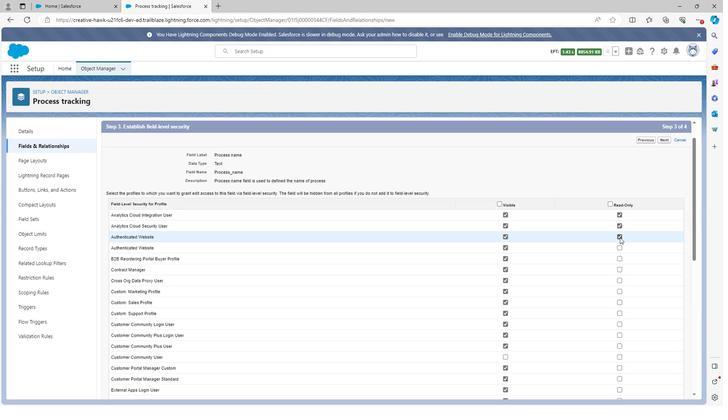 
Action: Mouse moved to (619, 249)
Screenshot: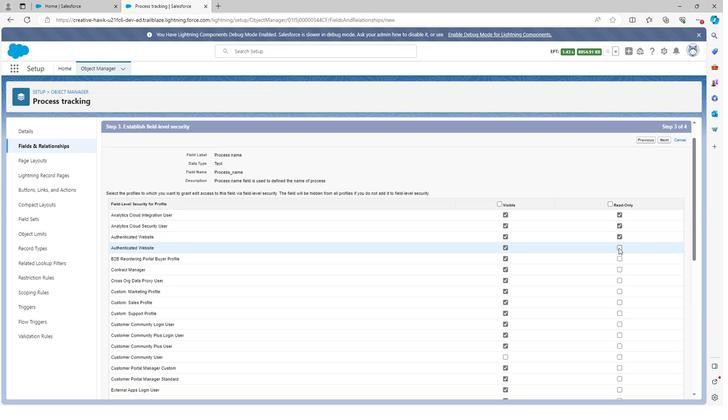 
Action: Mouse pressed left at (619, 249)
Screenshot: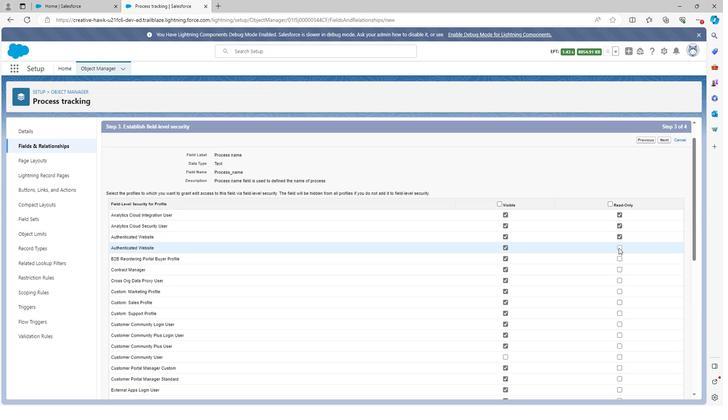
Action: Mouse moved to (618, 261)
Screenshot: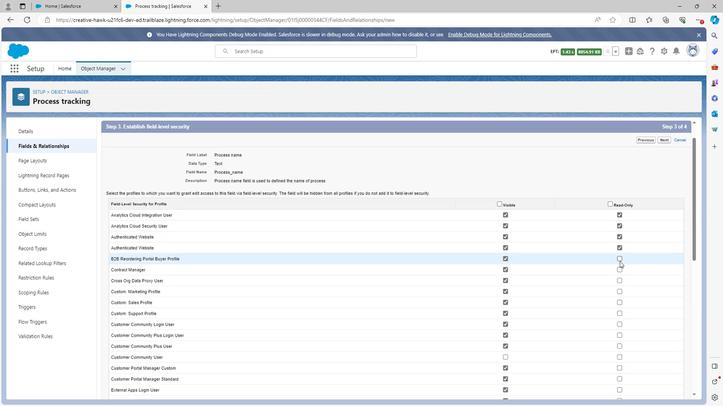 
Action: Mouse pressed left at (618, 261)
Screenshot: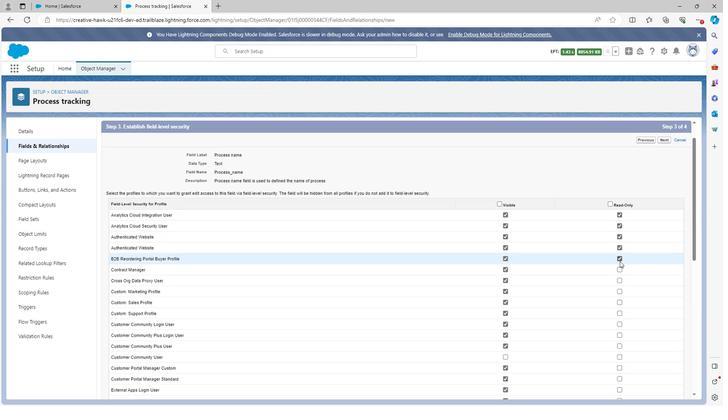 
Action: Mouse moved to (619, 272)
Screenshot: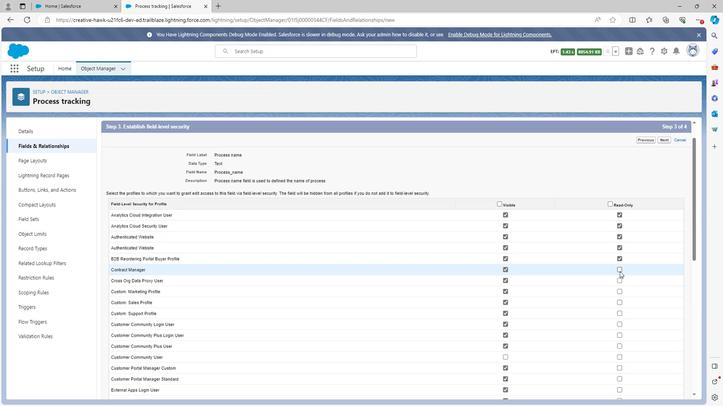 
Action: Mouse pressed left at (619, 272)
Screenshot: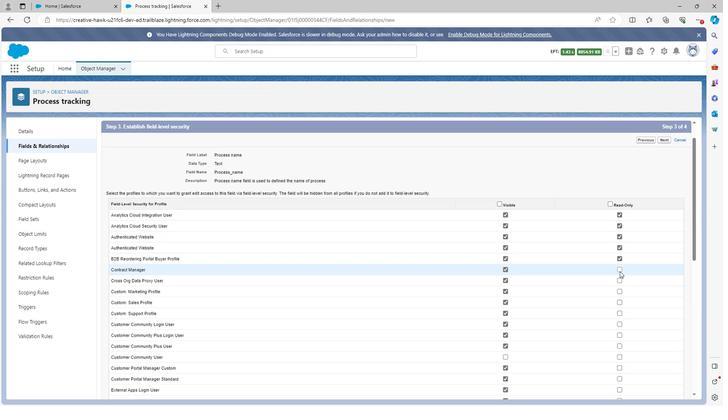 
Action: Mouse moved to (619, 282)
Screenshot: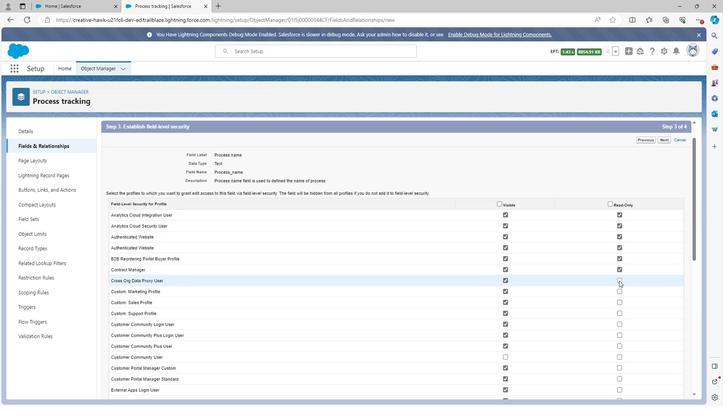 
Action: Mouse pressed left at (619, 282)
Screenshot: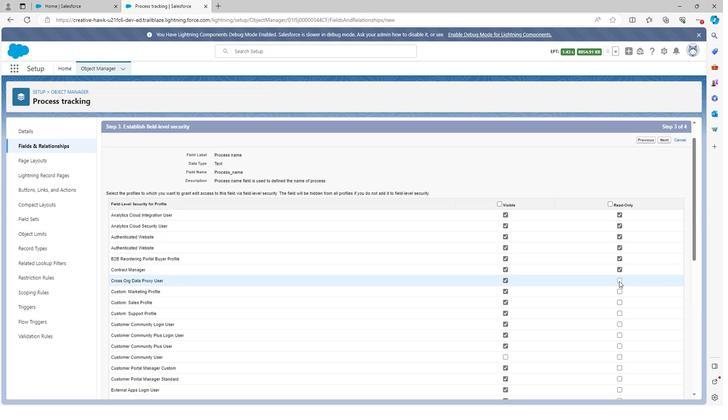 
Action: Mouse moved to (618, 291)
Screenshot: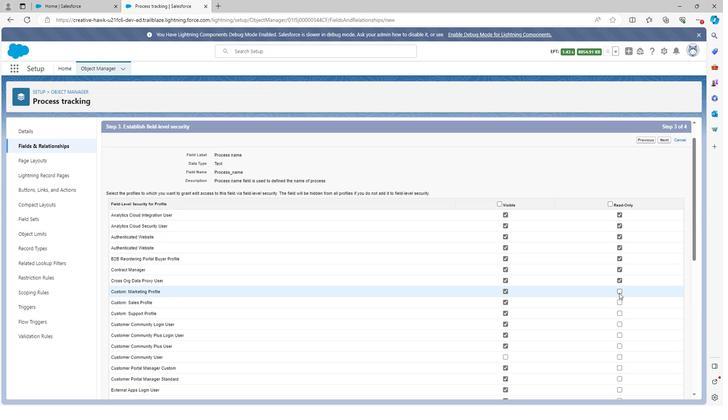 
Action: Mouse pressed left at (618, 291)
Screenshot: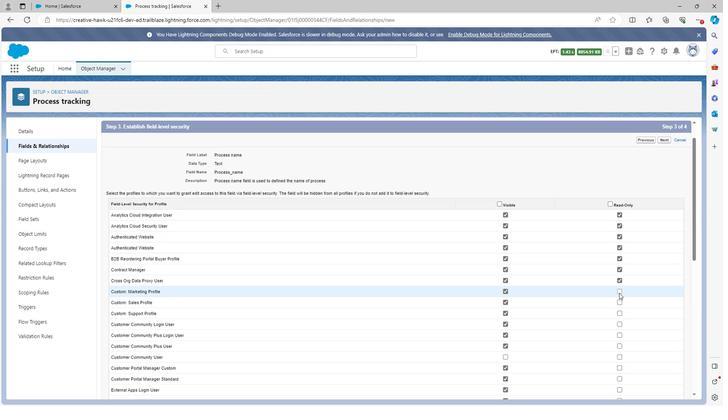 
Action: Mouse moved to (618, 302)
Screenshot: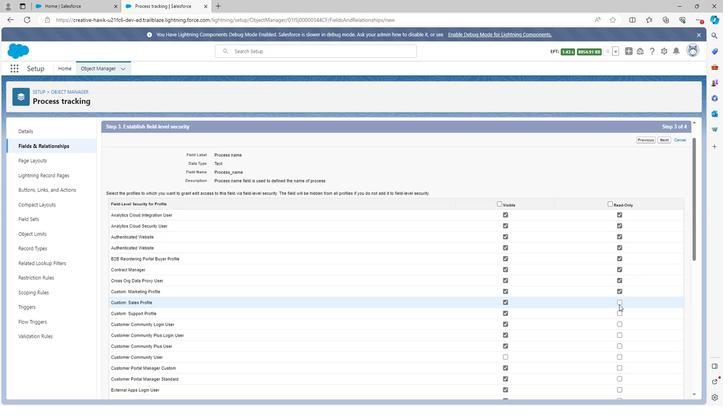 
Action: Mouse pressed left at (618, 302)
Screenshot: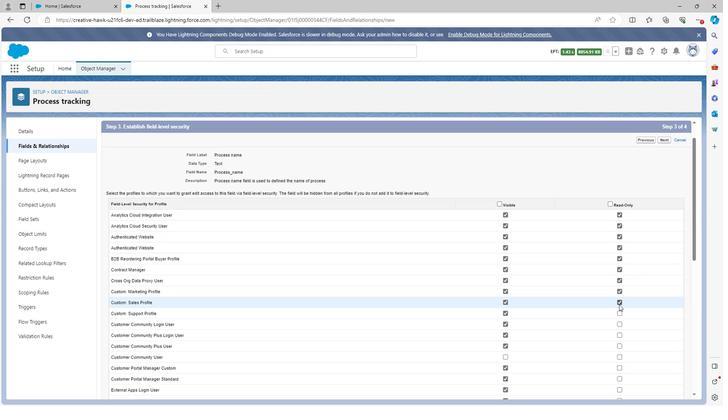 
Action: Mouse moved to (618, 313)
Screenshot: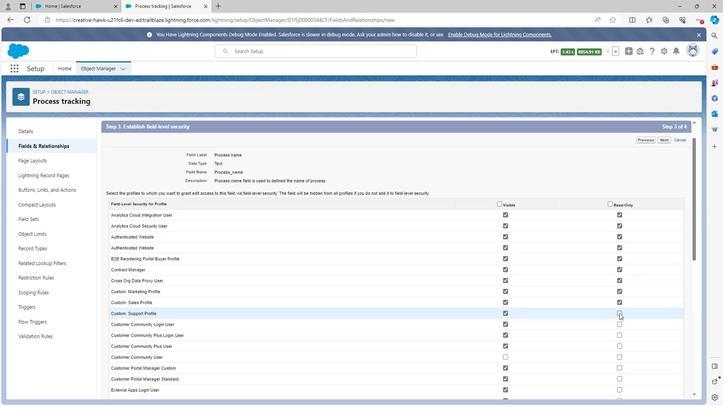 
Action: Mouse pressed left at (618, 313)
Screenshot: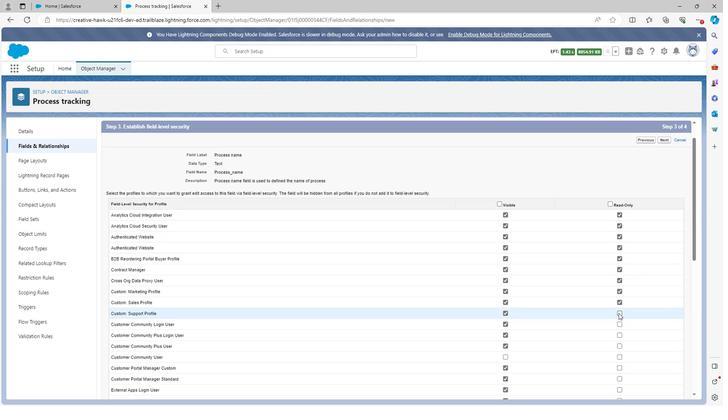 
Action: Mouse moved to (617, 320)
Screenshot: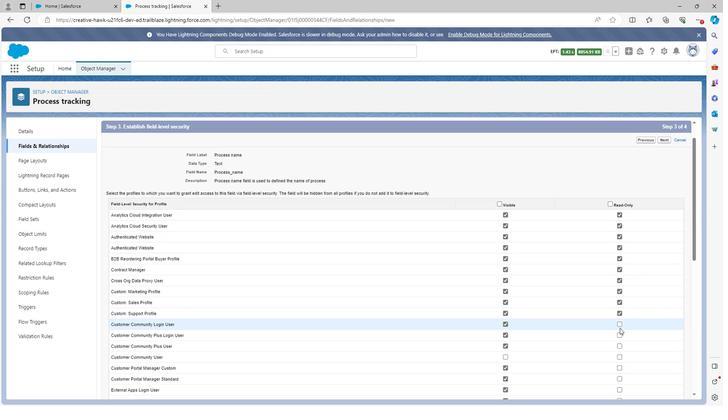 
Action: Mouse pressed left at (617, 320)
Screenshot: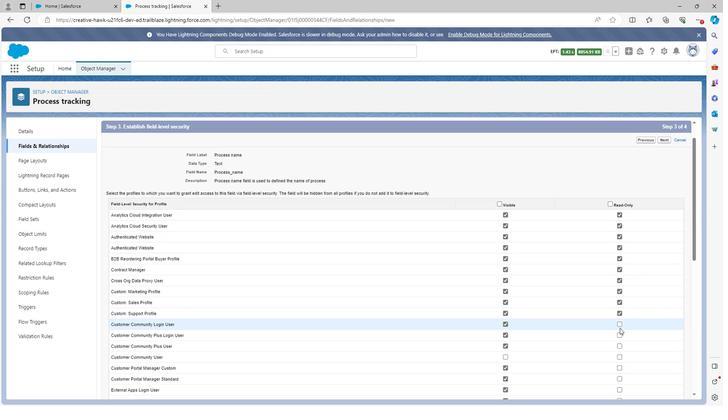 
Action: Mouse moved to (619, 332)
Screenshot: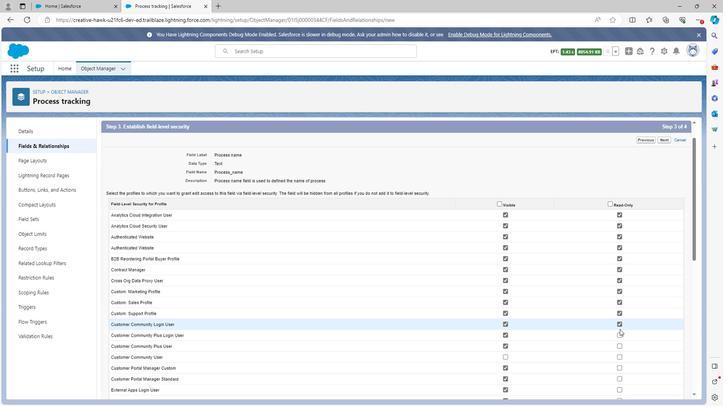 
Action: Mouse pressed left at (619, 332)
Screenshot: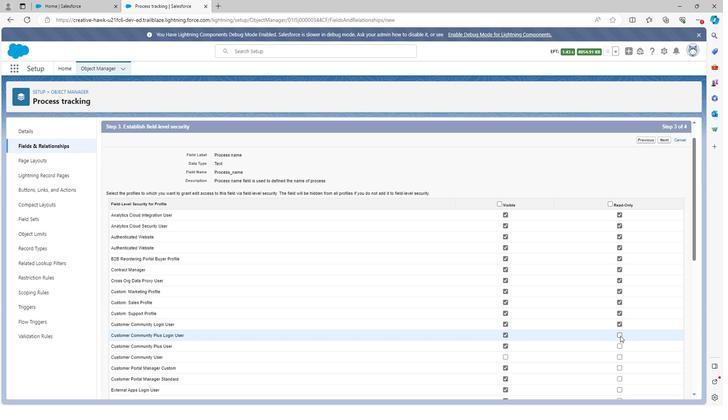 
Action: Mouse moved to (619, 337)
Screenshot: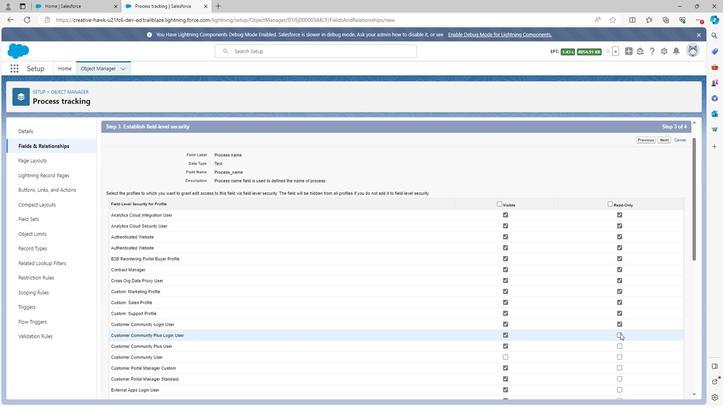 
Action: Mouse pressed left at (619, 337)
Screenshot: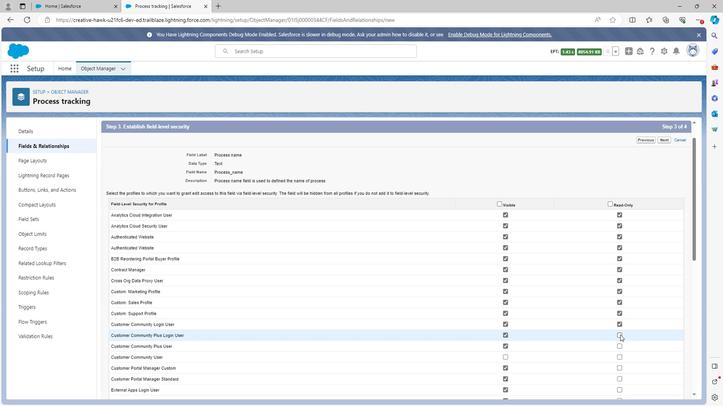 
Action: Mouse moved to (619, 338)
Screenshot: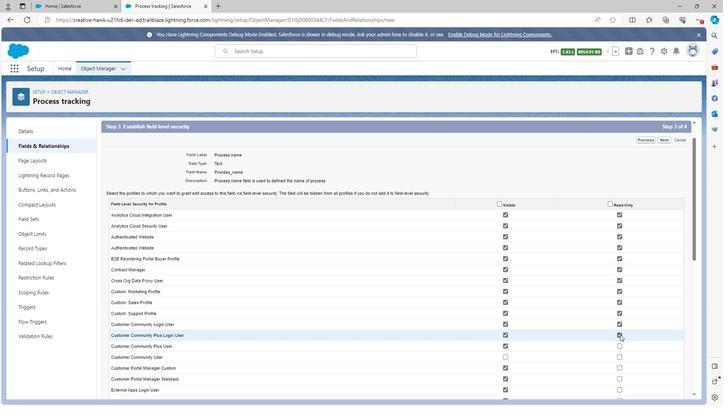 
Action: Mouse pressed left at (619, 338)
Screenshot: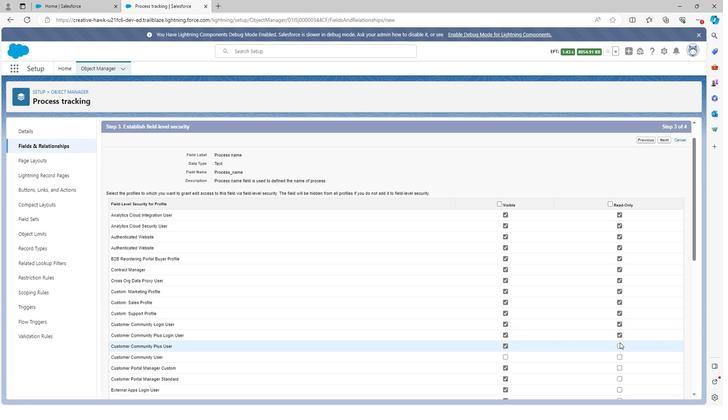 
Action: Mouse moved to (619, 340)
Screenshot: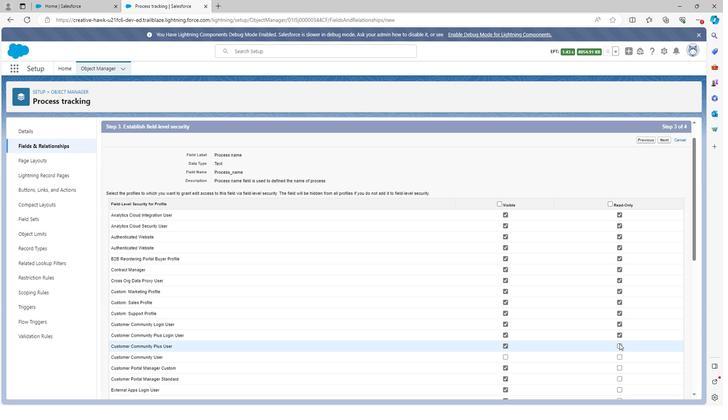 
Action: Mouse pressed left at (619, 340)
Screenshot: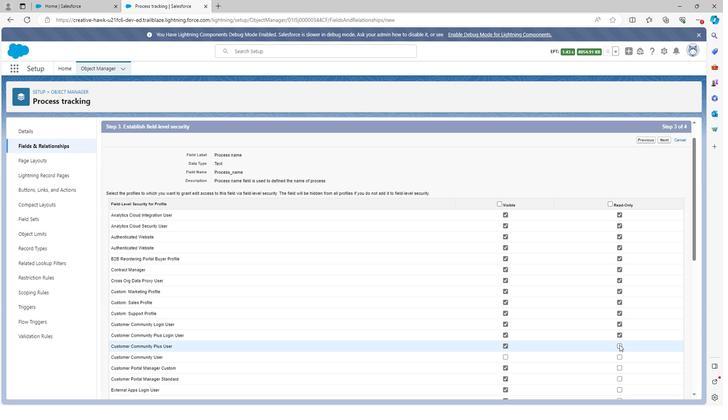 
Action: Mouse moved to (619, 349)
Screenshot: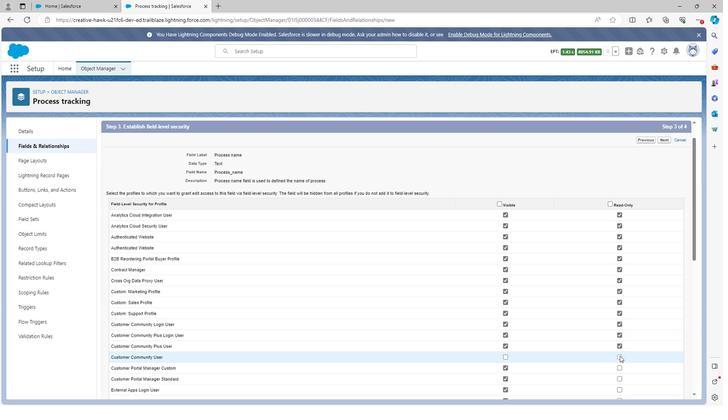 
Action: Mouse pressed left at (619, 349)
Screenshot: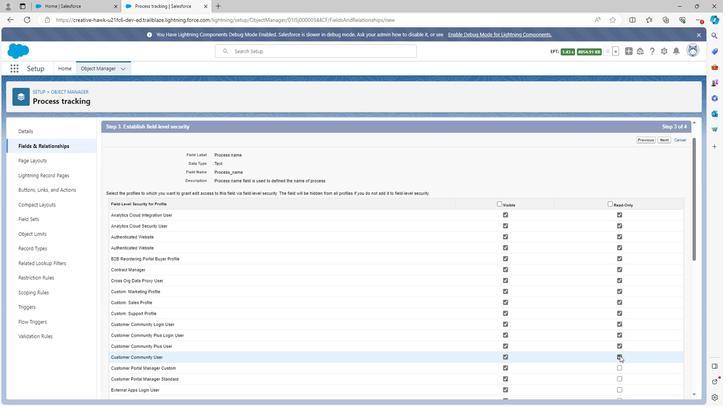 
Action: Mouse moved to (619, 359)
Screenshot: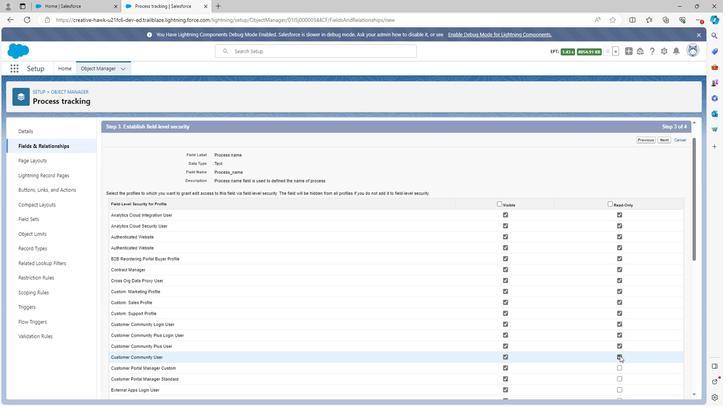 
Action: Mouse pressed left at (619, 359)
Screenshot: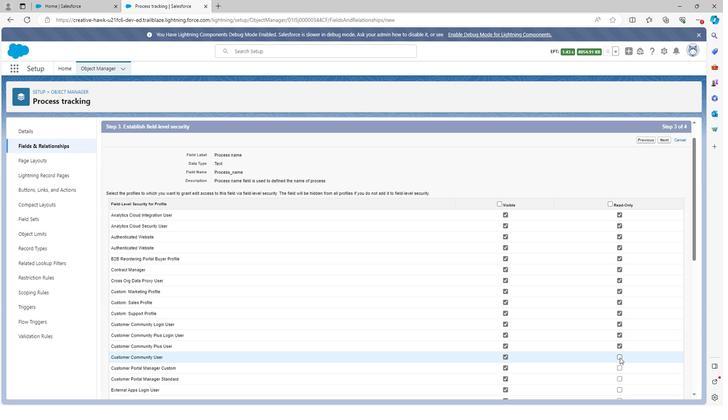 
Action: Mouse pressed left at (619, 359)
Screenshot: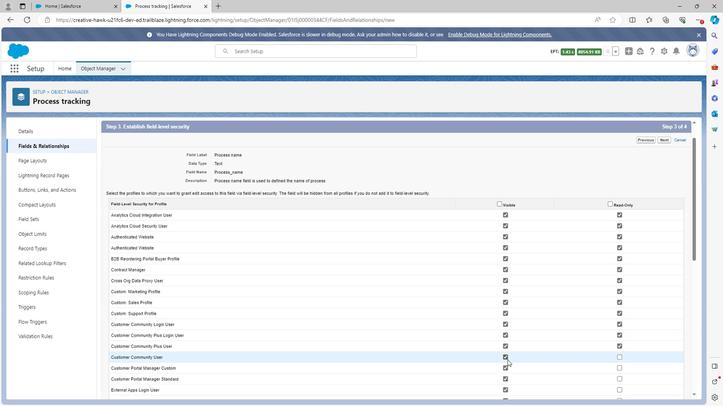 
Action: Mouse moved to (506, 362)
Screenshot: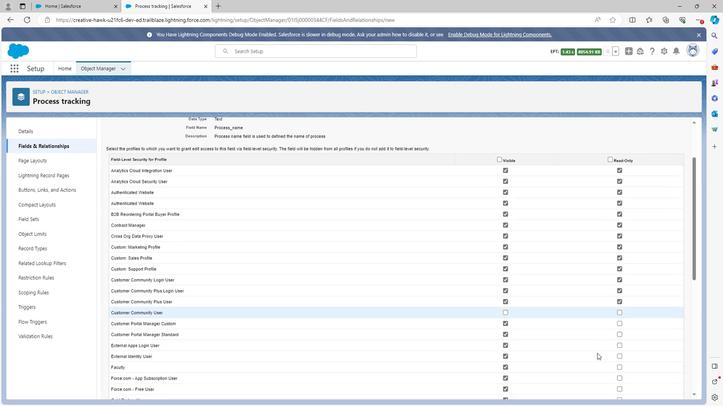 
Action: Mouse pressed left at (506, 362)
